 Task: Add a signature Alicia Thompson containing Yours truly, Alicia Thompson to email address softage.4@softage.net and add a label Health
Action: Mouse moved to (1011, 86)
Screenshot: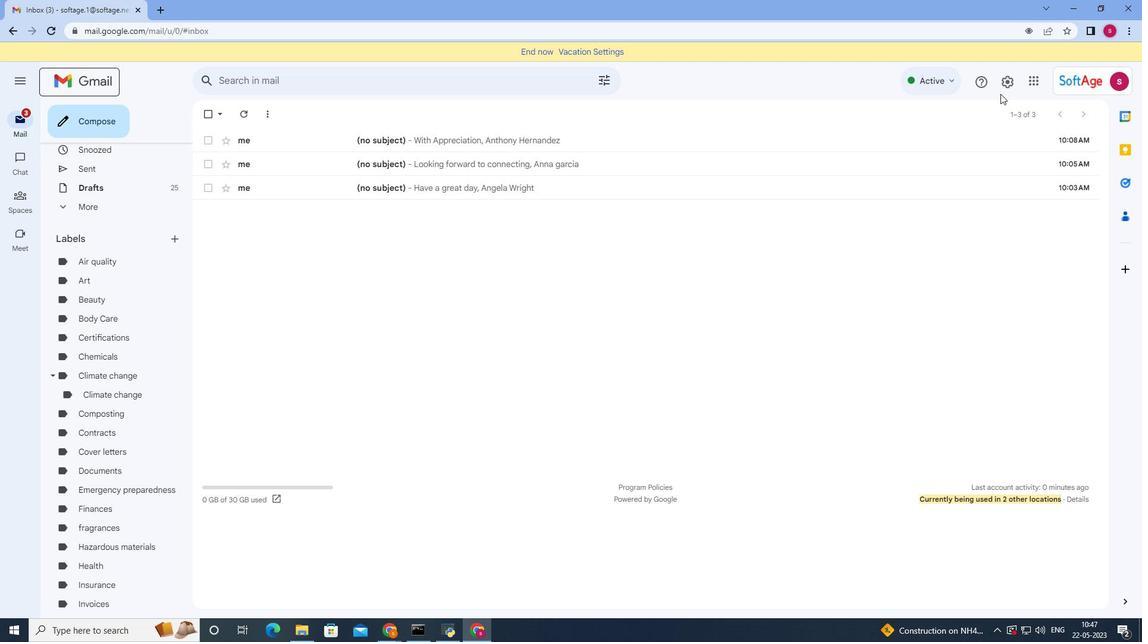 
Action: Mouse pressed left at (1011, 86)
Screenshot: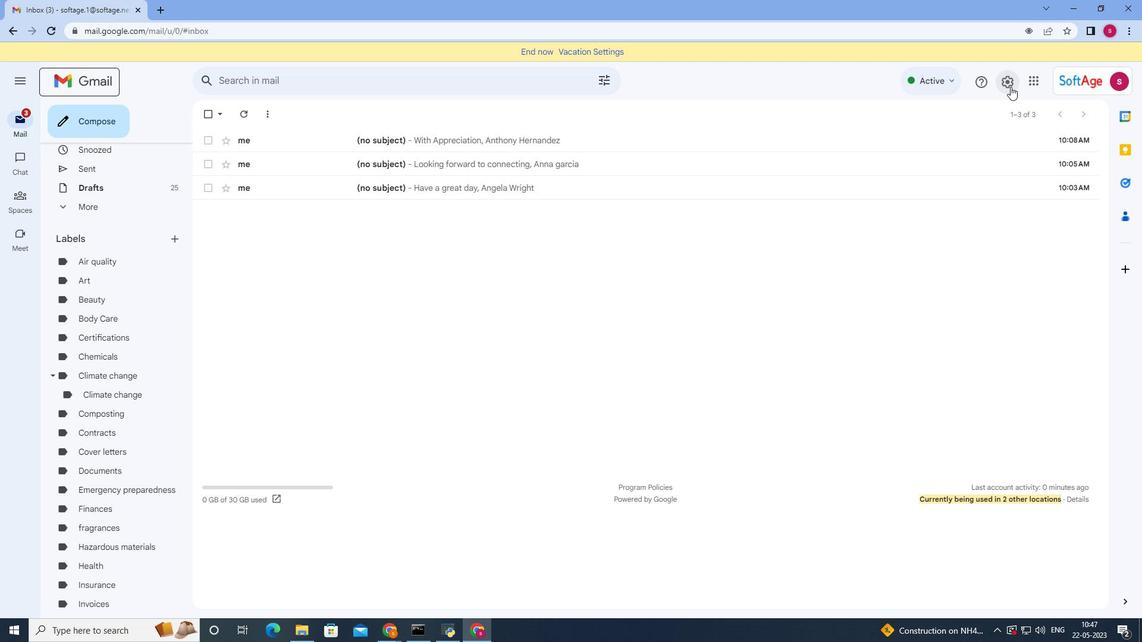 
Action: Mouse moved to (1012, 151)
Screenshot: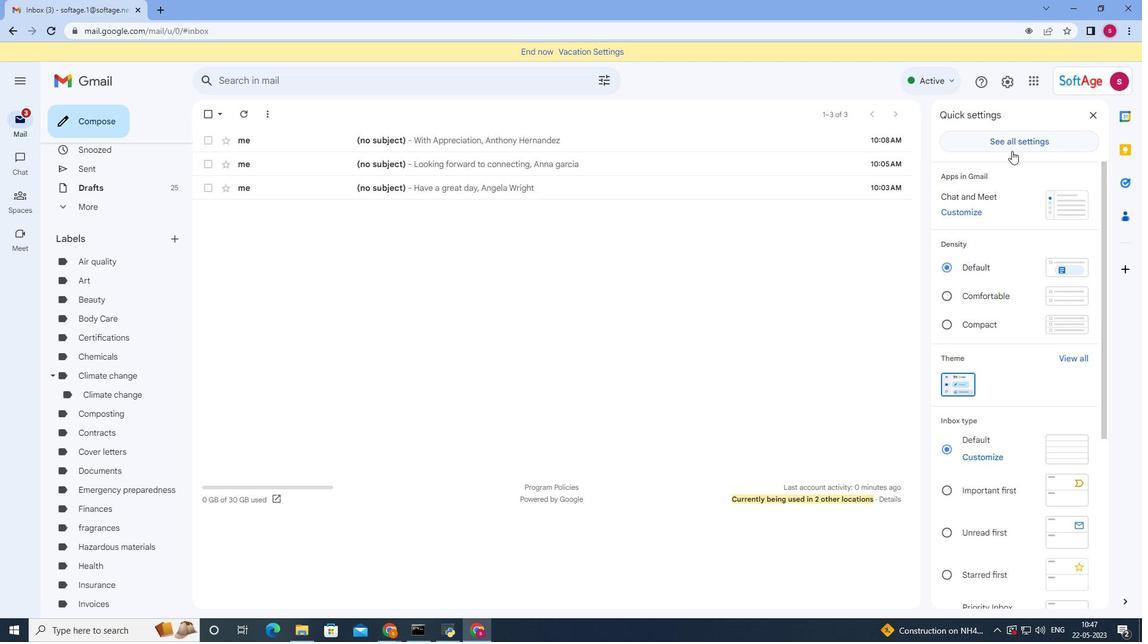 
Action: Mouse pressed left at (1012, 151)
Screenshot: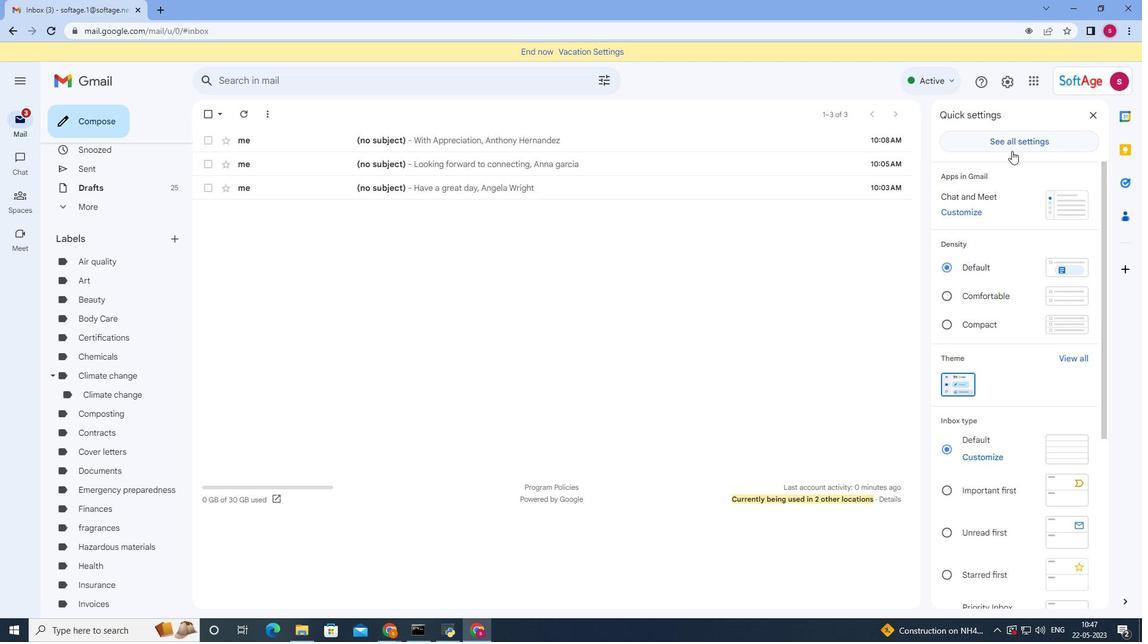 
Action: Mouse moved to (492, 263)
Screenshot: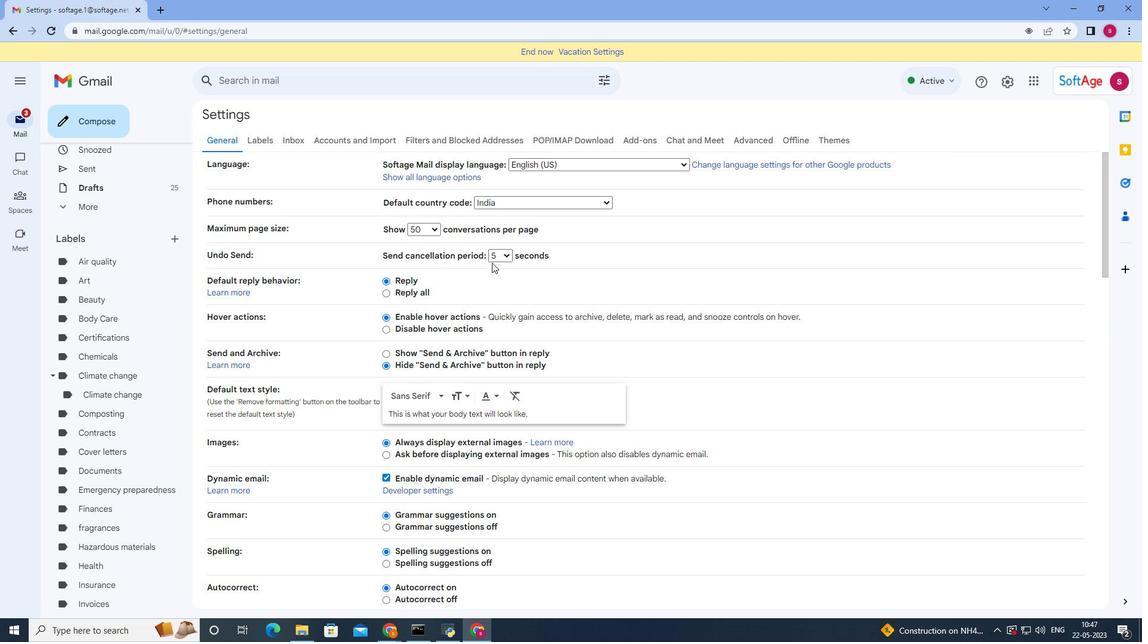 
Action: Mouse scrolled (492, 262) with delta (0, 0)
Screenshot: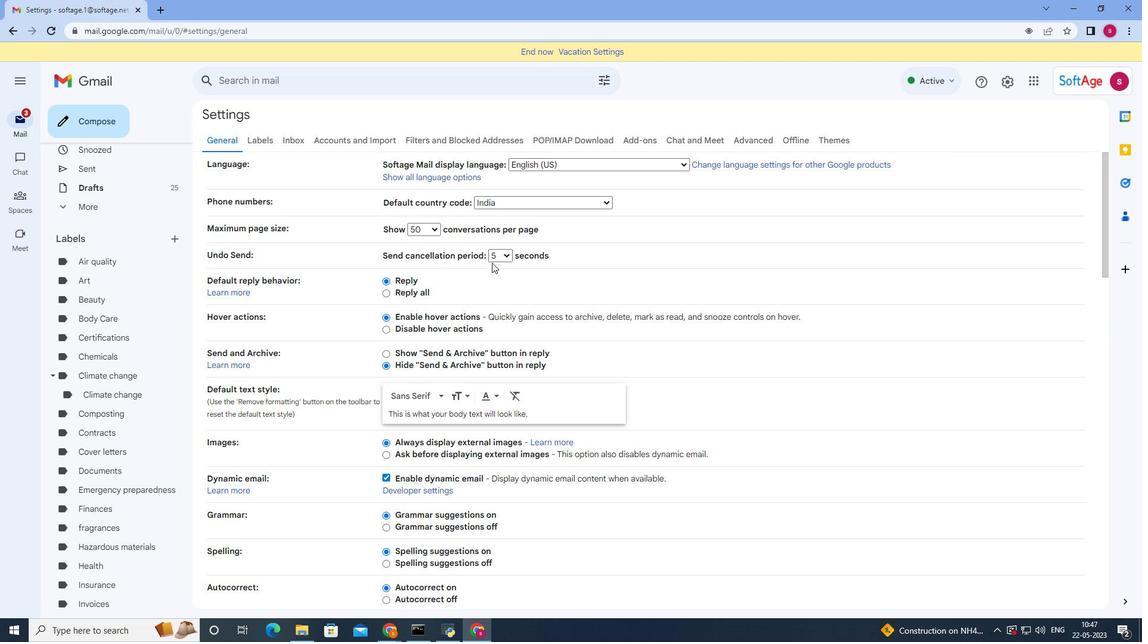 
Action: Mouse scrolled (492, 262) with delta (0, 0)
Screenshot: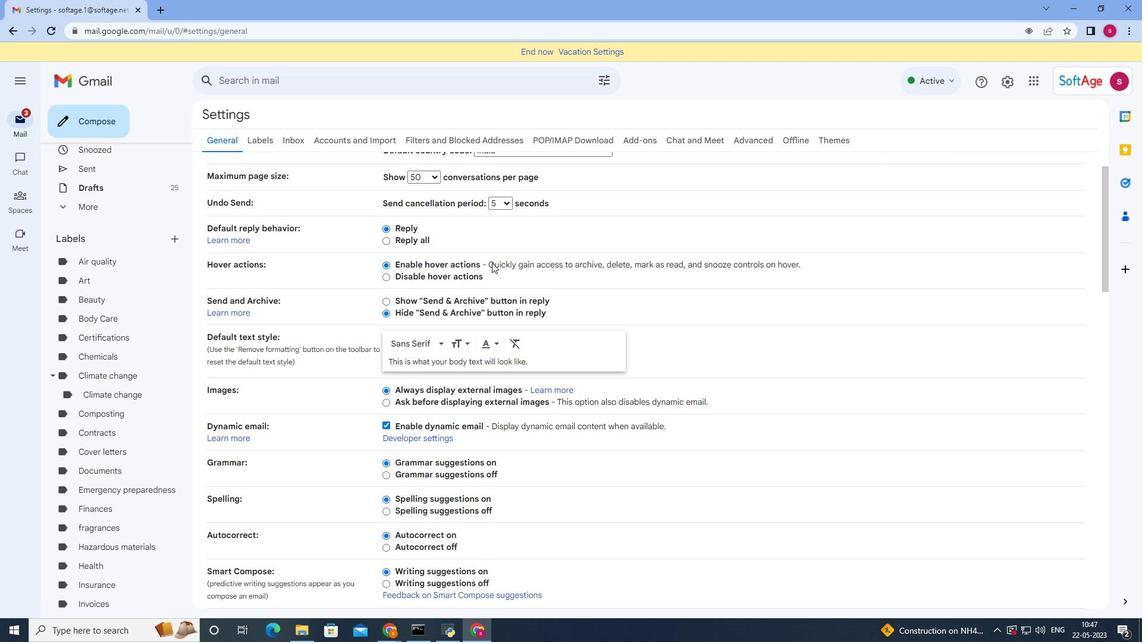
Action: Mouse scrolled (492, 262) with delta (0, 0)
Screenshot: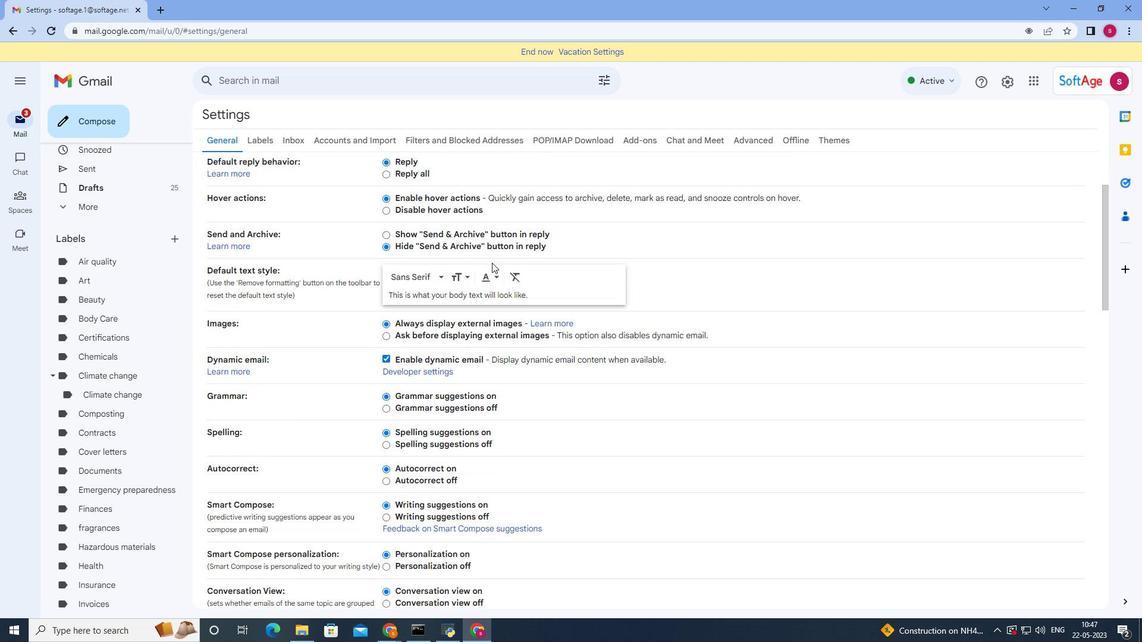 
Action: Mouse moved to (493, 260)
Screenshot: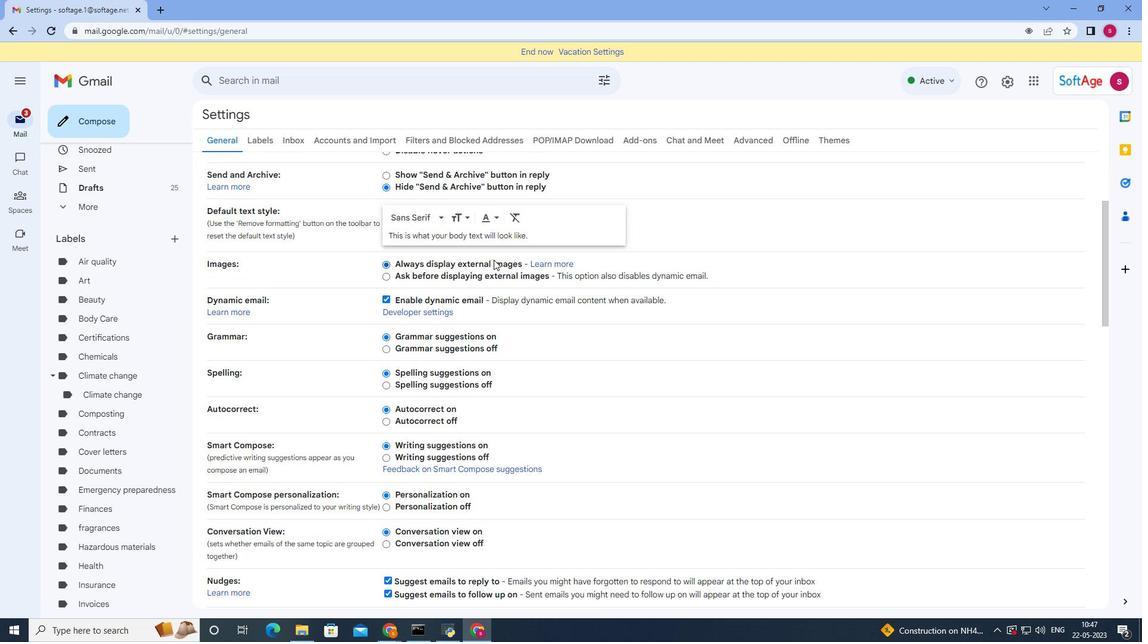 
Action: Mouse scrolled (493, 259) with delta (0, 0)
Screenshot: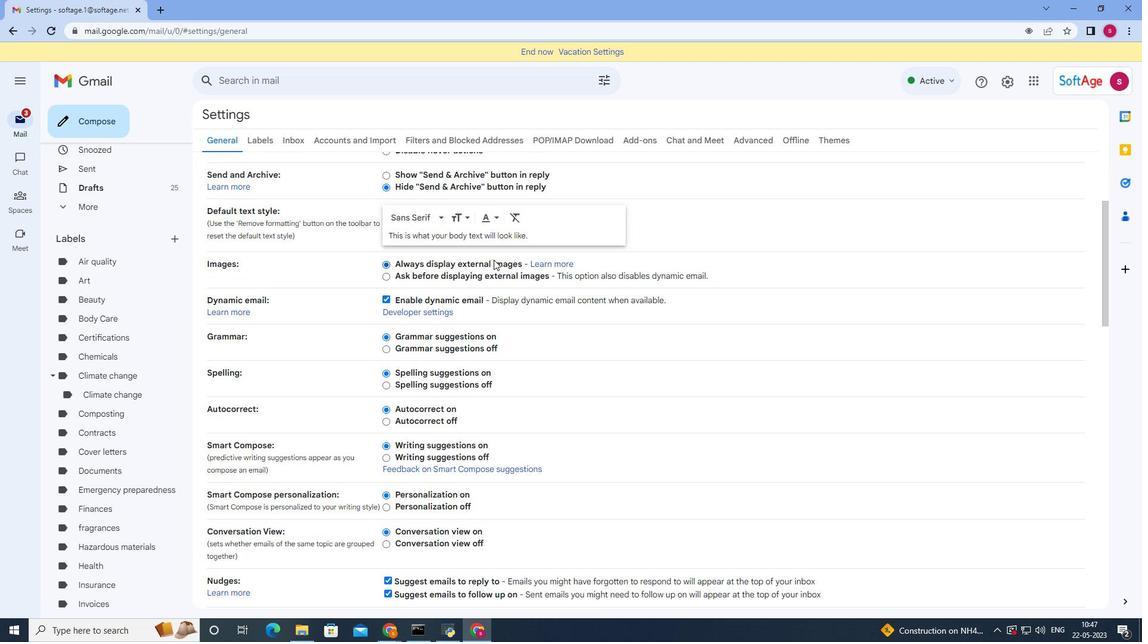 
Action: Mouse moved to (493, 260)
Screenshot: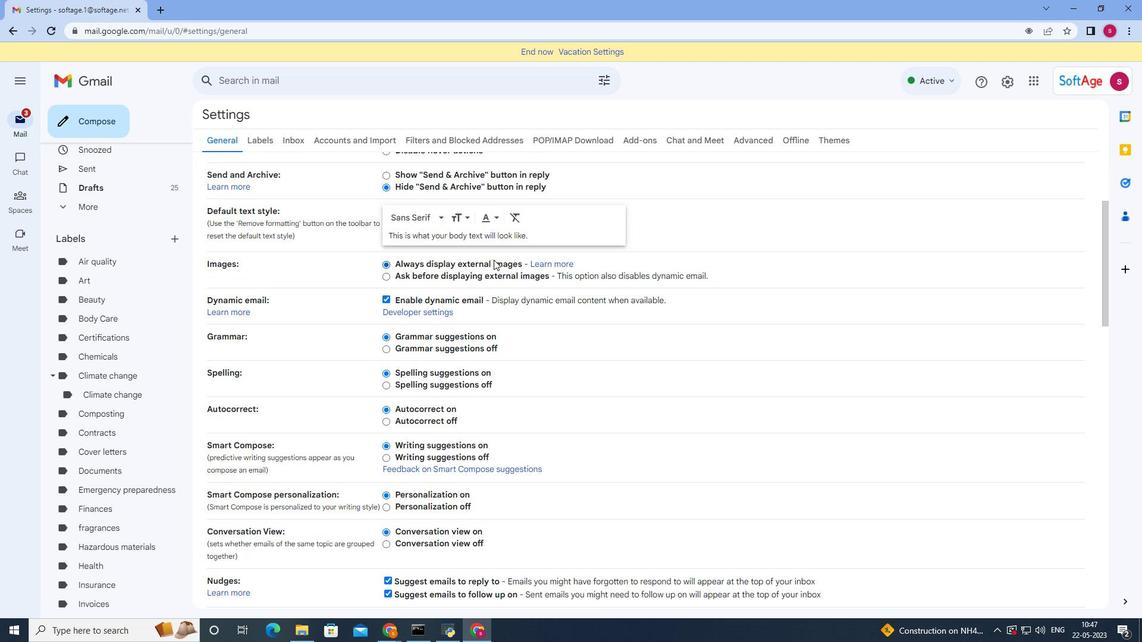 
Action: Mouse scrolled (493, 260) with delta (0, 0)
Screenshot: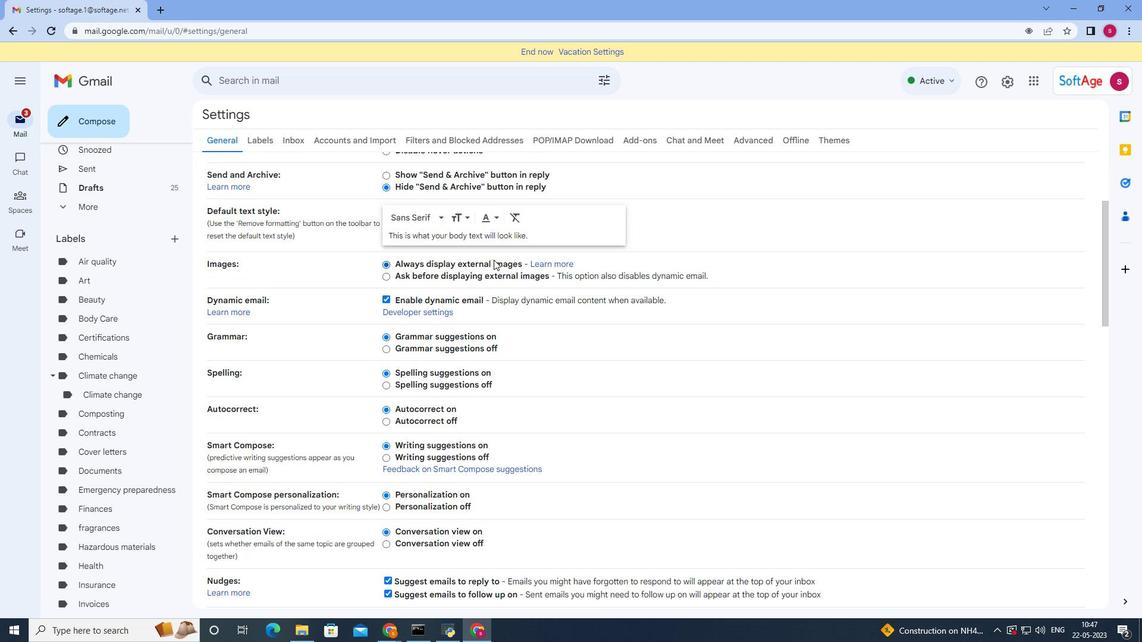
Action: Mouse moved to (493, 261)
Screenshot: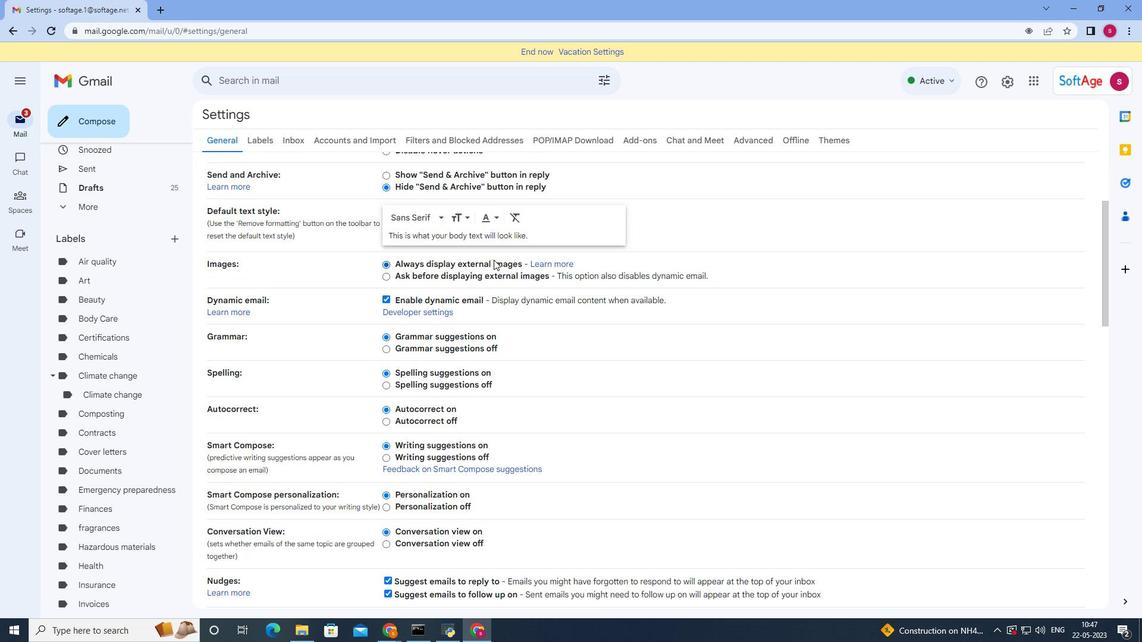 
Action: Mouse scrolled (493, 261) with delta (0, 0)
Screenshot: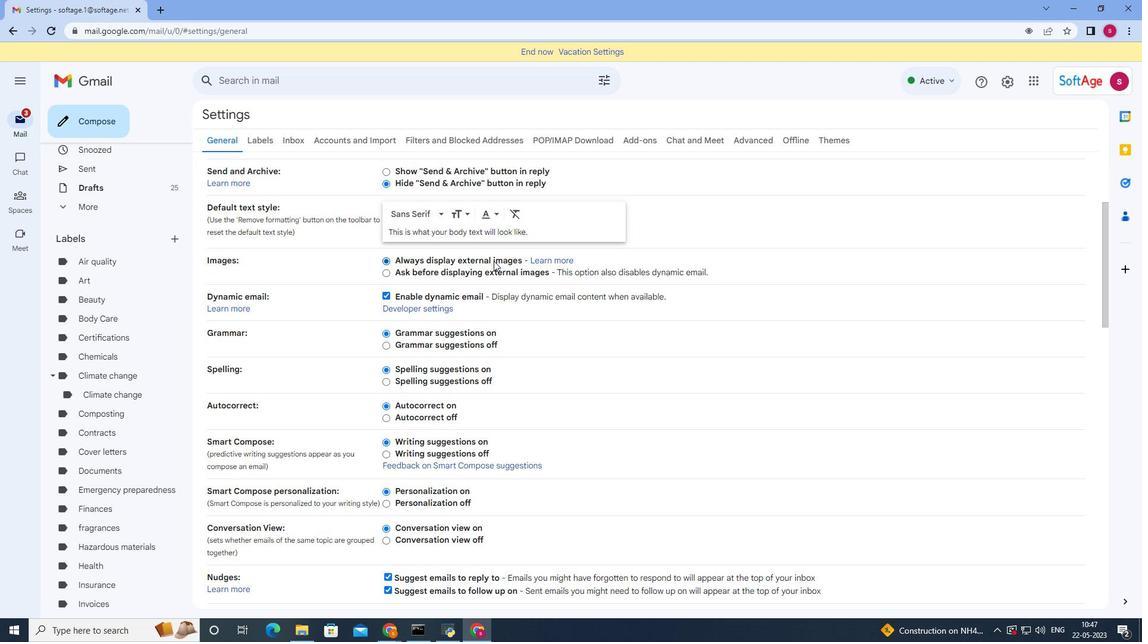 
Action: Mouse moved to (420, 285)
Screenshot: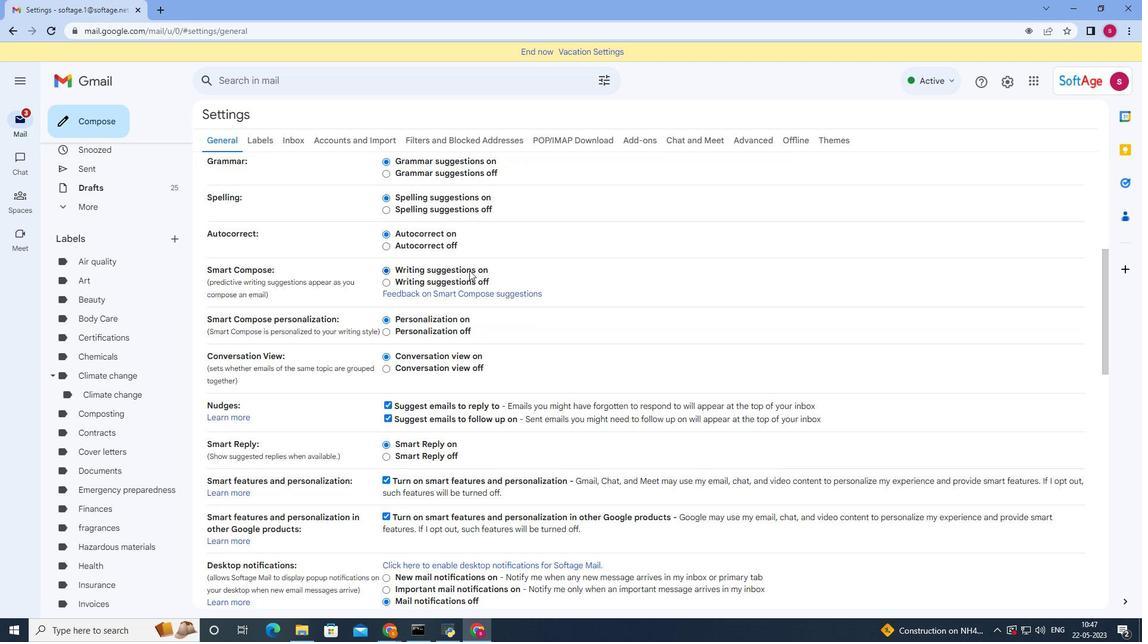 
Action: Mouse scrolled (420, 285) with delta (0, 0)
Screenshot: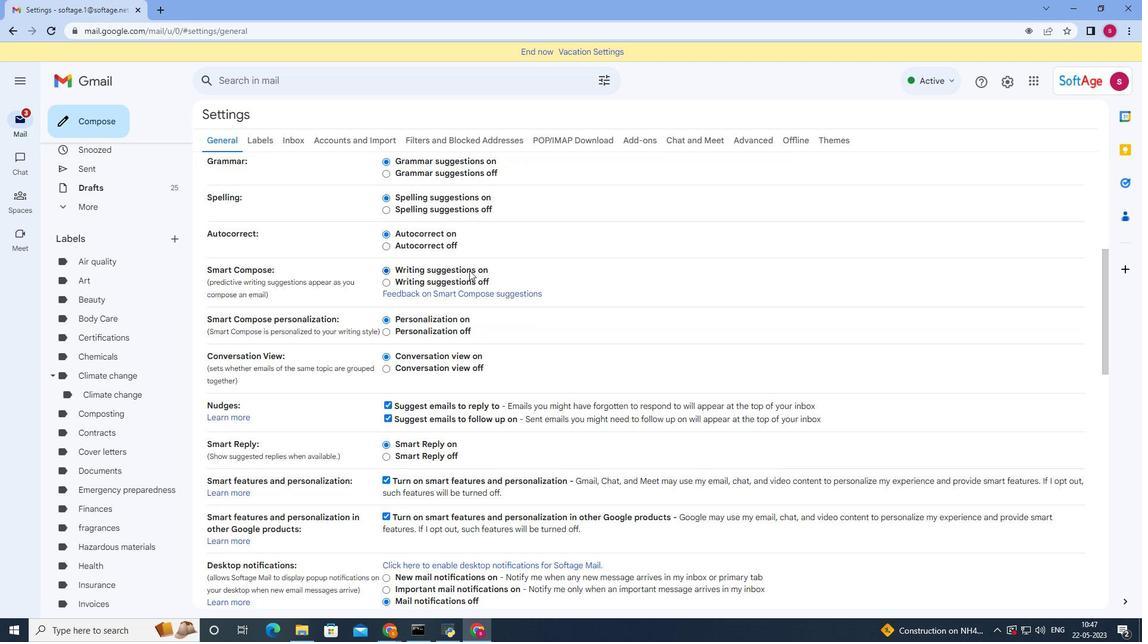 
Action: Mouse moved to (419, 287)
Screenshot: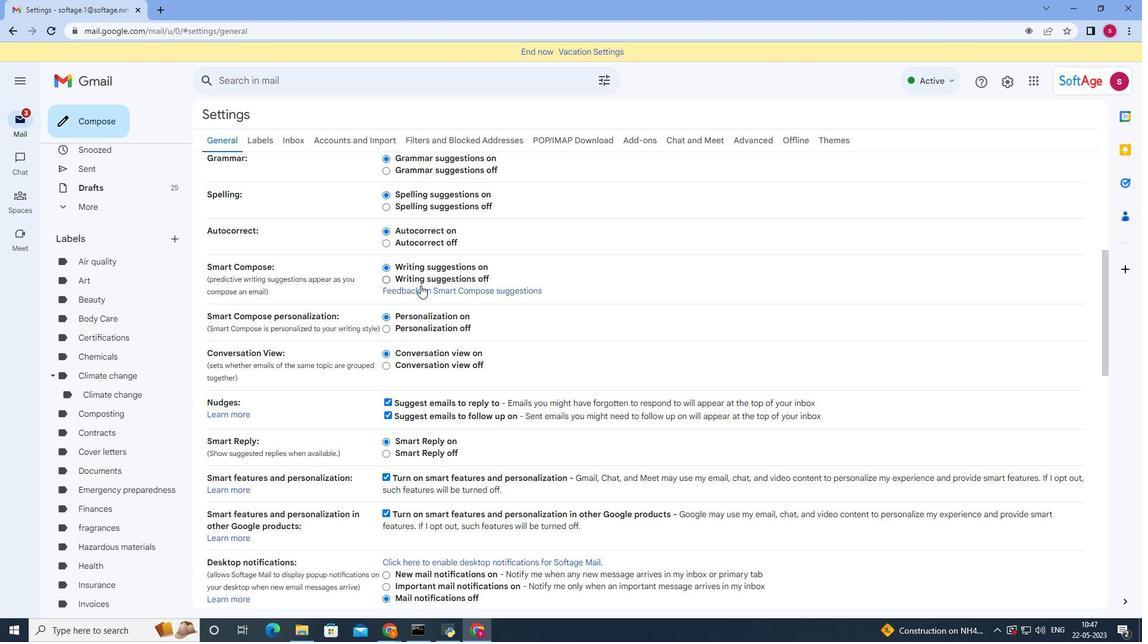 
Action: Mouse scrolled (419, 286) with delta (0, 0)
Screenshot: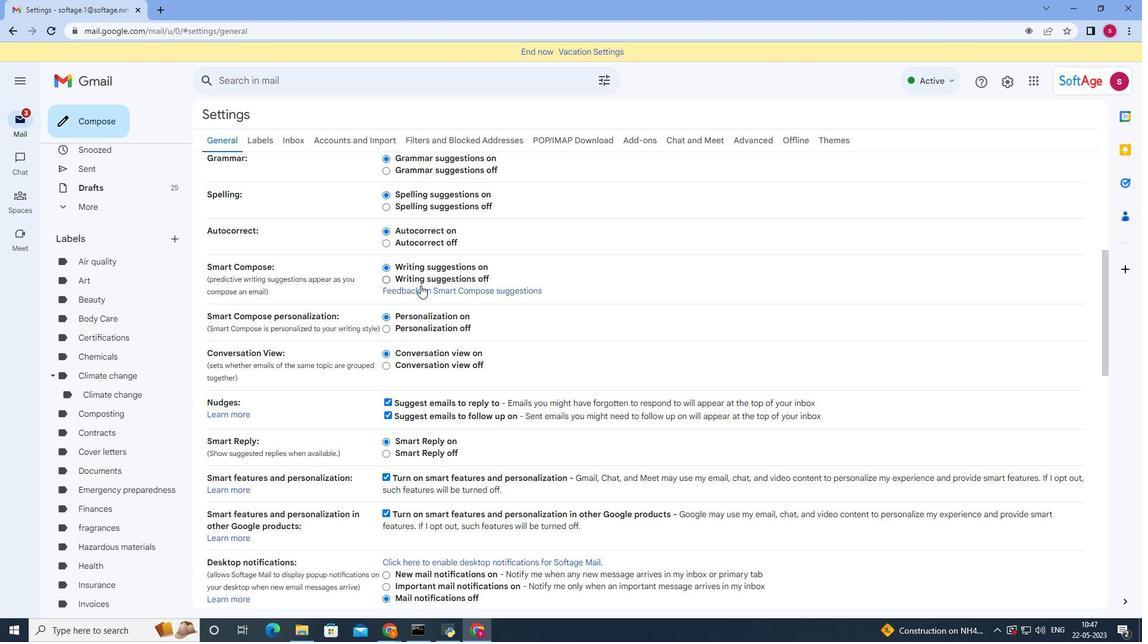 
Action: Mouse moved to (422, 266)
Screenshot: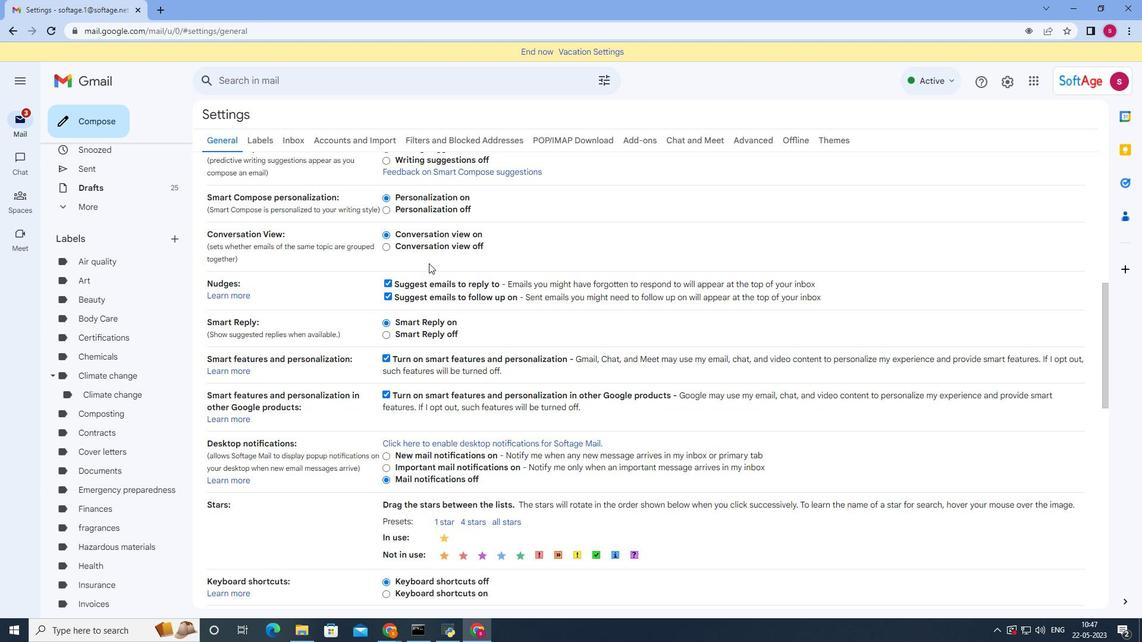 
Action: Mouse scrolled (422, 266) with delta (0, 0)
Screenshot: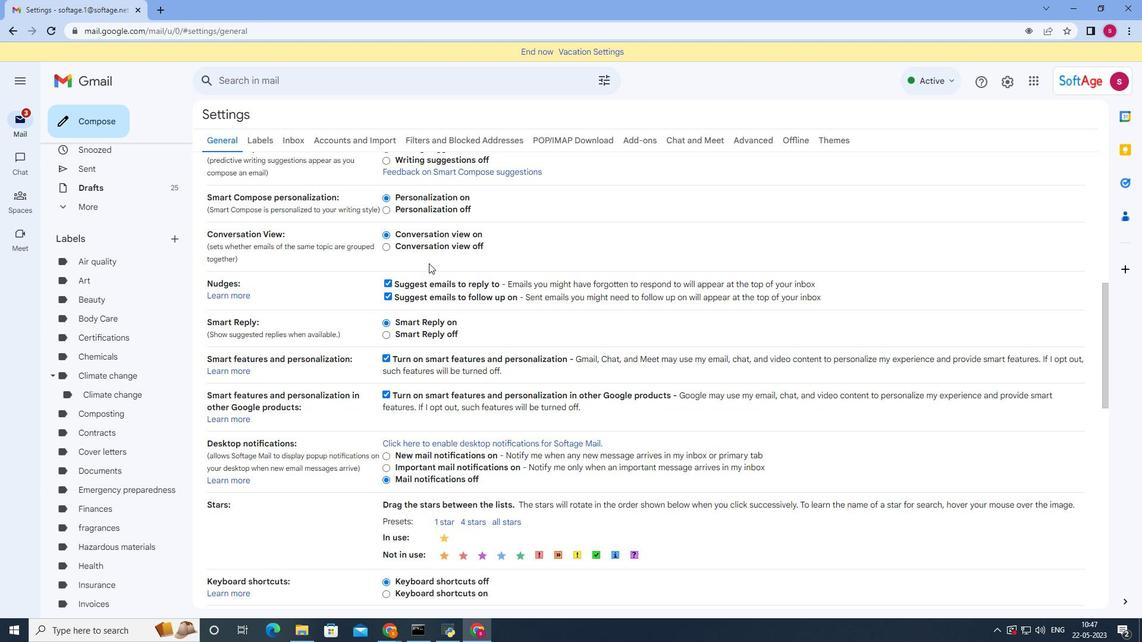 
Action: Mouse moved to (411, 279)
Screenshot: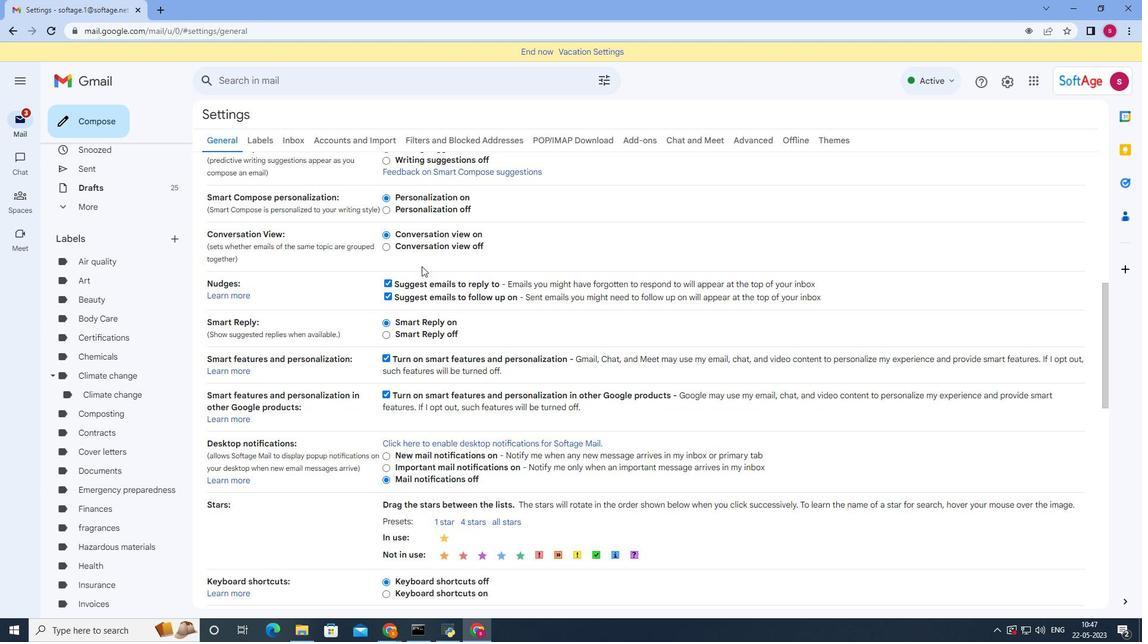 
Action: Mouse scrolled (411, 278) with delta (0, 0)
Screenshot: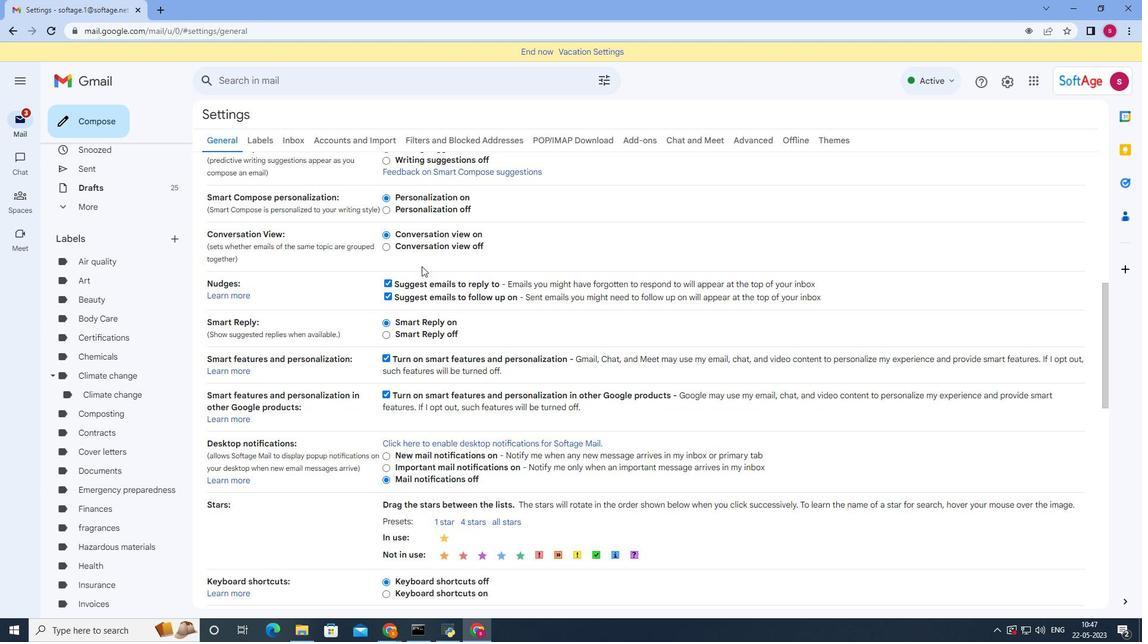 
Action: Mouse moved to (399, 294)
Screenshot: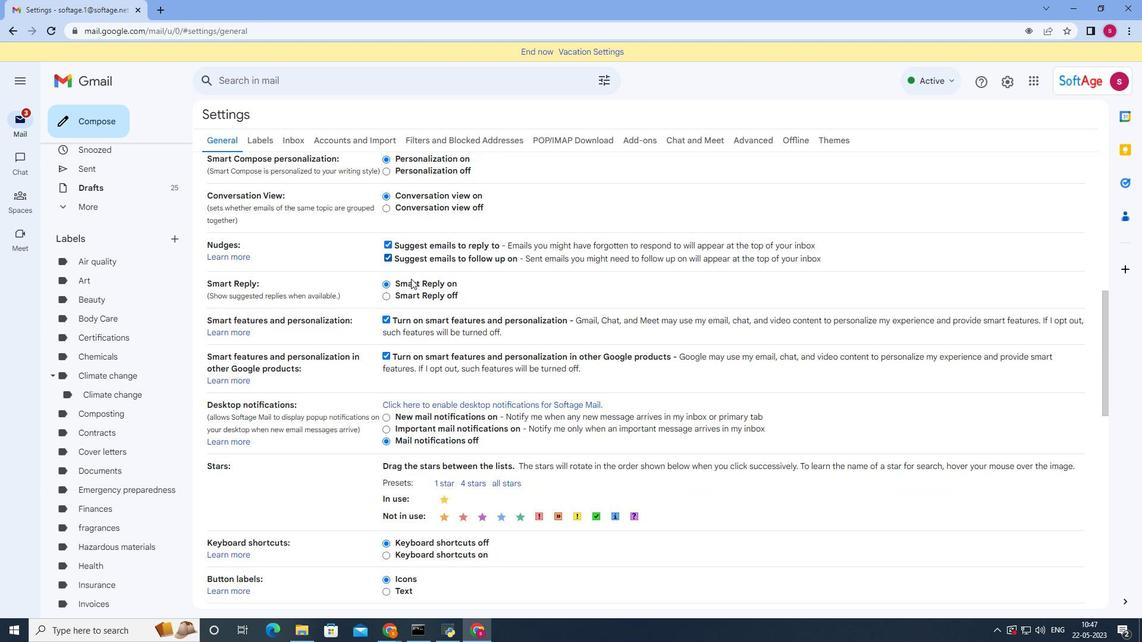 
Action: Mouse scrolled (400, 293) with delta (0, 0)
Screenshot: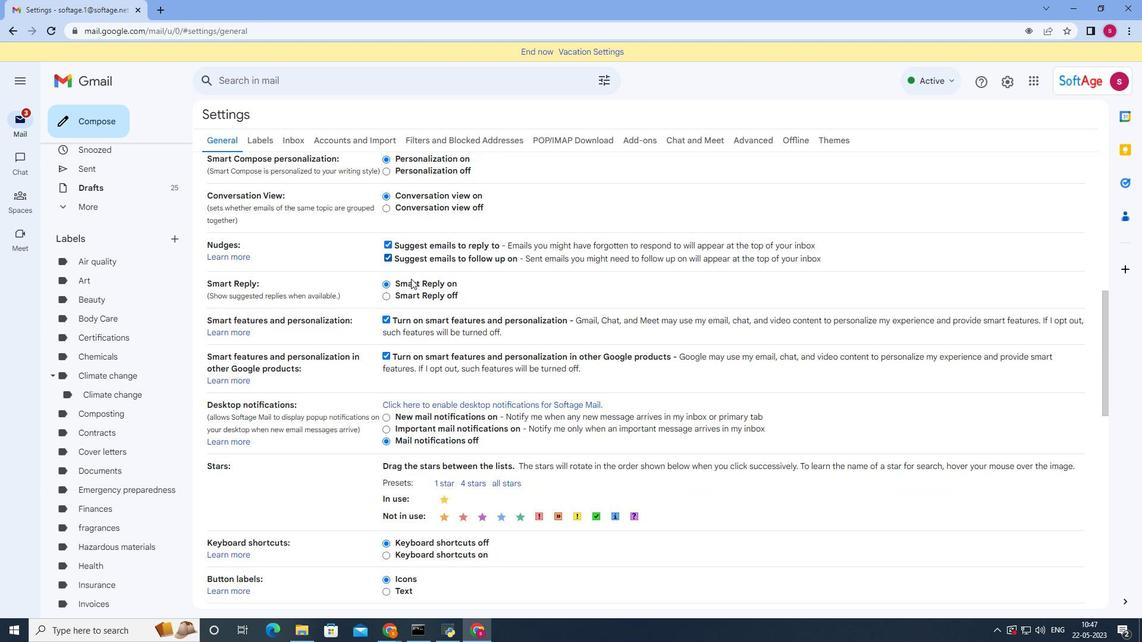 
Action: Mouse moved to (399, 296)
Screenshot: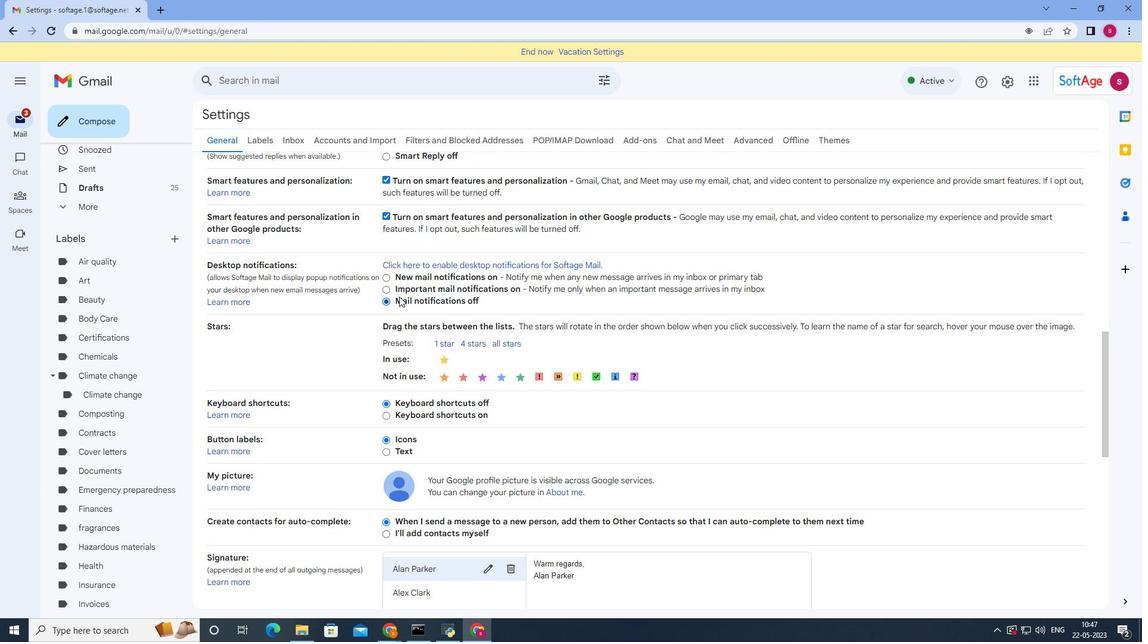 
Action: Mouse scrolled (399, 296) with delta (0, 0)
Screenshot: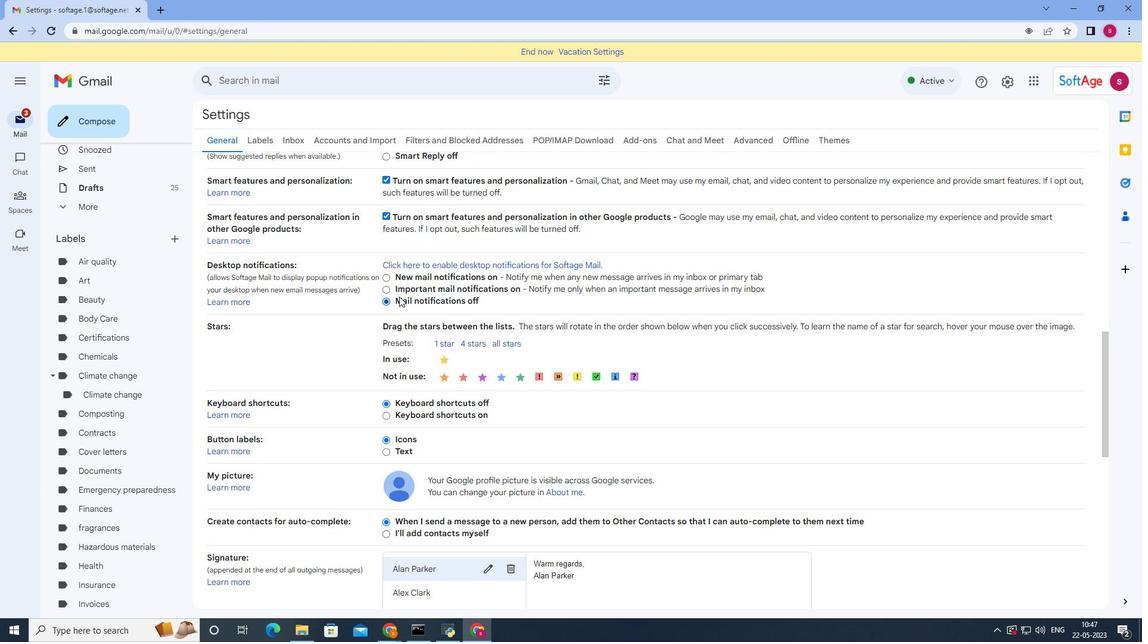 
Action: Mouse moved to (398, 298)
Screenshot: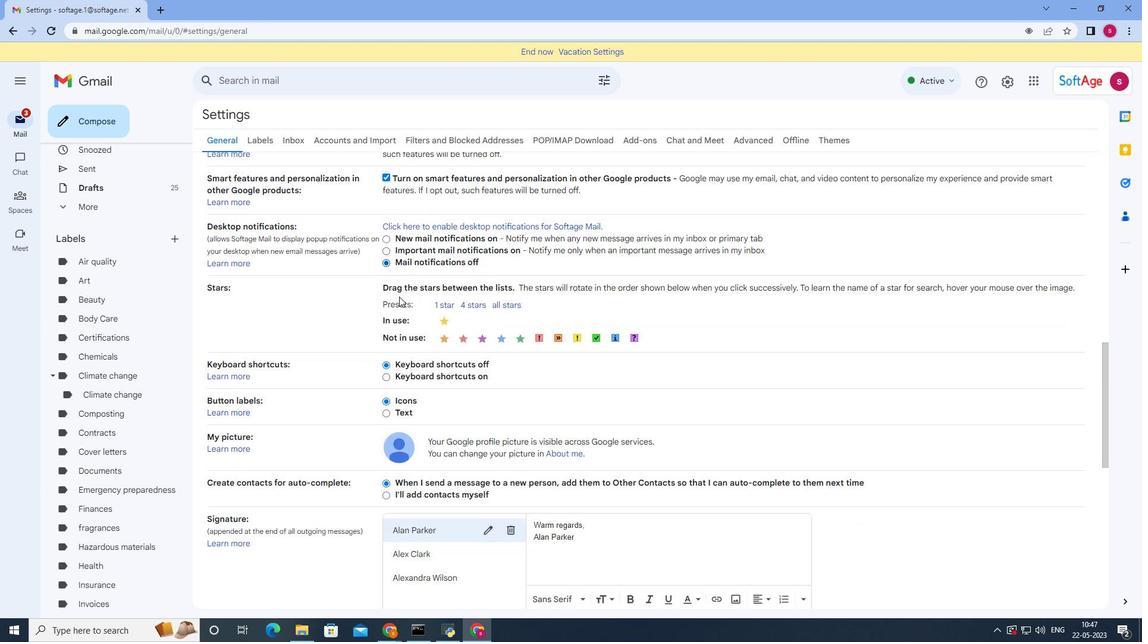
Action: Mouse scrolled (398, 297) with delta (0, 0)
Screenshot: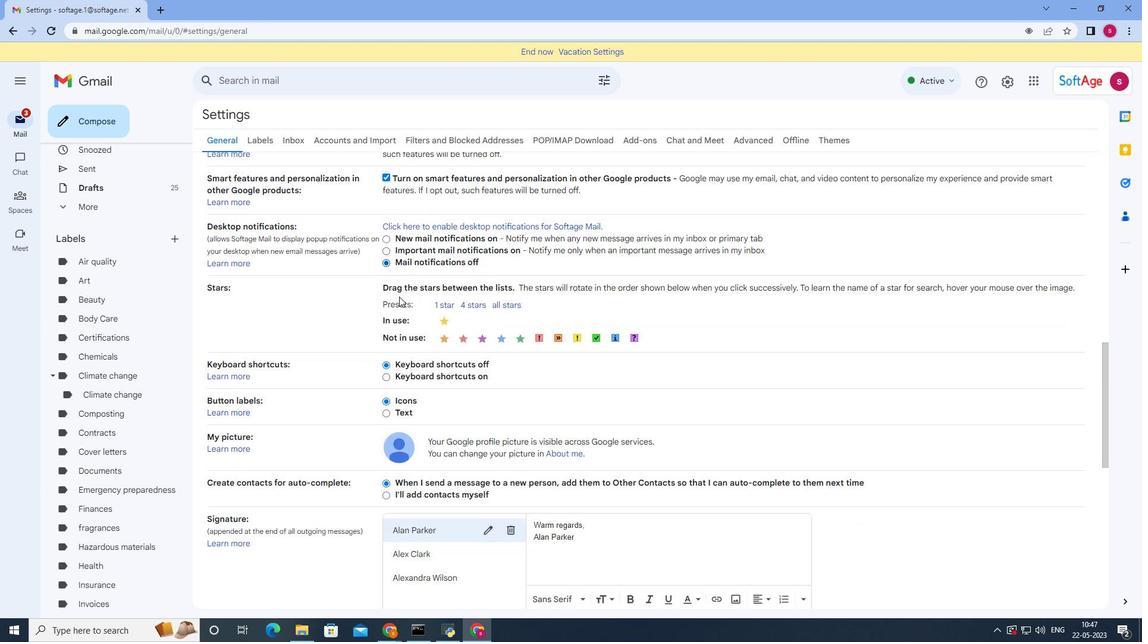 
Action: Mouse scrolled (398, 297) with delta (0, 0)
Screenshot: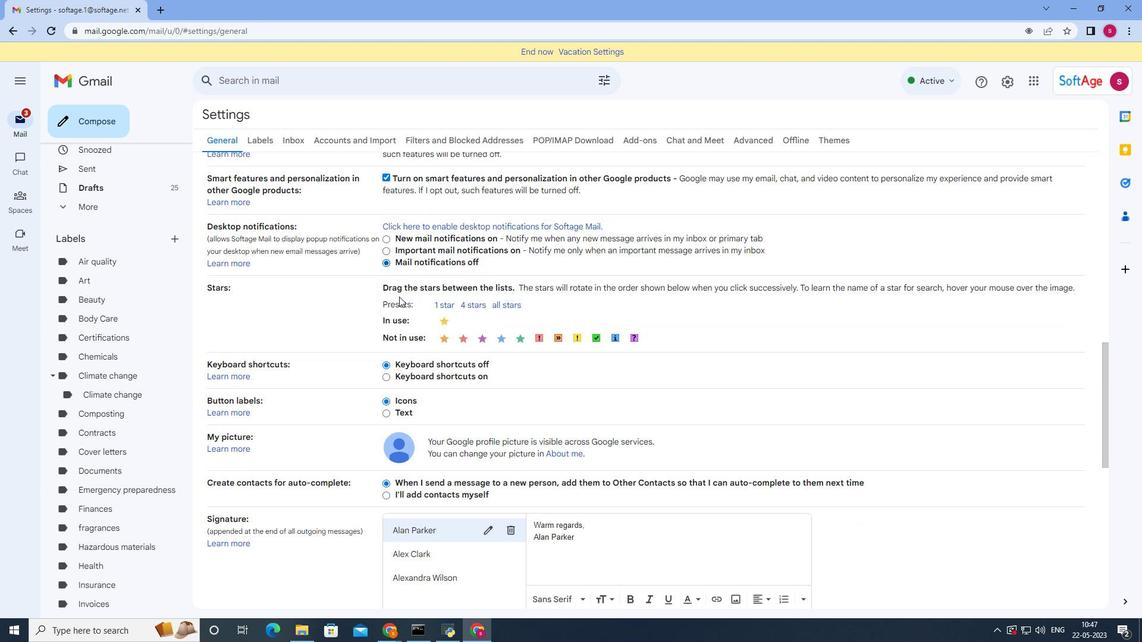 
Action: Mouse scrolled (398, 297) with delta (0, 0)
Screenshot: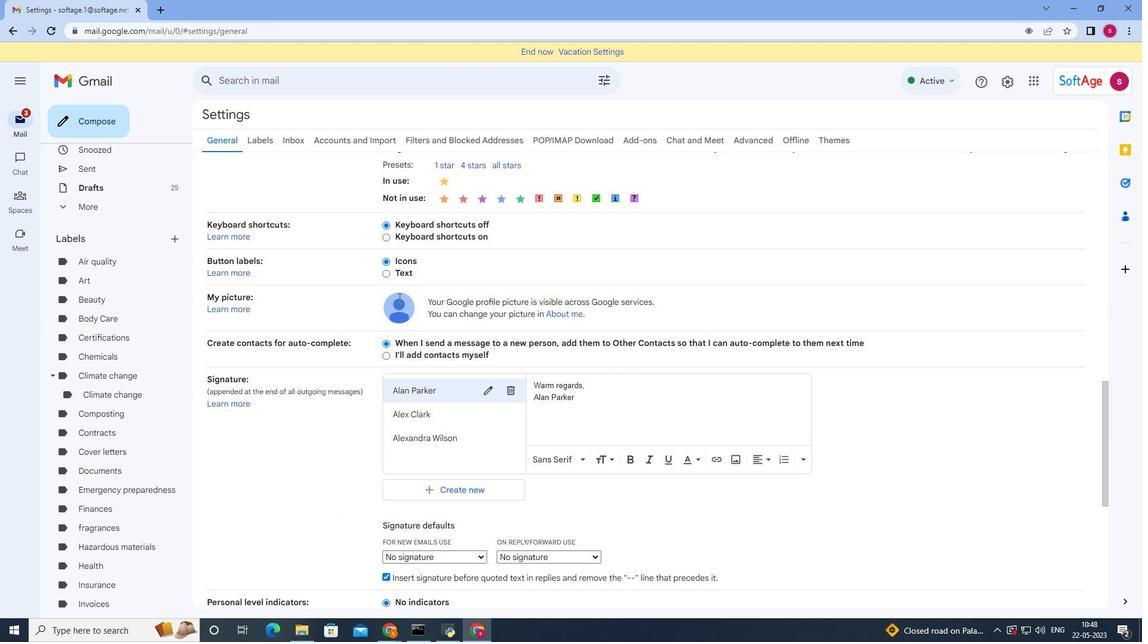 
Action: Mouse scrolled (398, 297) with delta (0, 0)
Screenshot: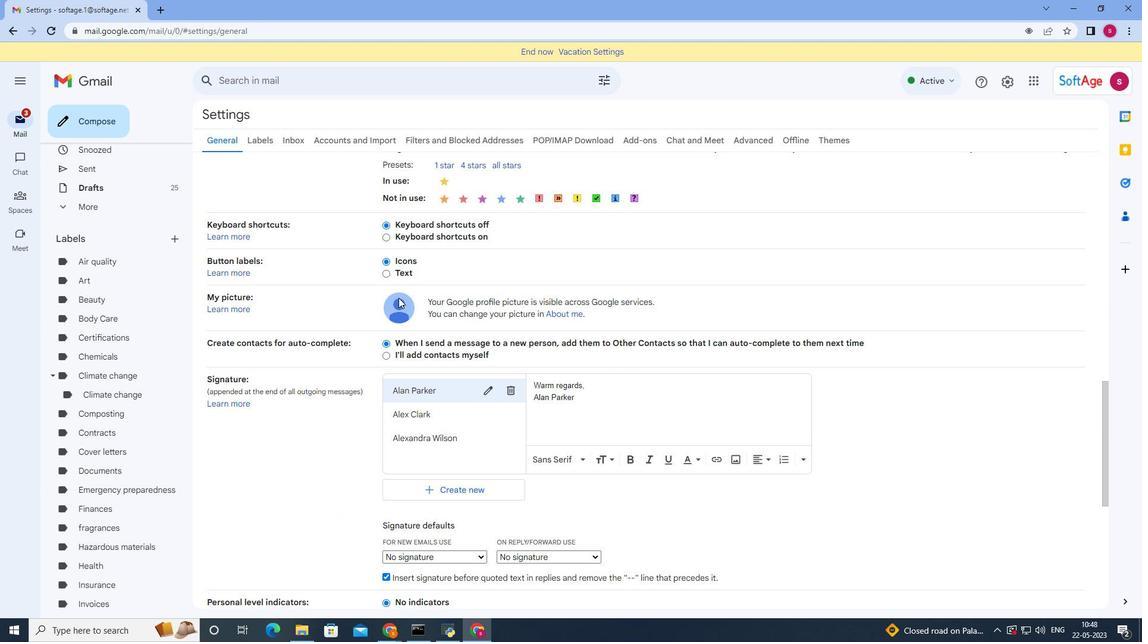 
Action: Mouse moved to (398, 299)
Screenshot: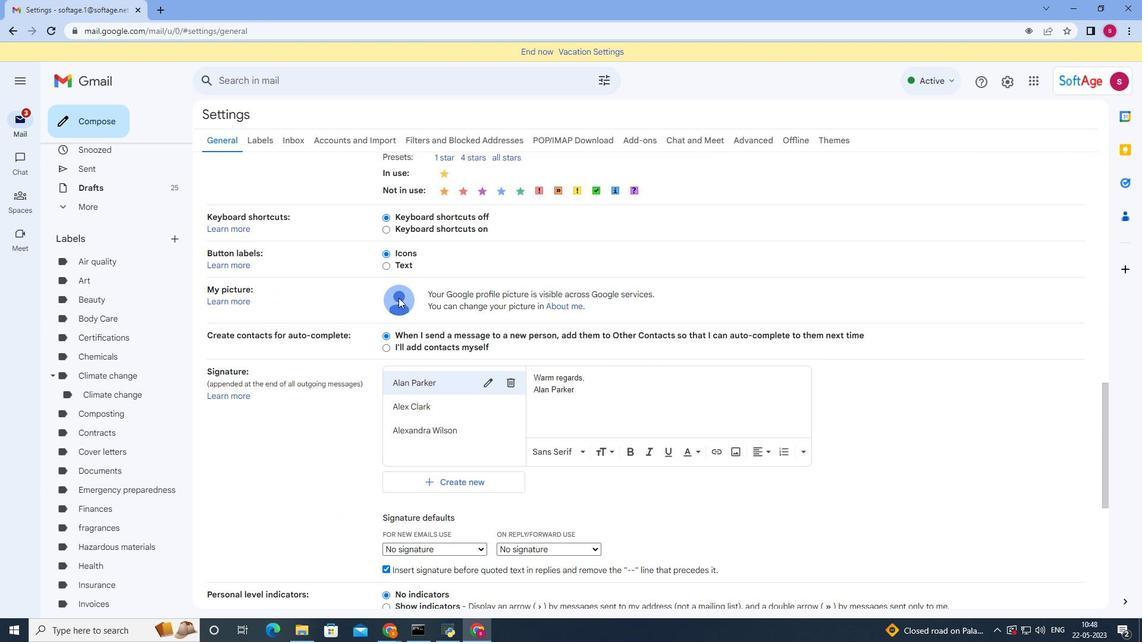 
Action: Mouse scrolled (398, 299) with delta (0, 0)
Screenshot: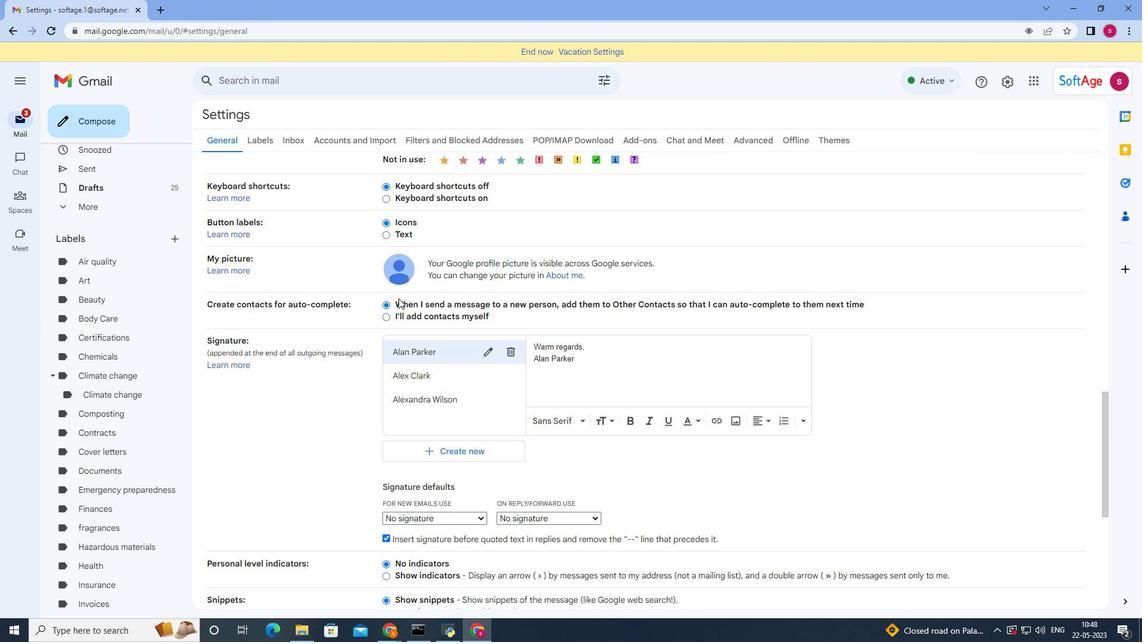 
Action: Mouse moved to (437, 309)
Screenshot: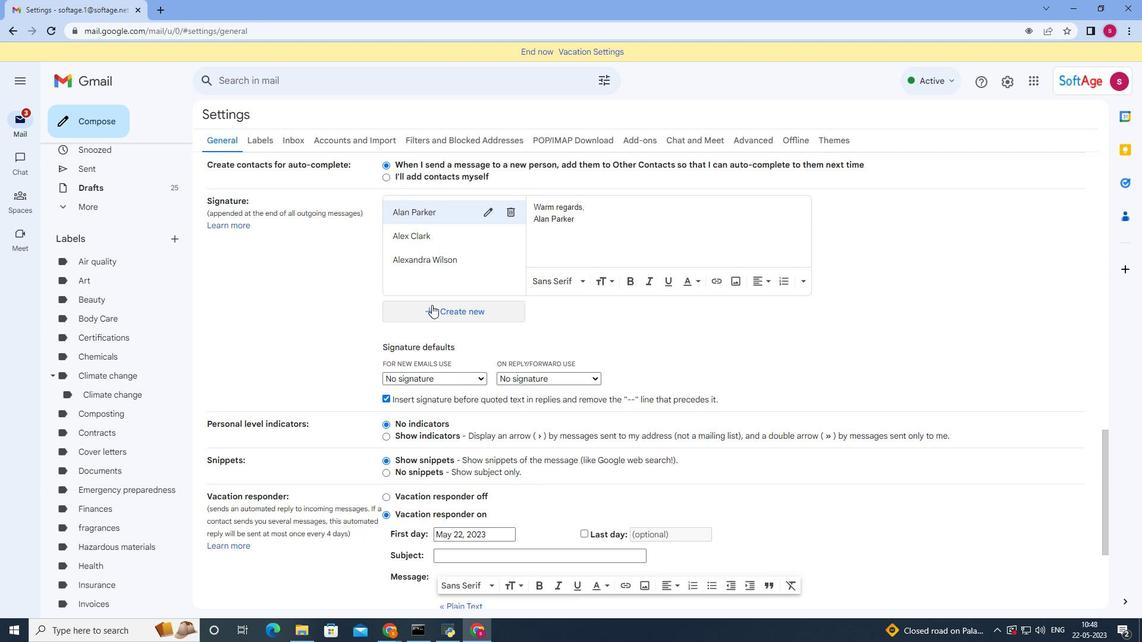 
Action: Mouse pressed left at (437, 309)
Screenshot: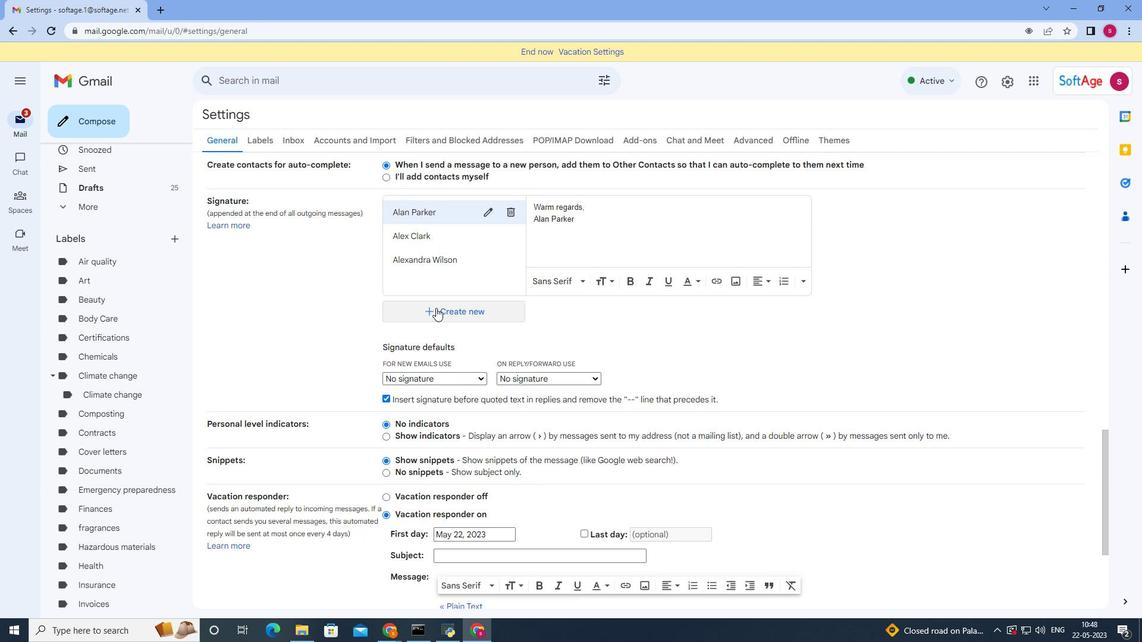 
Action: Mouse moved to (558, 313)
Screenshot: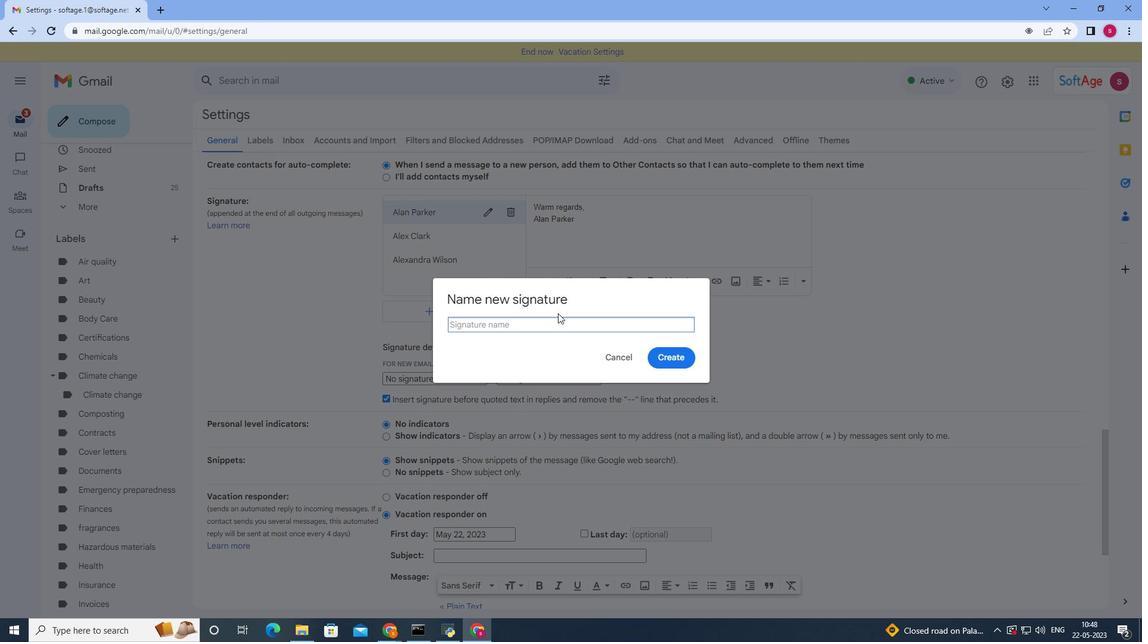 
Action: Key pressed <Key.shift><Key.shift><Key.shift><Key.shift><Key.shift><Key.shift><Key.shift><Key.shift><Key.shift><Key.shift><Key.shift><Key.shift><Key.shift>Alicia<Key.space><Key.shift>Thompson
Screenshot: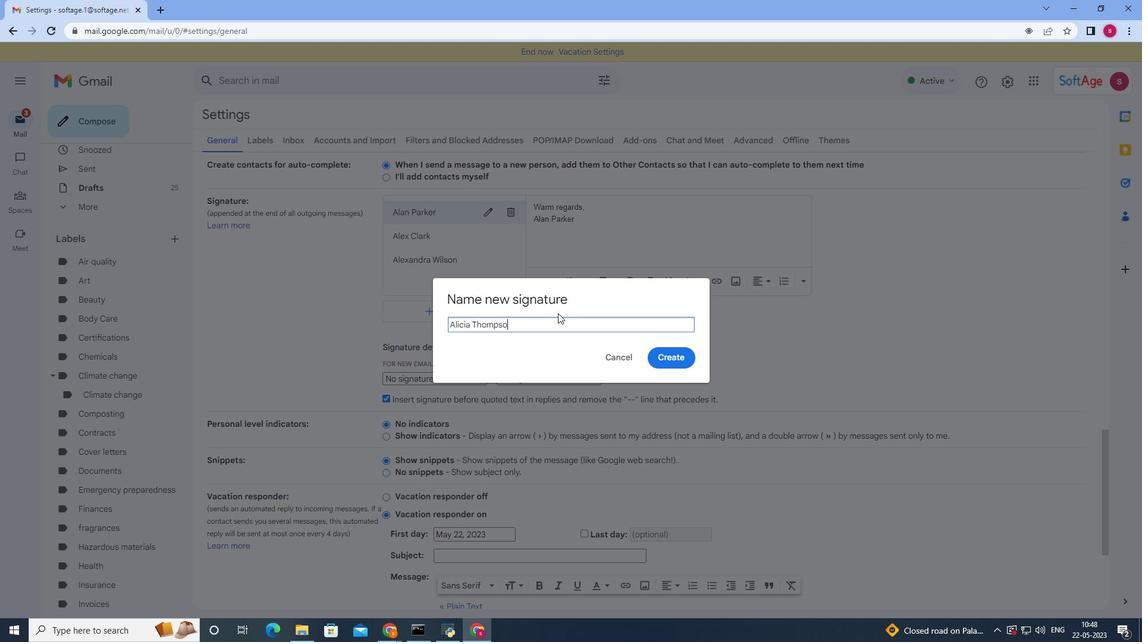 
Action: Mouse moved to (676, 363)
Screenshot: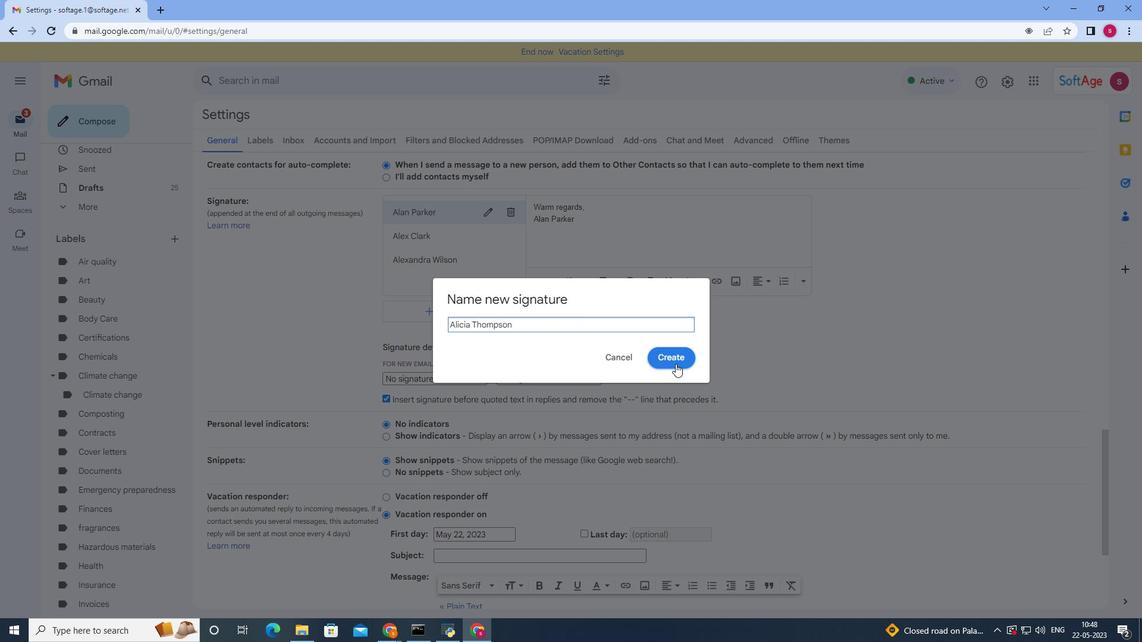 
Action: Mouse pressed left at (676, 363)
Screenshot: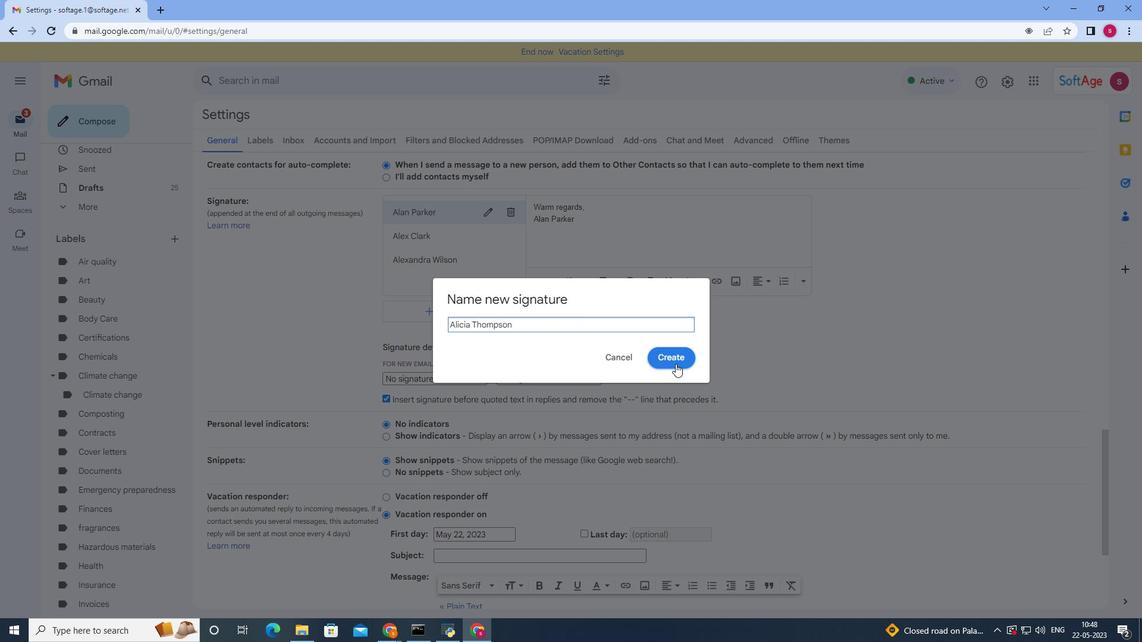 
Action: Mouse moved to (563, 224)
Screenshot: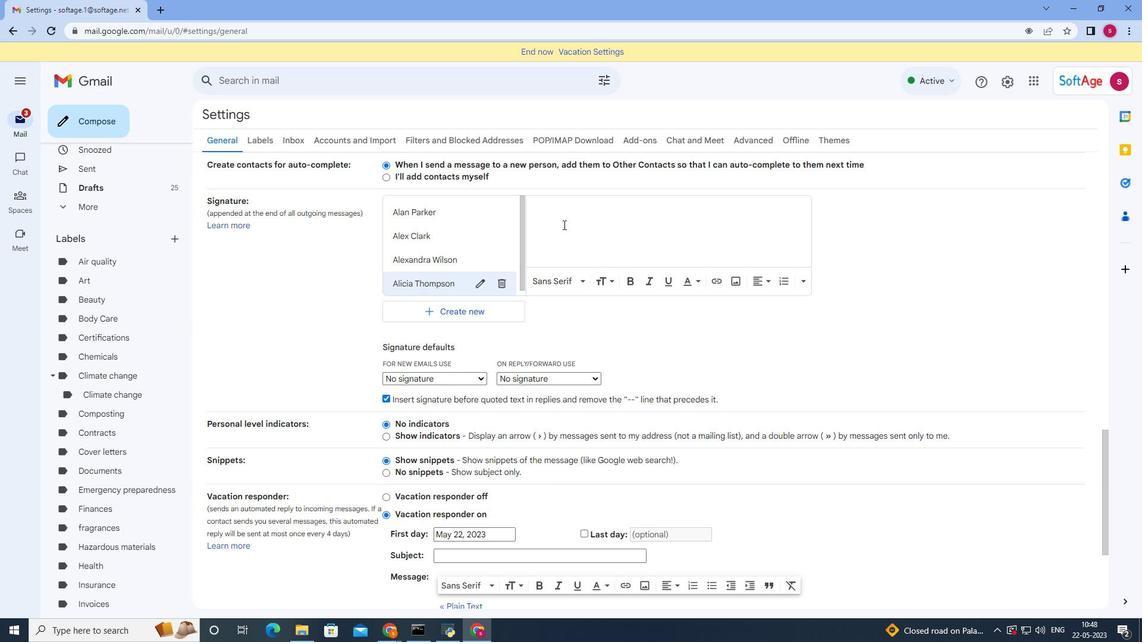 
Action: Key pressed <Key.shift>Yours<Key.space><Key.shift>Truly<Key.left><Key.left><Key.left><Key.left><Key.backspace>t<Key.left><Key.backspace><Key.space><Key.right><Key.right><Key.right><Key.right><Key.right>,<Key.enter><Key.shift>Alicia<Key.space><Key.shift>Thompson
Screenshot: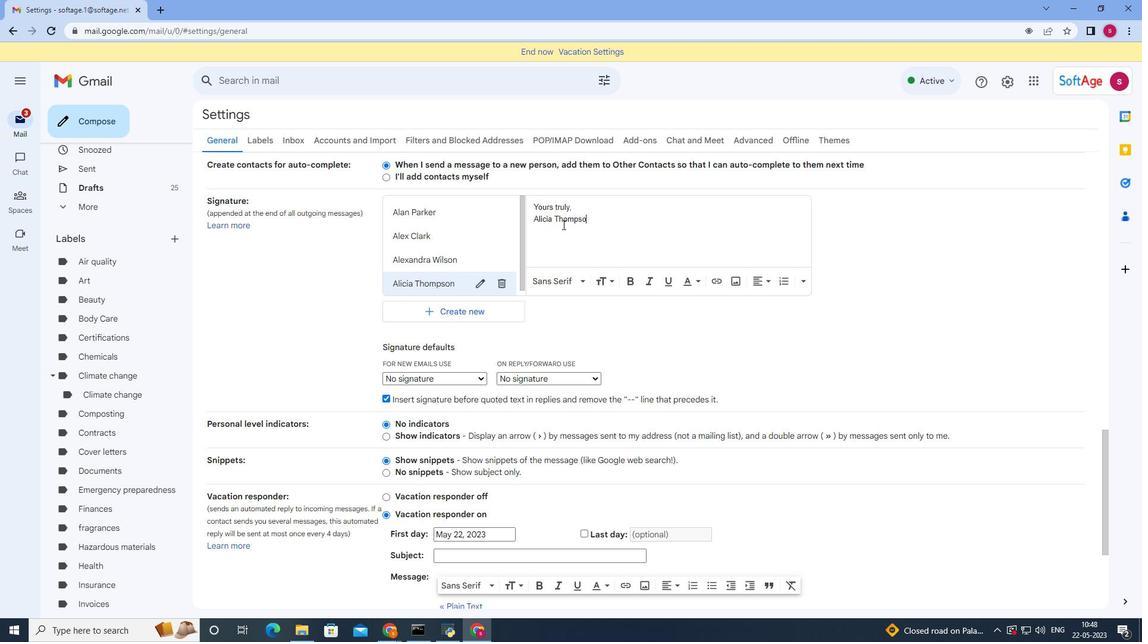 
Action: Mouse moved to (546, 323)
Screenshot: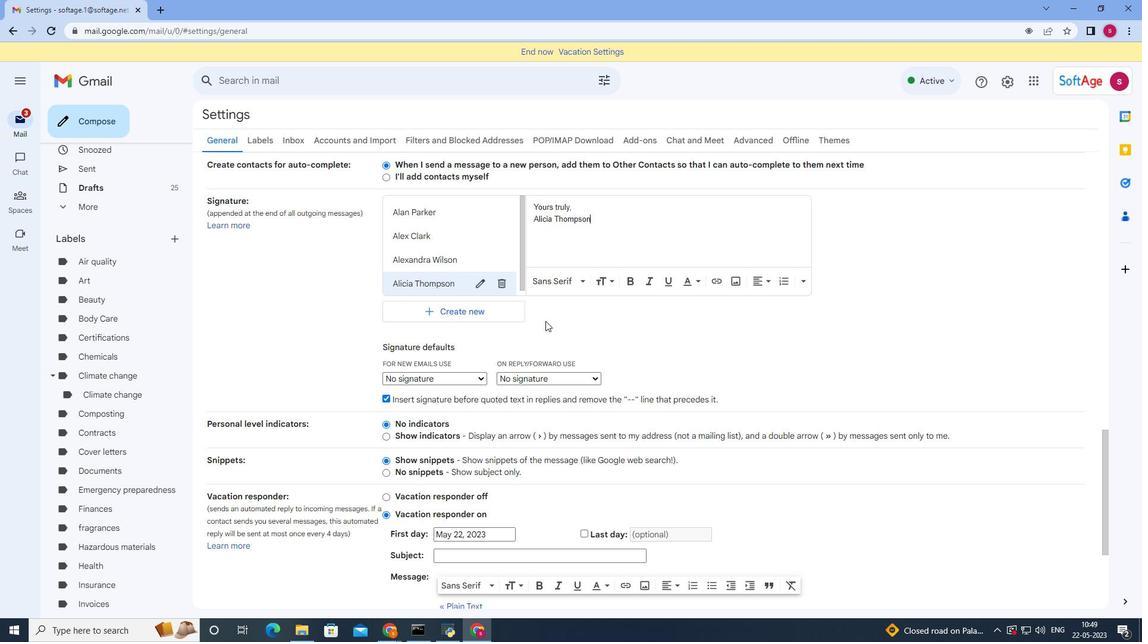 
Action: Mouse scrolled (546, 323) with delta (0, 0)
Screenshot: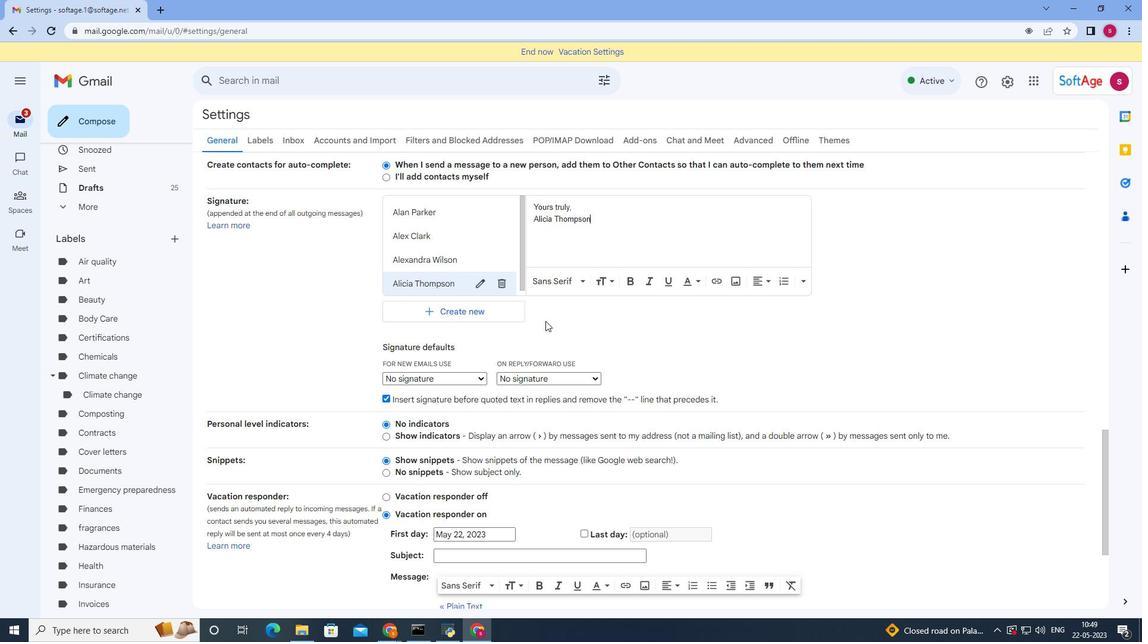 
Action: Mouse scrolled (546, 323) with delta (0, 0)
Screenshot: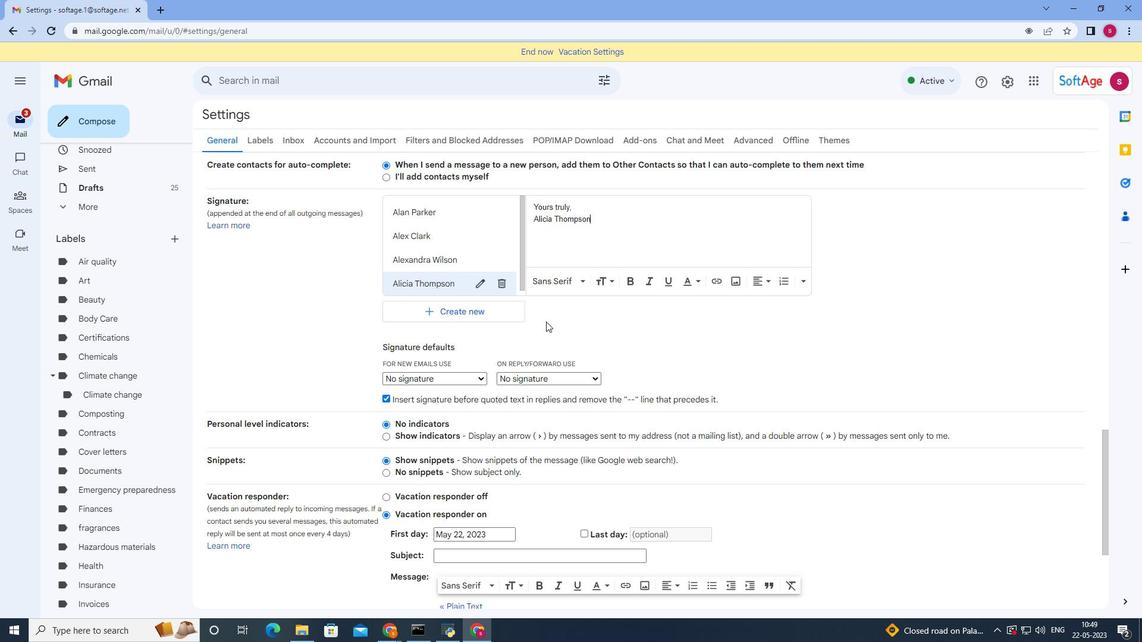 
Action: Mouse moved to (547, 371)
Screenshot: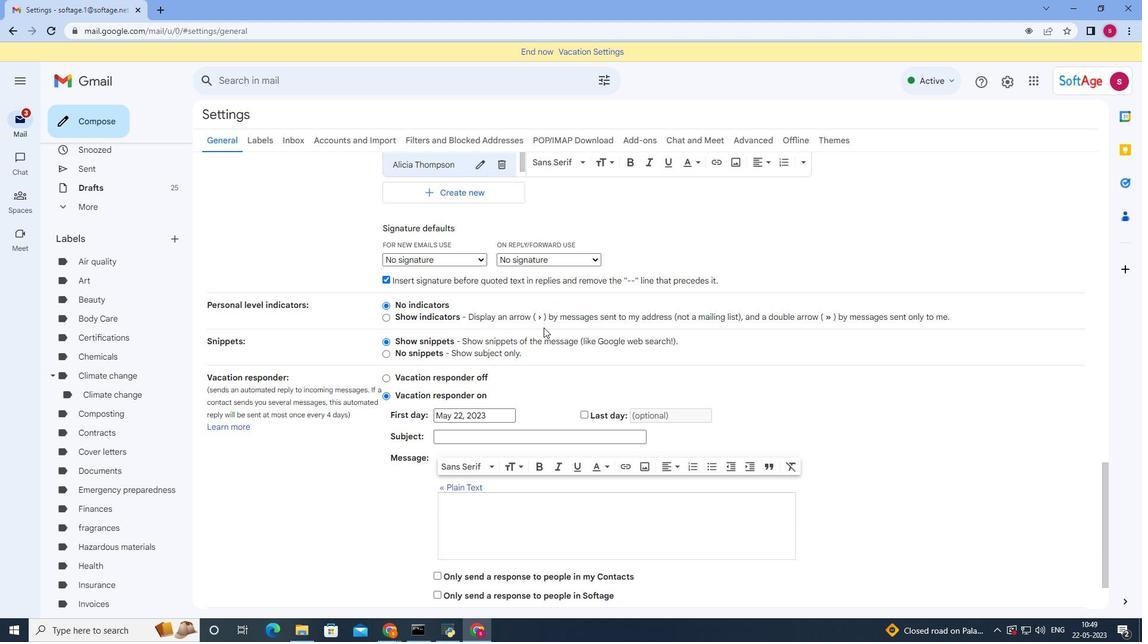 
Action: Mouse scrolled (547, 368) with delta (0, 0)
Screenshot: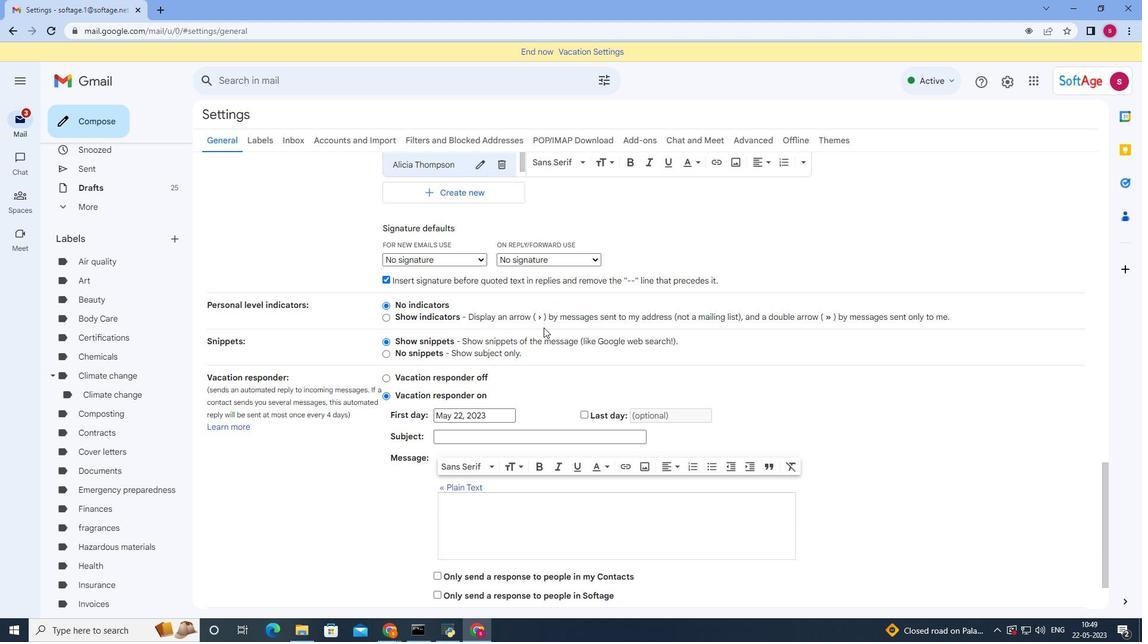 
Action: Mouse moved to (548, 376)
Screenshot: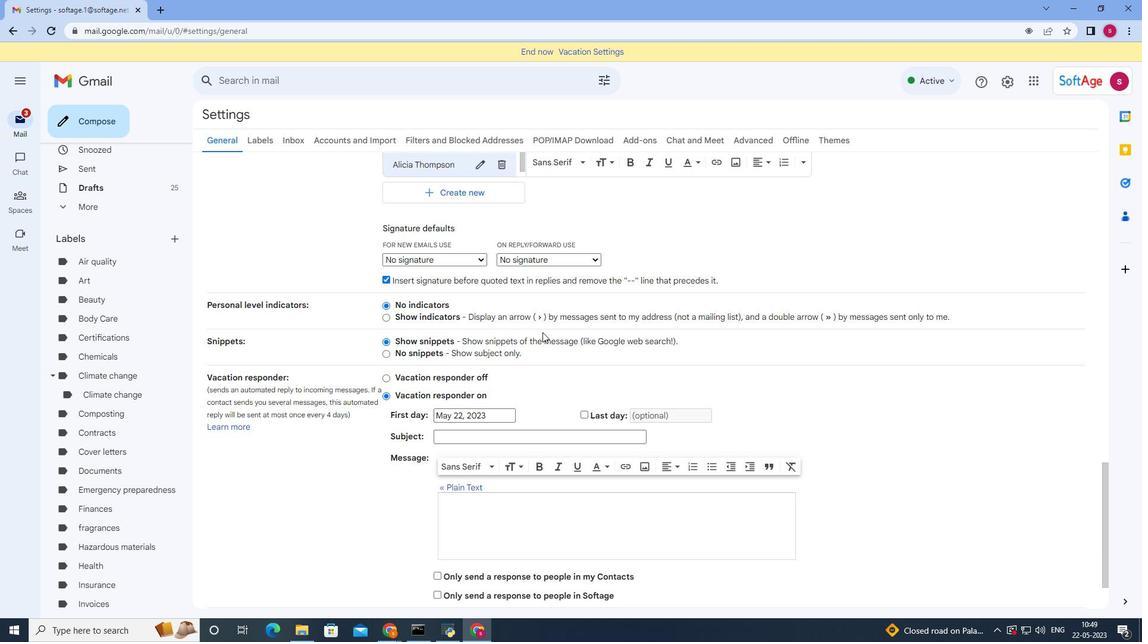 
Action: Mouse scrolled (548, 376) with delta (0, 0)
Screenshot: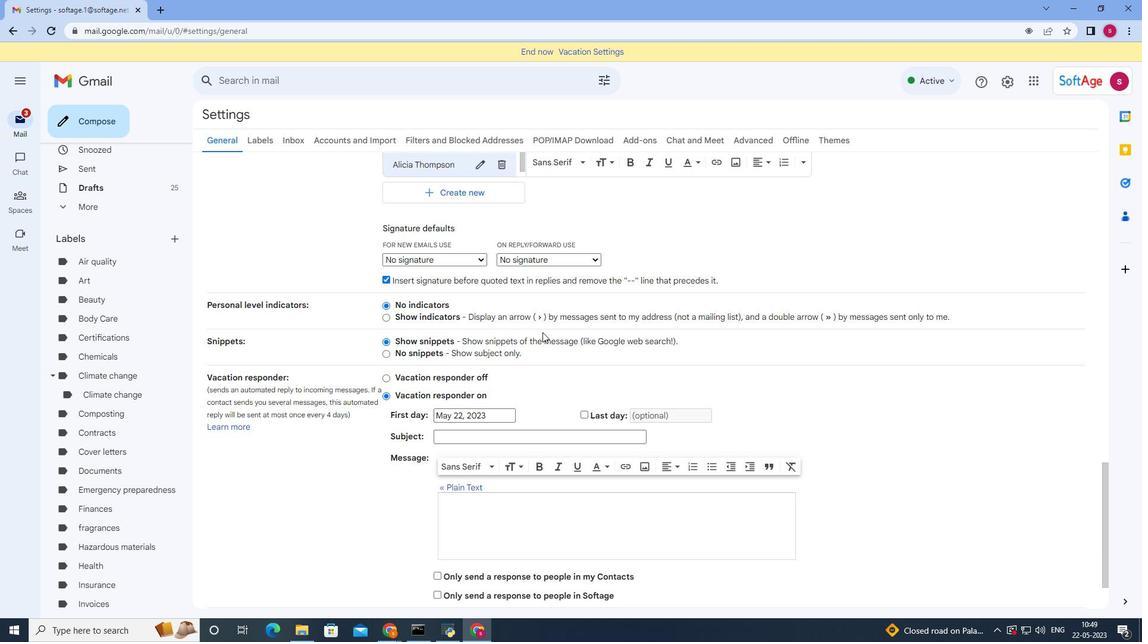 
Action: Mouse moved to (548, 377)
Screenshot: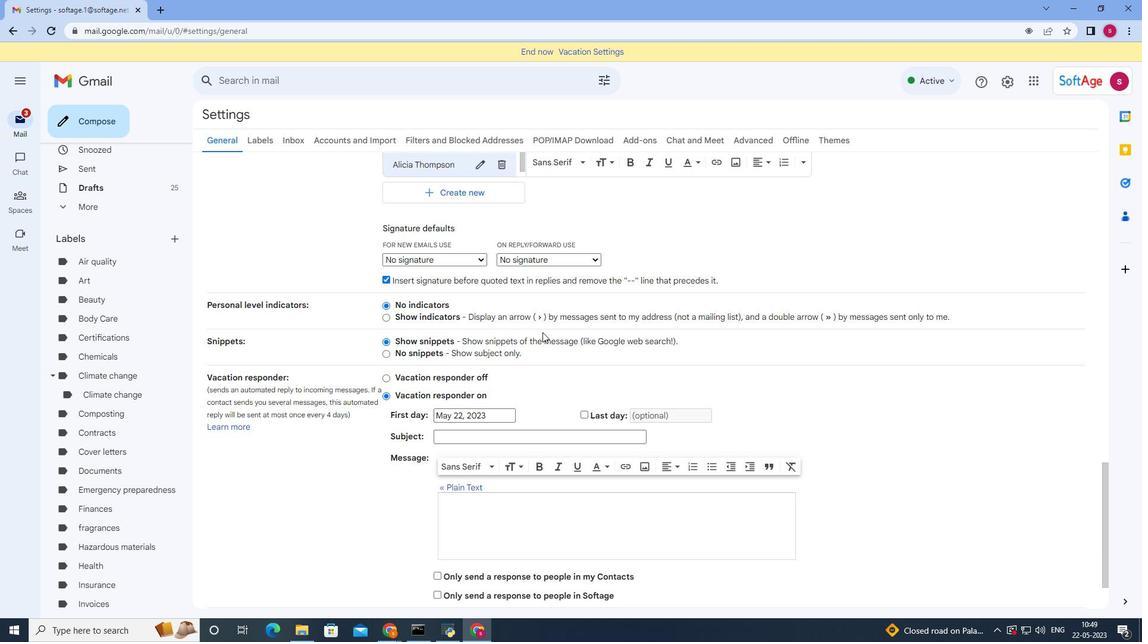 
Action: Mouse scrolled (548, 377) with delta (0, 0)
Screenshot: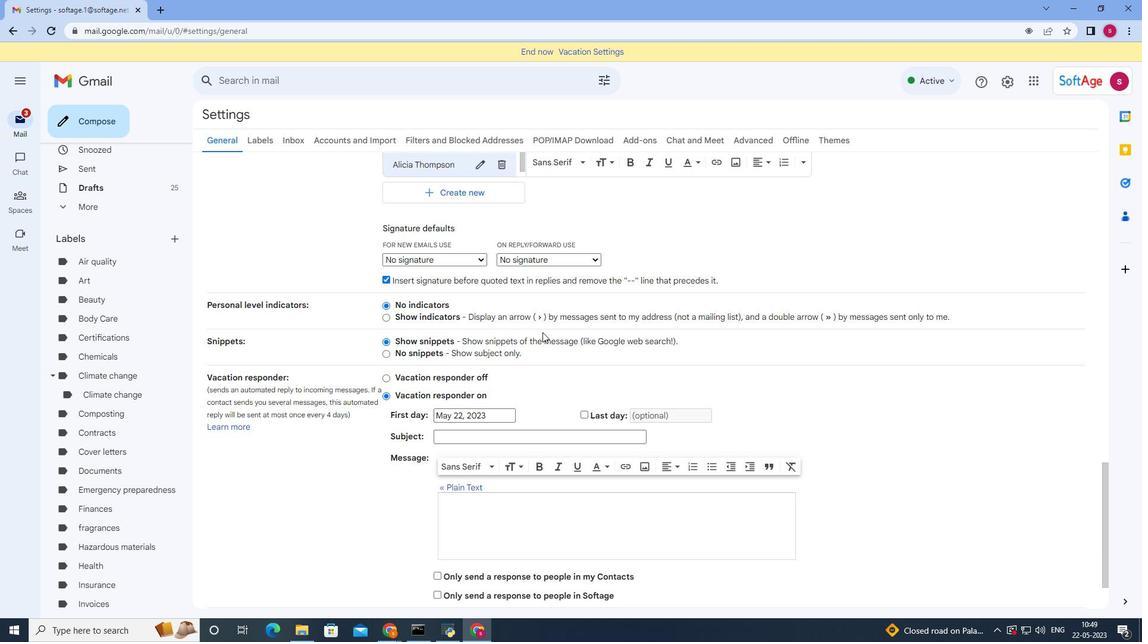 
Action: Mouse moved to (548, 378)
Screenshot: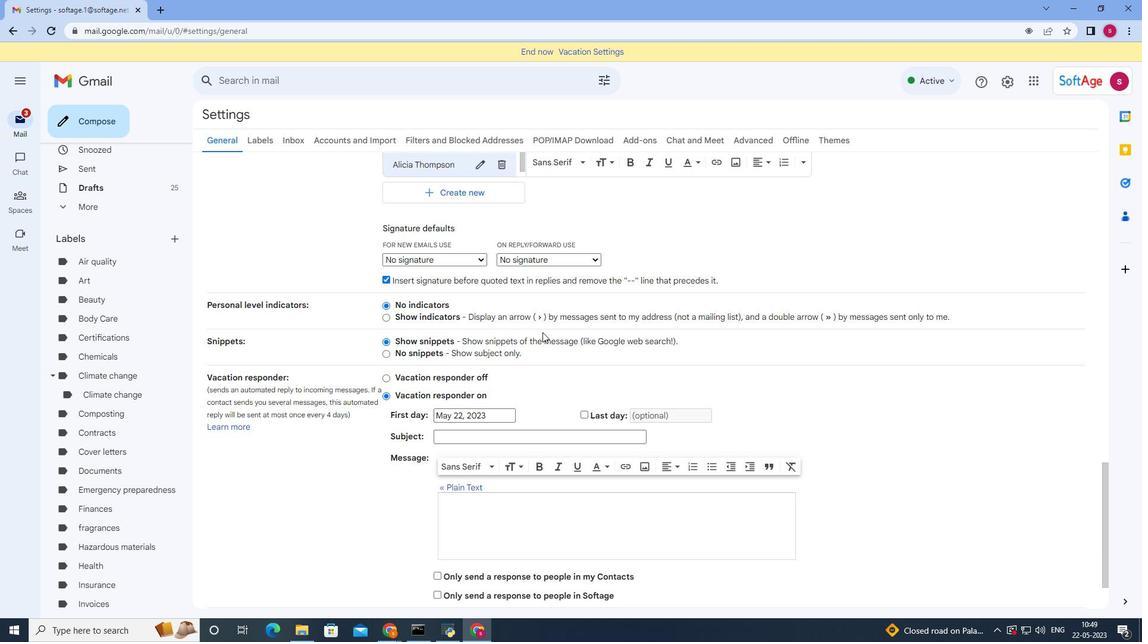 
Action: Mouse scrolled (548, 377) with delta (0, 0)
Screenshot: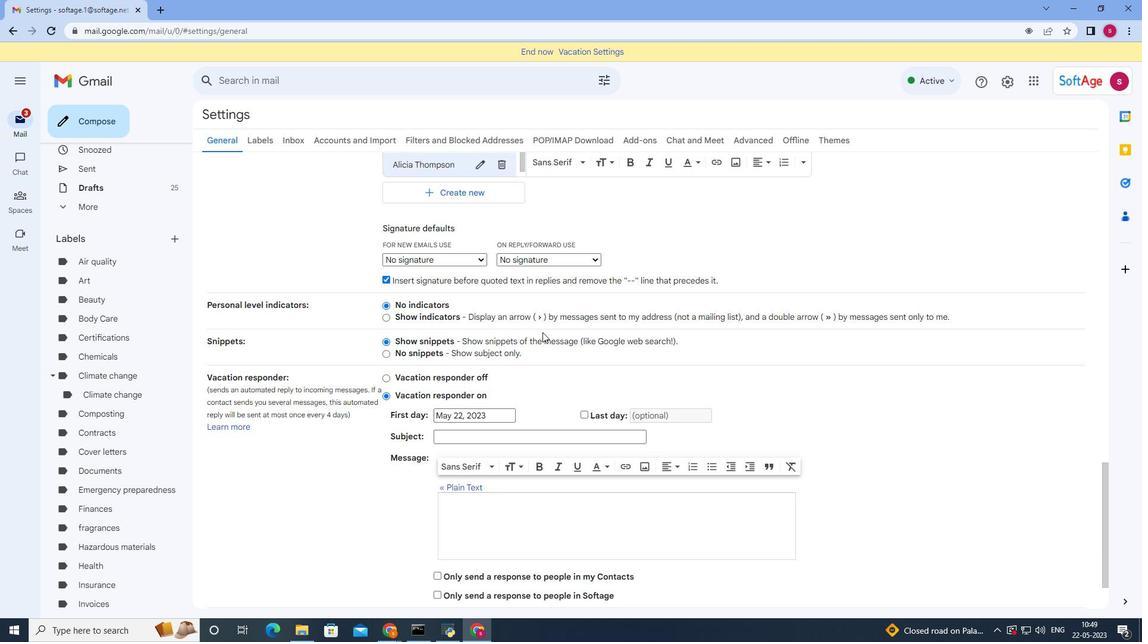 
Action: Mouse moved to (548, 378)
Screenshot: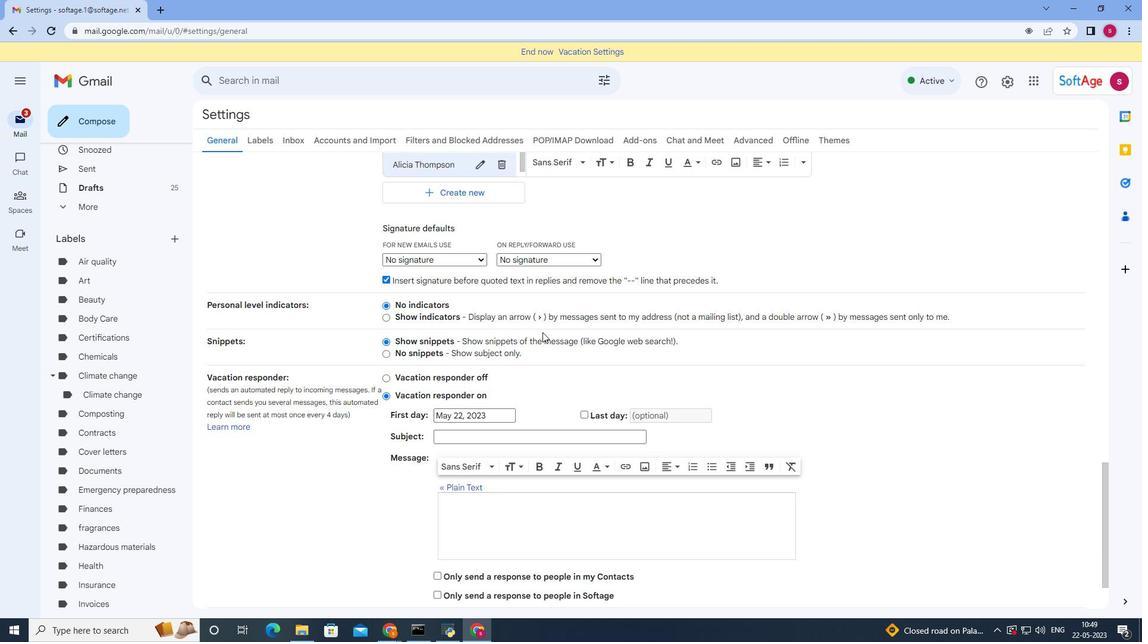 
Action: Mouse scrolled (548, 377) with delta (0, 0)
Screenshot: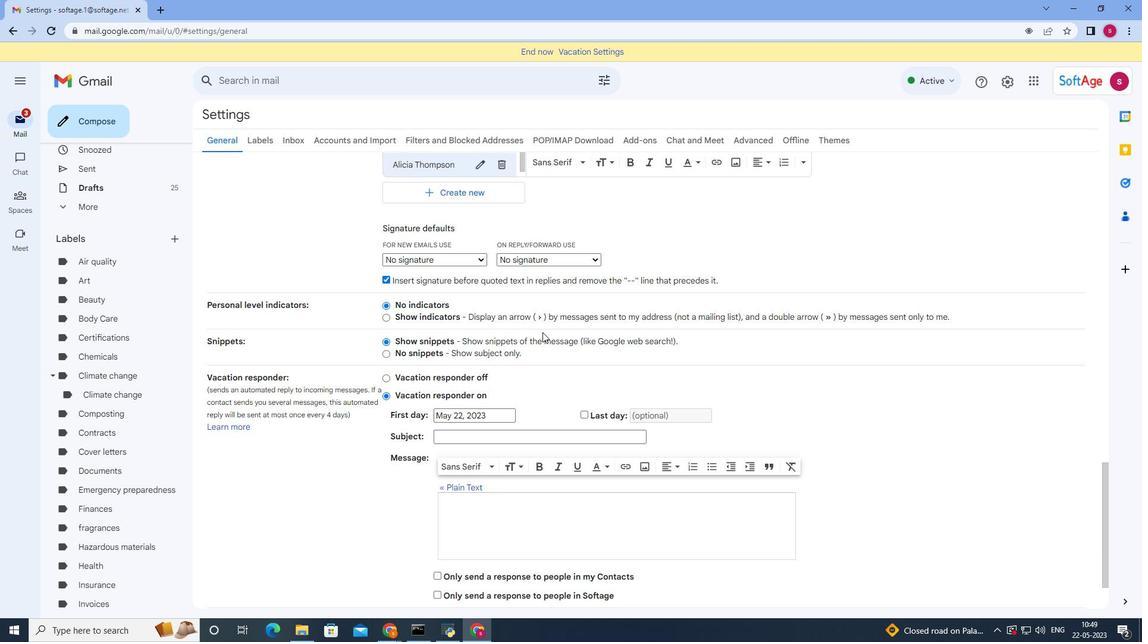 
Action: Mouse moved to (548, 381)
Screenshot: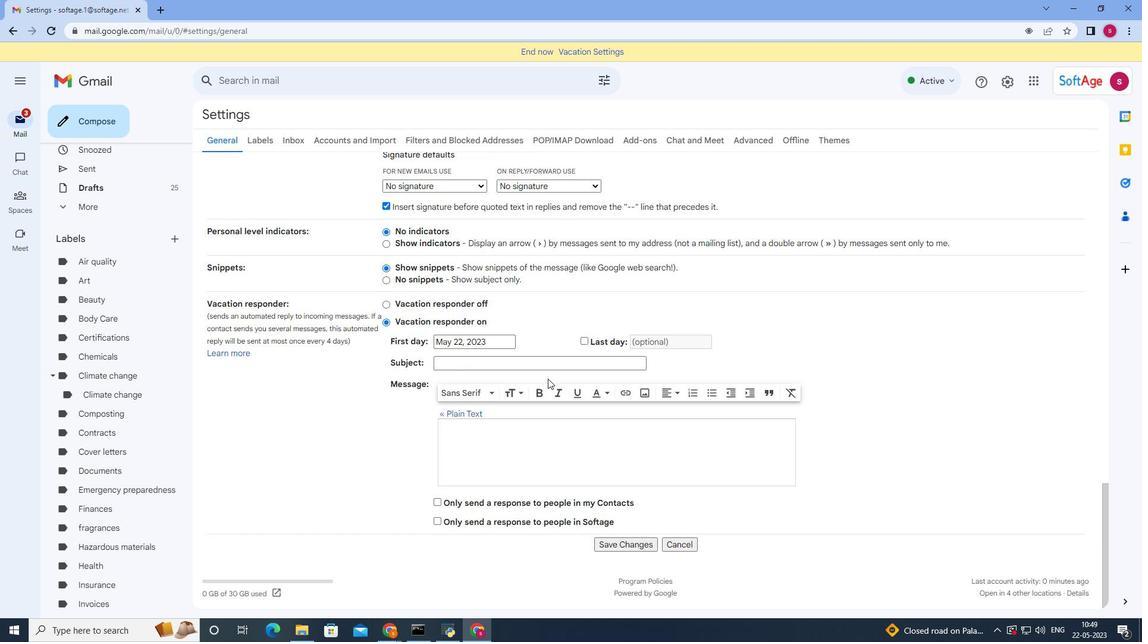 
Action: Mouse scrolled (548, 380) with delta (0, 0)
Screenshot: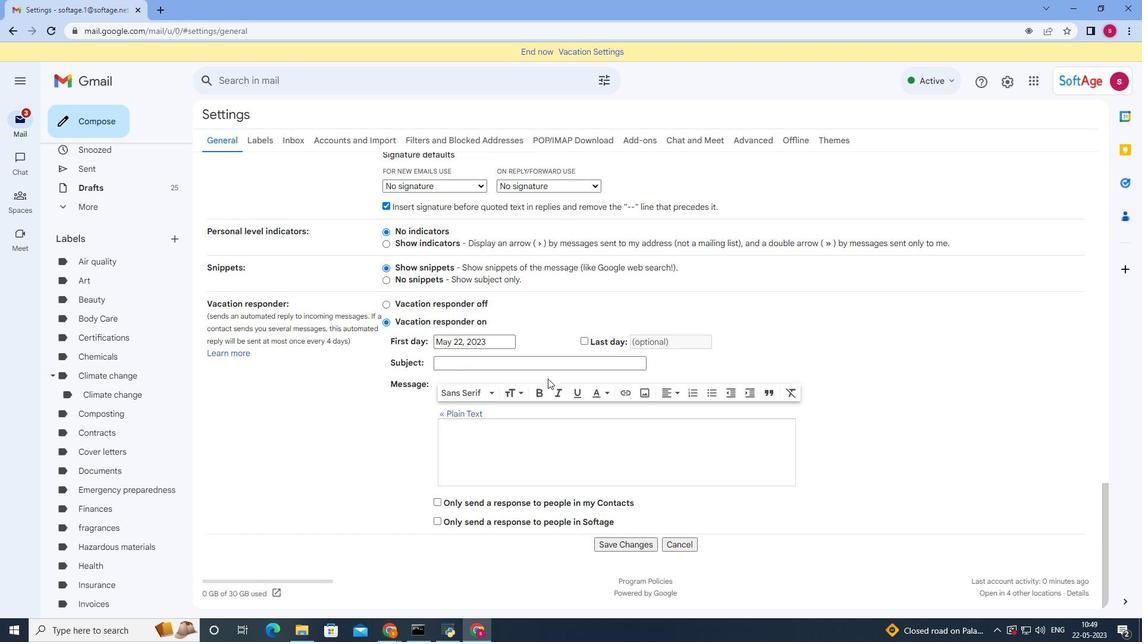 
Action: Mouse moved to (547, 385)
Screenshot: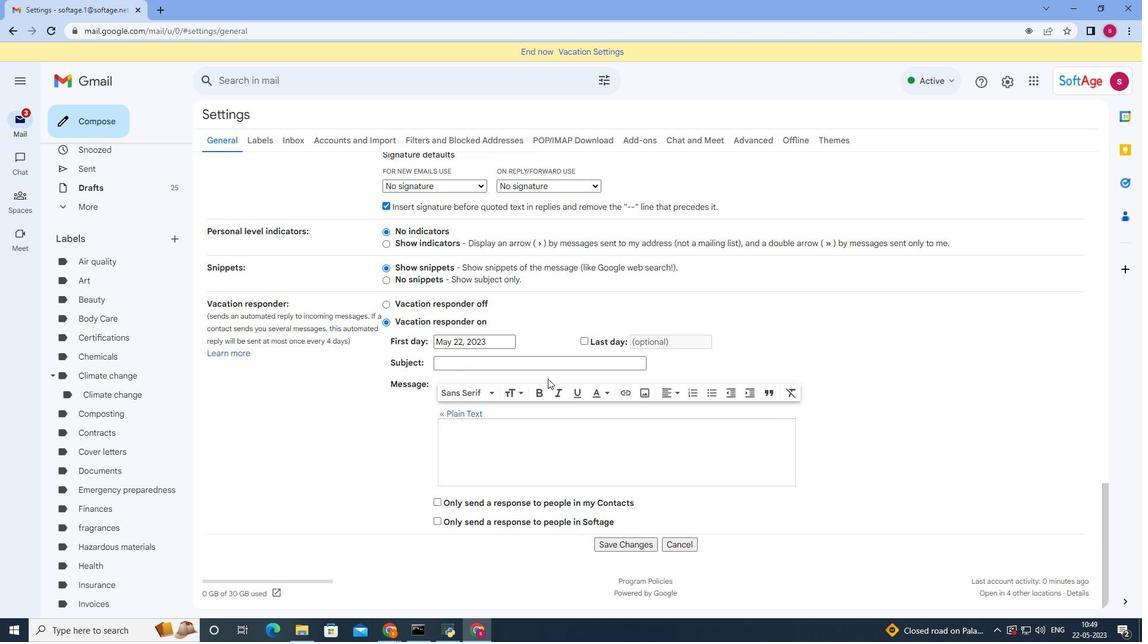 
Action: Mouse scrolled (547, 385) with delta (0, 0)
Screenshot: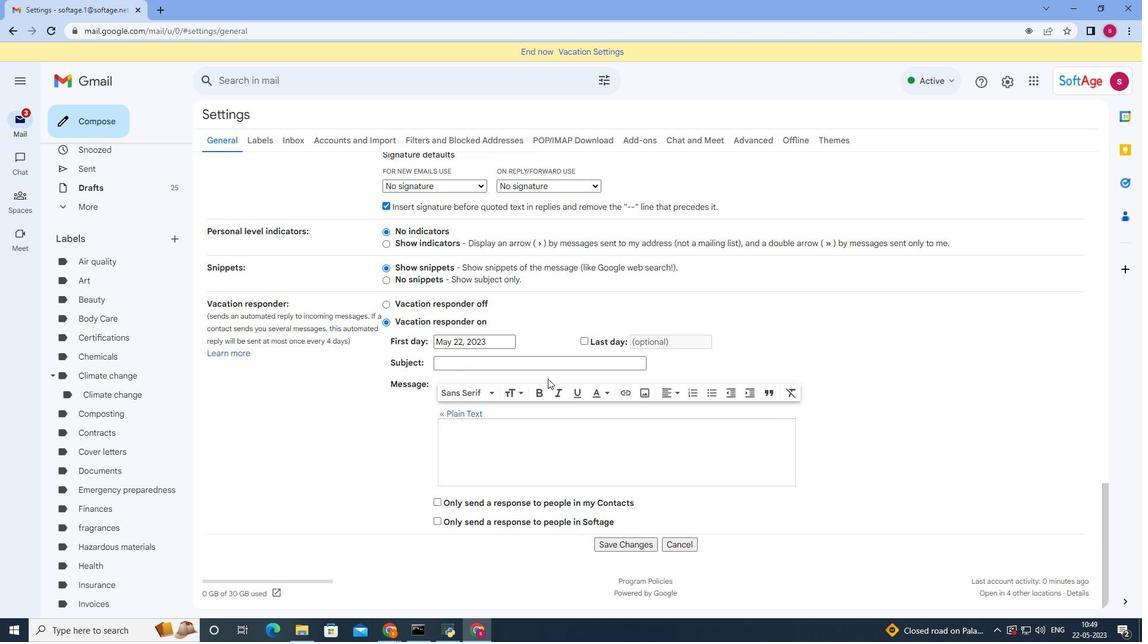 
Action: Mouse moved to (546, 389)
Screenshot: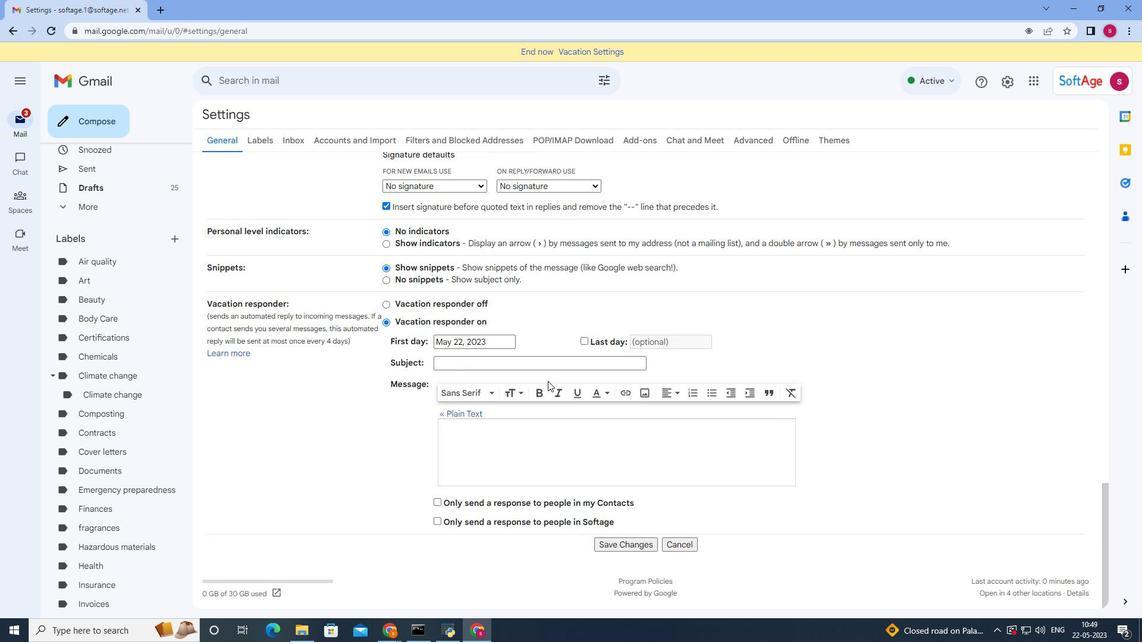 
Action: Mouse scrolled (546, 389) with delta (0, 0)
Screenshot: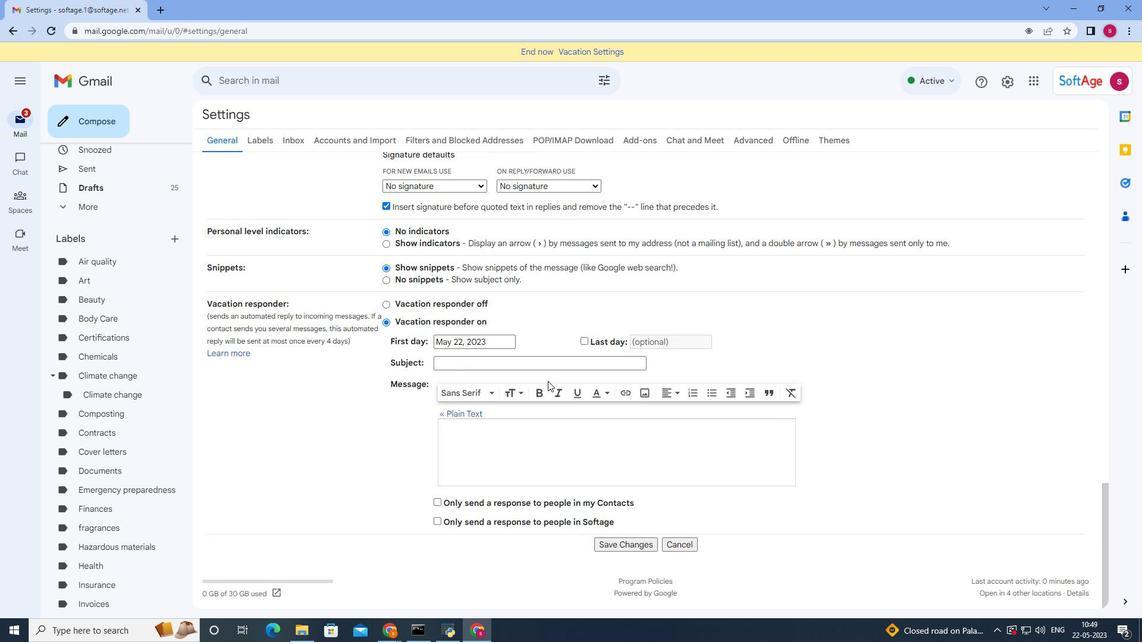 
Action: Mouse moved to (623, 558)
Screenshot: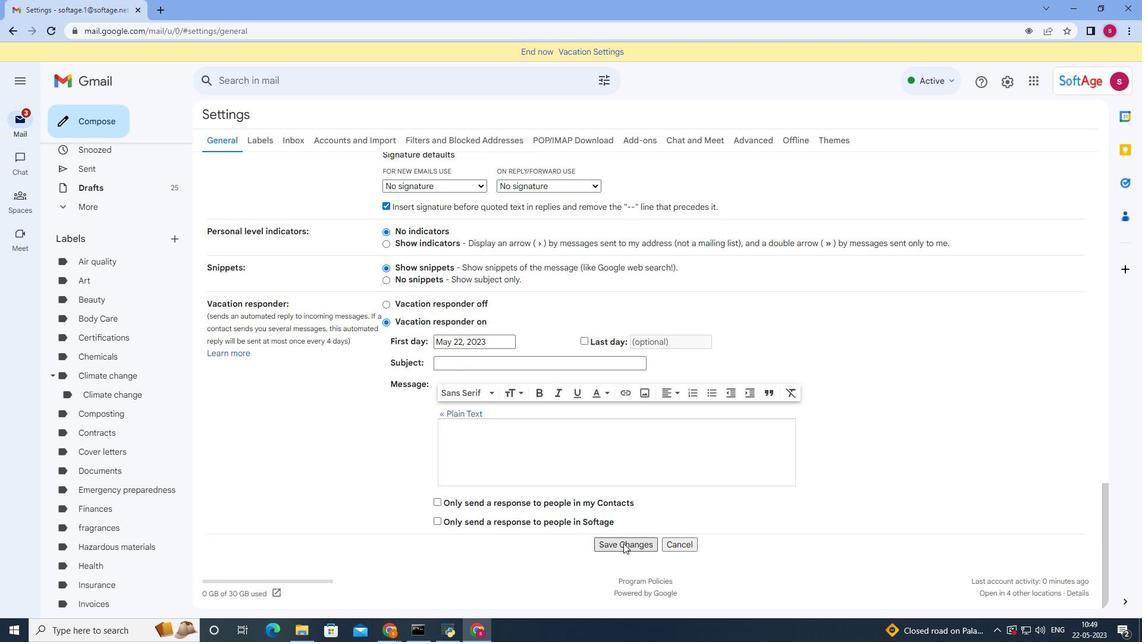 
Action: Mouse pressed left at (623, 558)
Screenshot: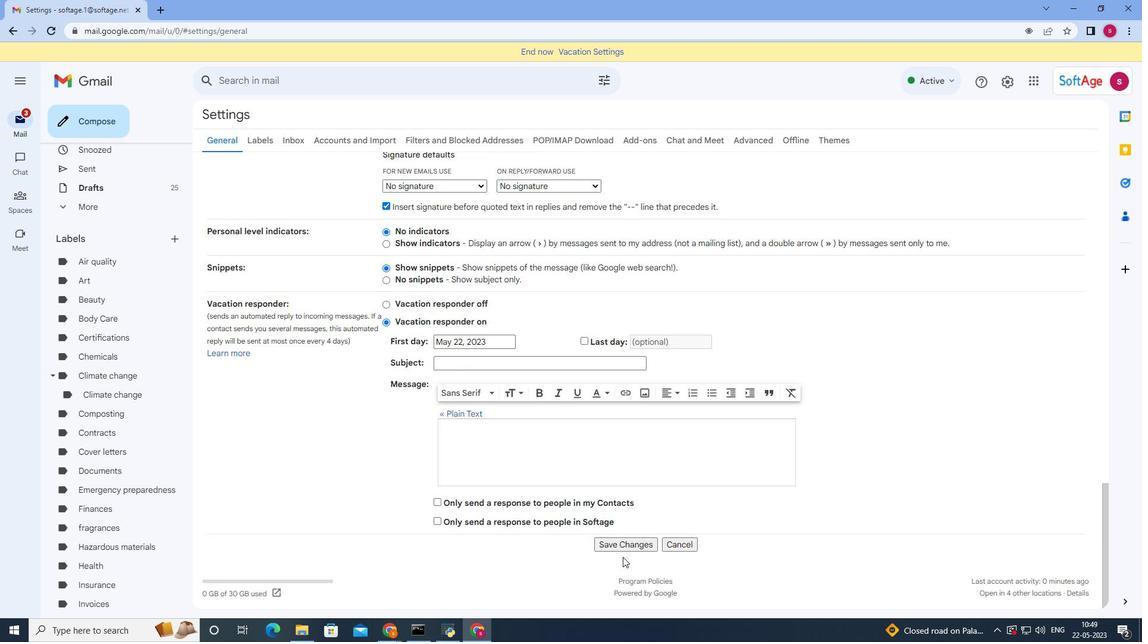 
Action: Mouse moved to (621, 546)
Screenshot: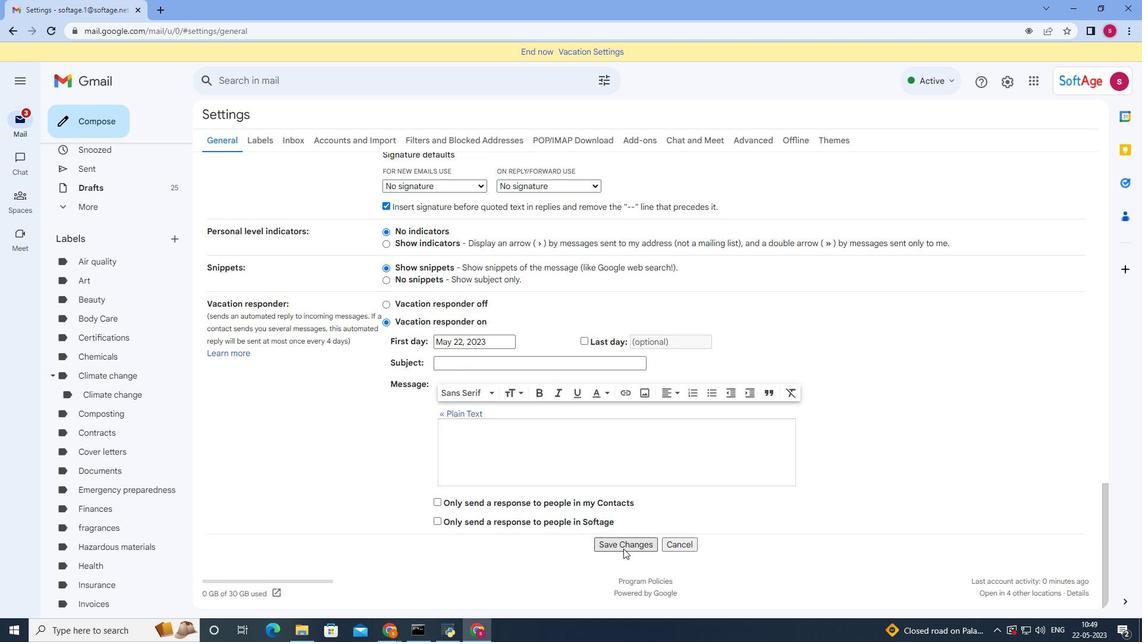 
Action: Mouse pressed left at (621, 546)
Screenshot: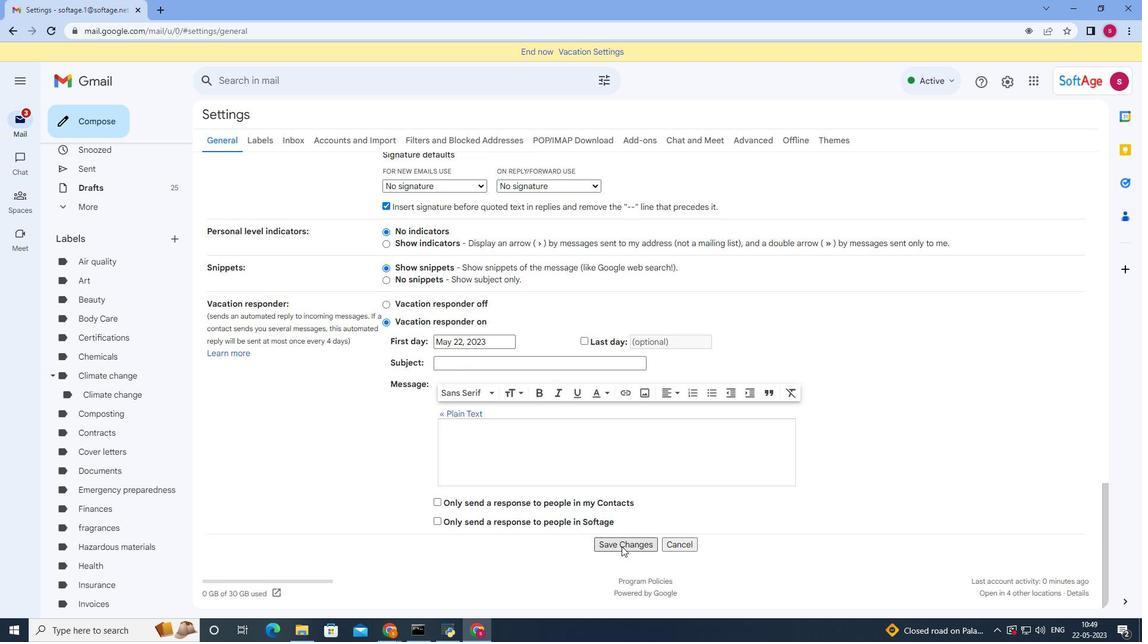 
Action: Mouse moved to (102, 122)
Screenshot: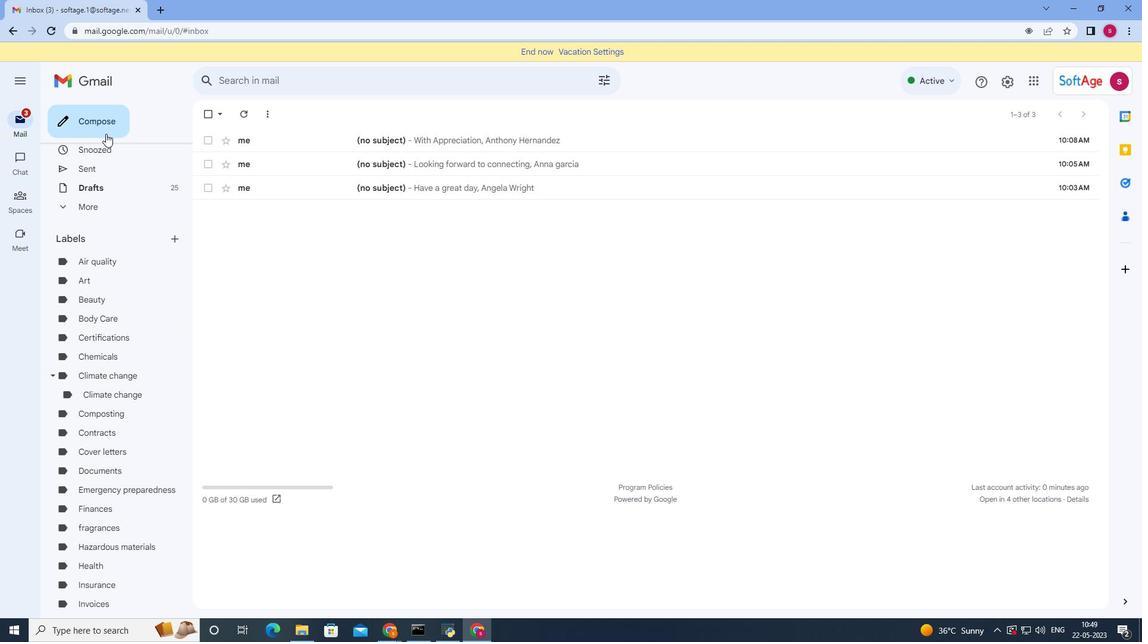 
Action: Mouse pressed left at (102, 122)
Screenshot: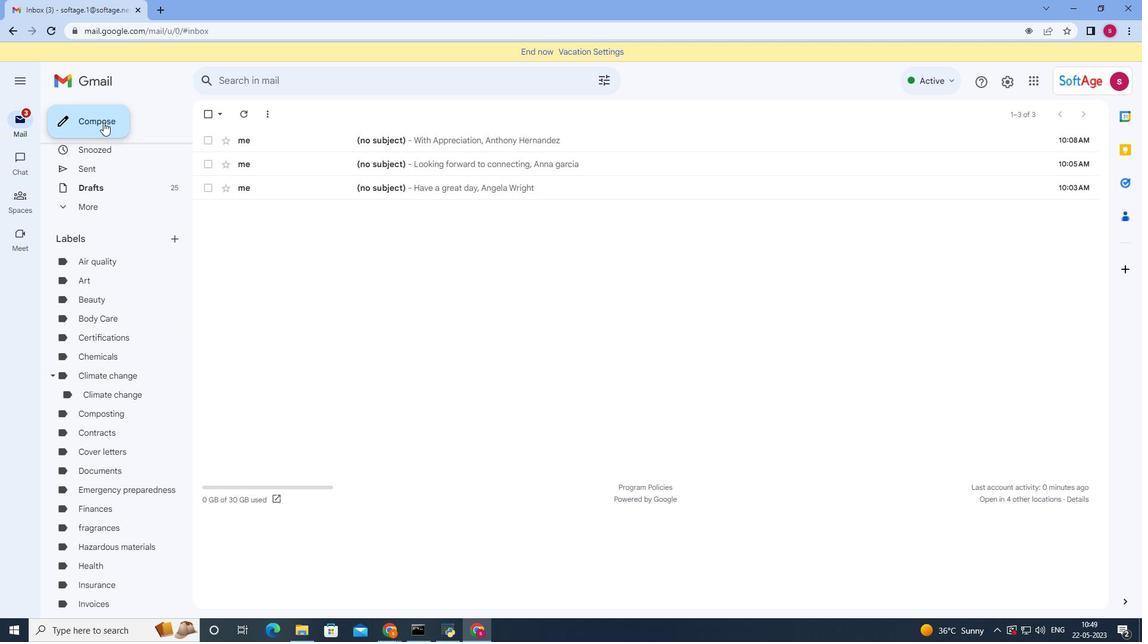
Action: Mouse moved to (789, 292)
Screenshot: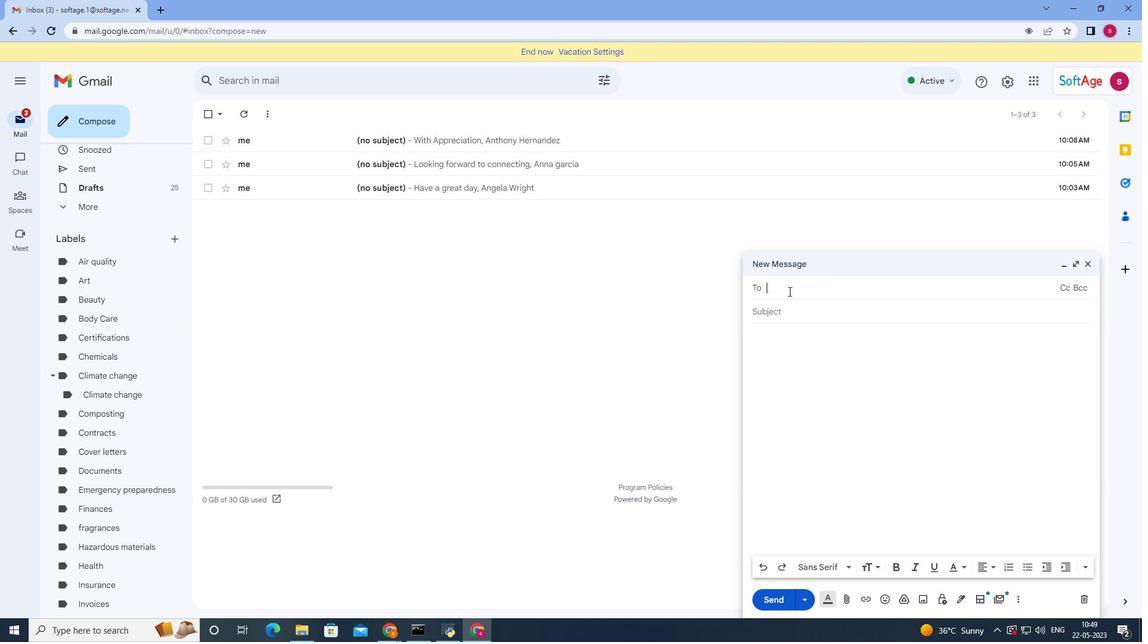 
Action: Key pressed softage.4softage.net
Screenshot: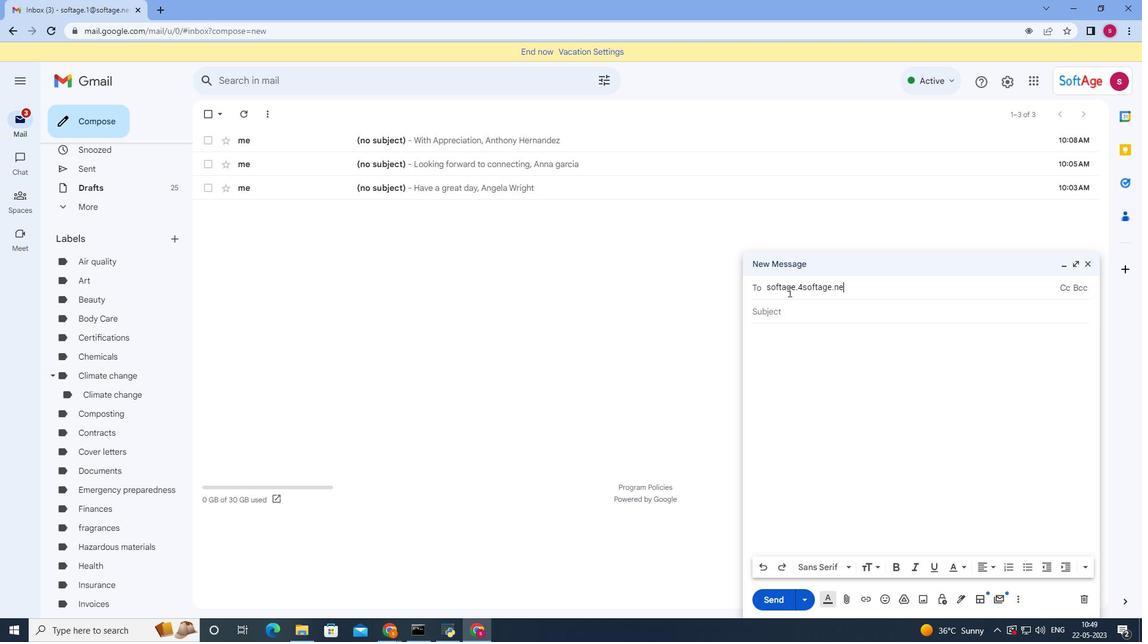 
Action: Mouse moved to (803, 283)
Screenshot: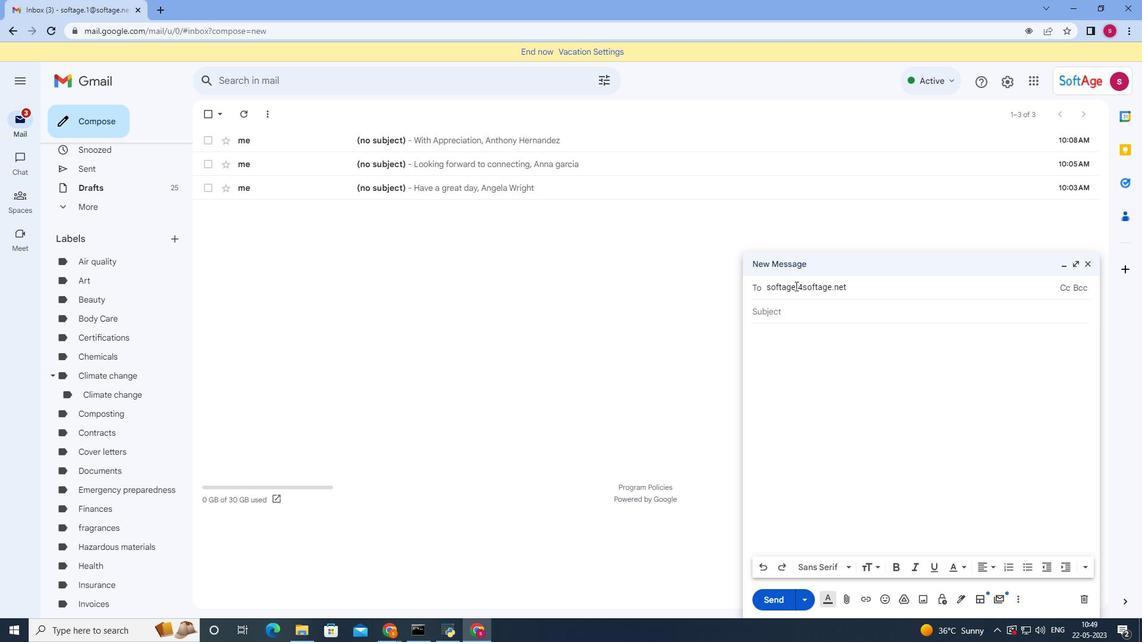 
Action: Mouse pressed left at (803, 283)
Screenshot: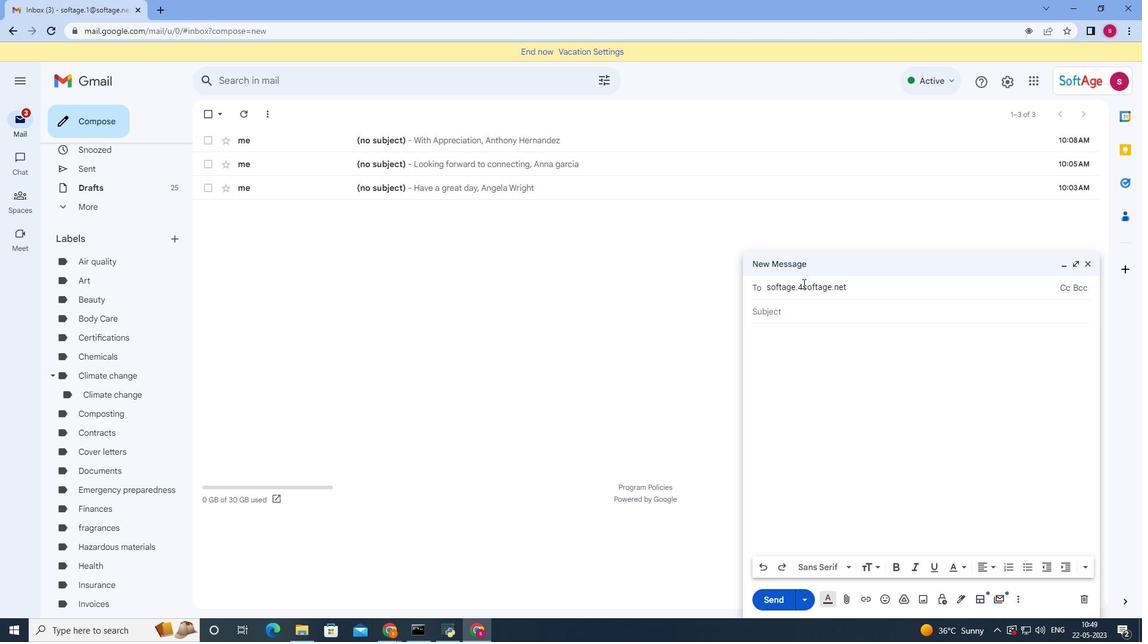 
Action: Mouse moved to (803, 283)
Screenshot: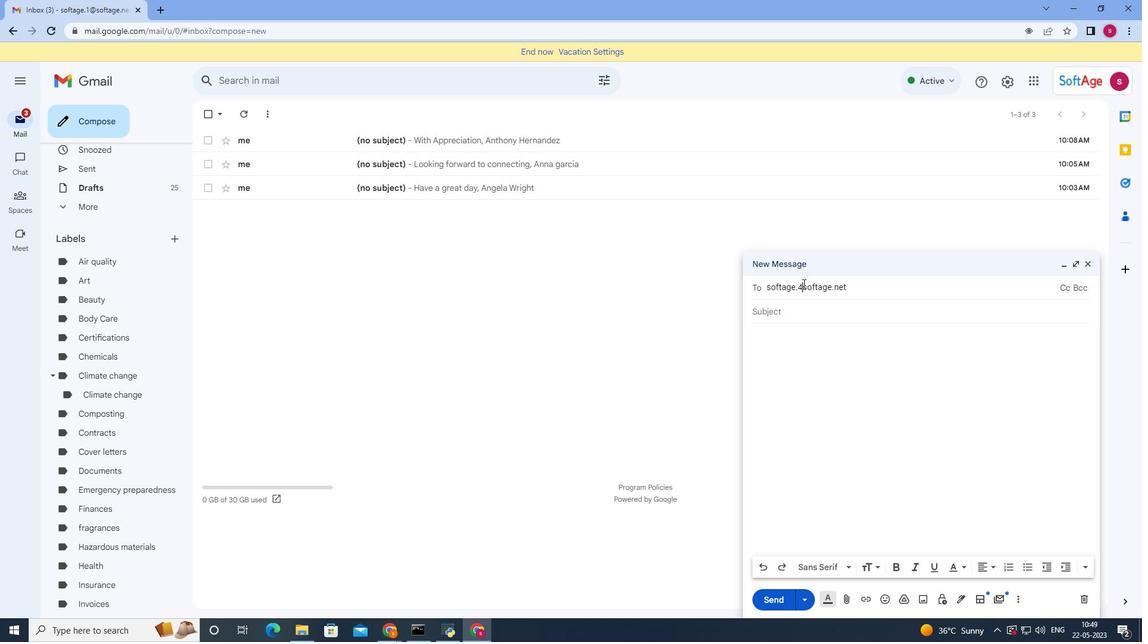 
Action: Key pressed <Key.shift>@
Screenshot: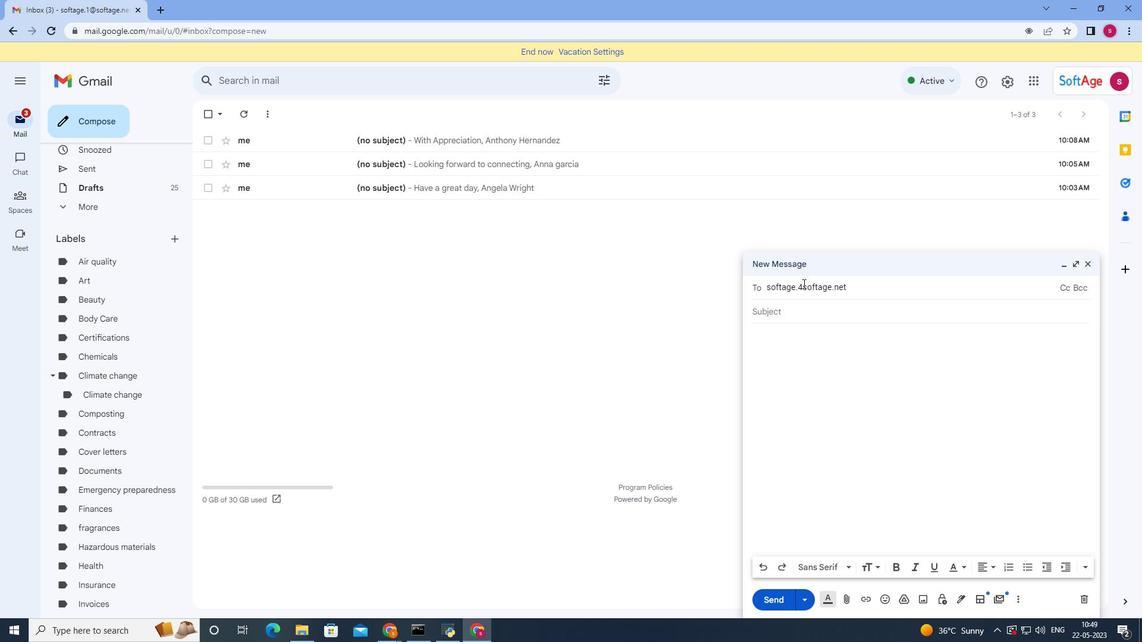 
Action: Mouse moved to (854, 319)
Screenshot: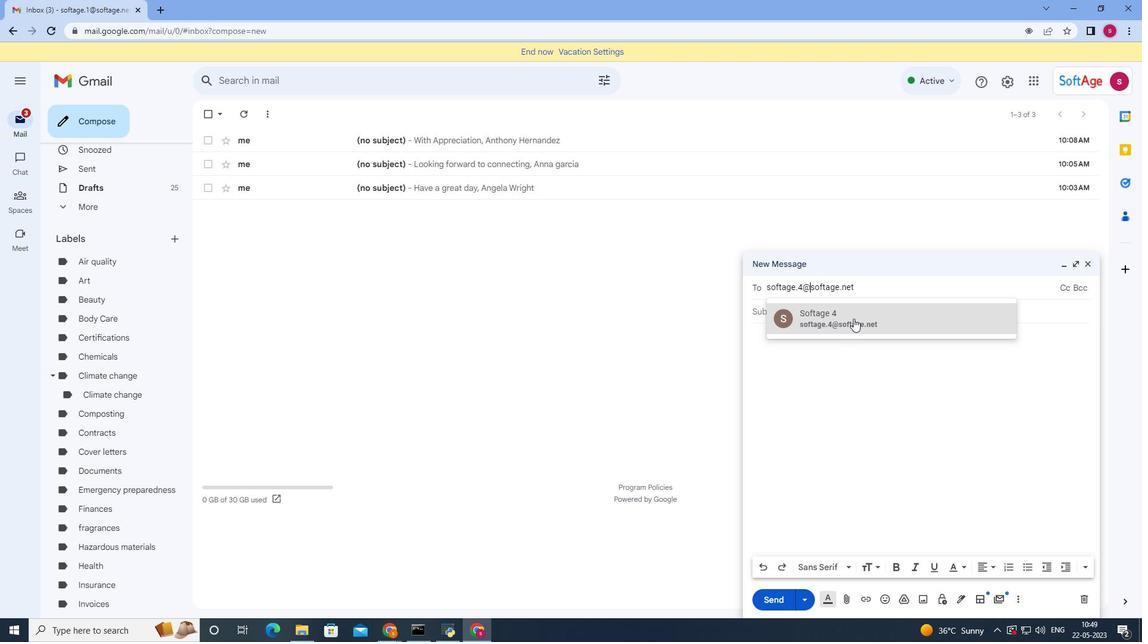 
Action: Mouse pressed left at (854, 319)
Screenshot: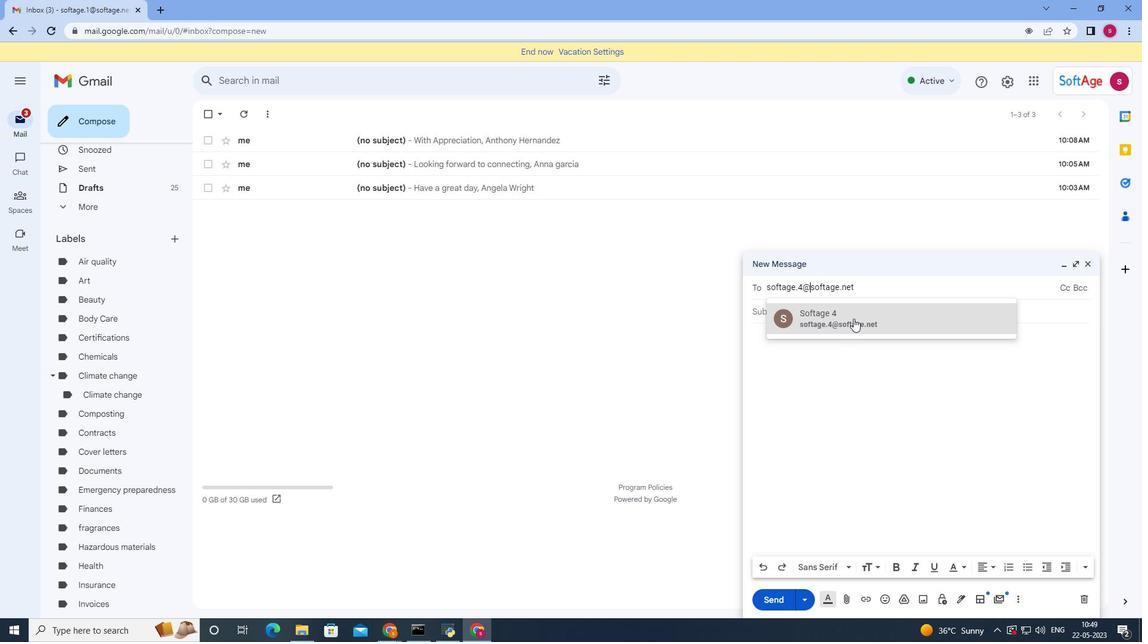 
Action: Mouse moved to (803, 352)
Screenshot: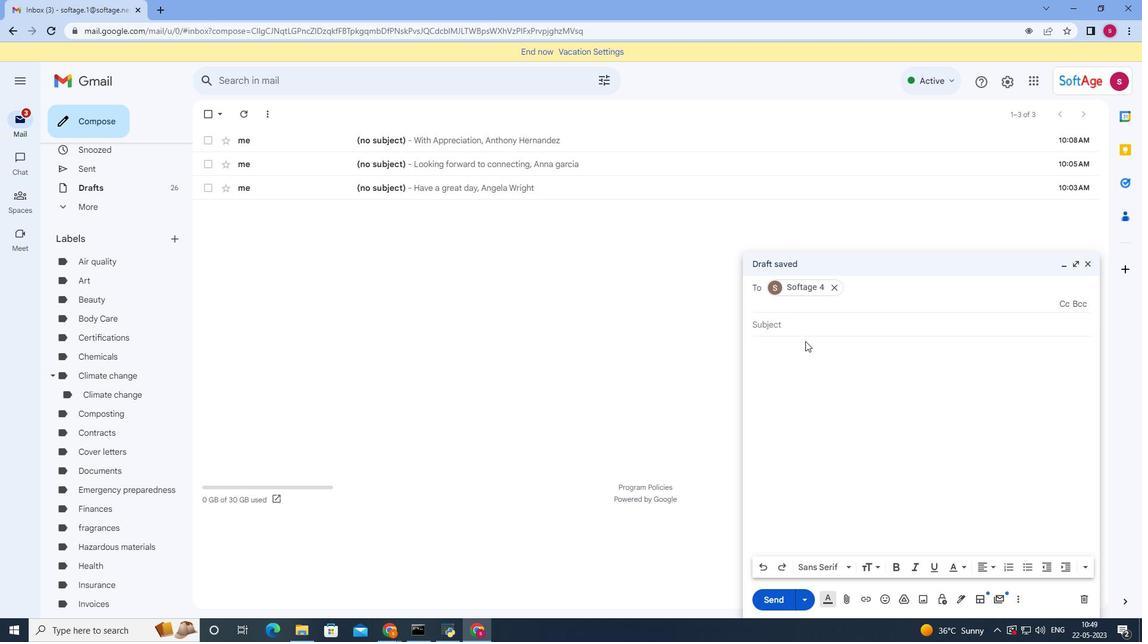 
Action: Mouse pressed left at (803, 352)
Screenshot: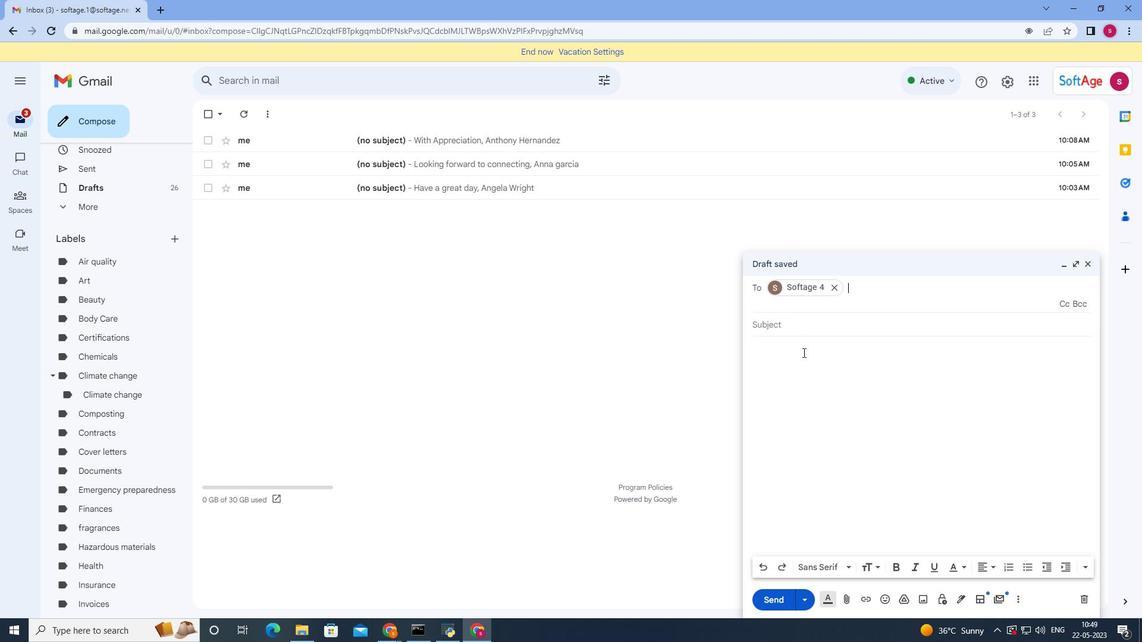 
Action: Mouse moved to (962, 602)
Screenshot: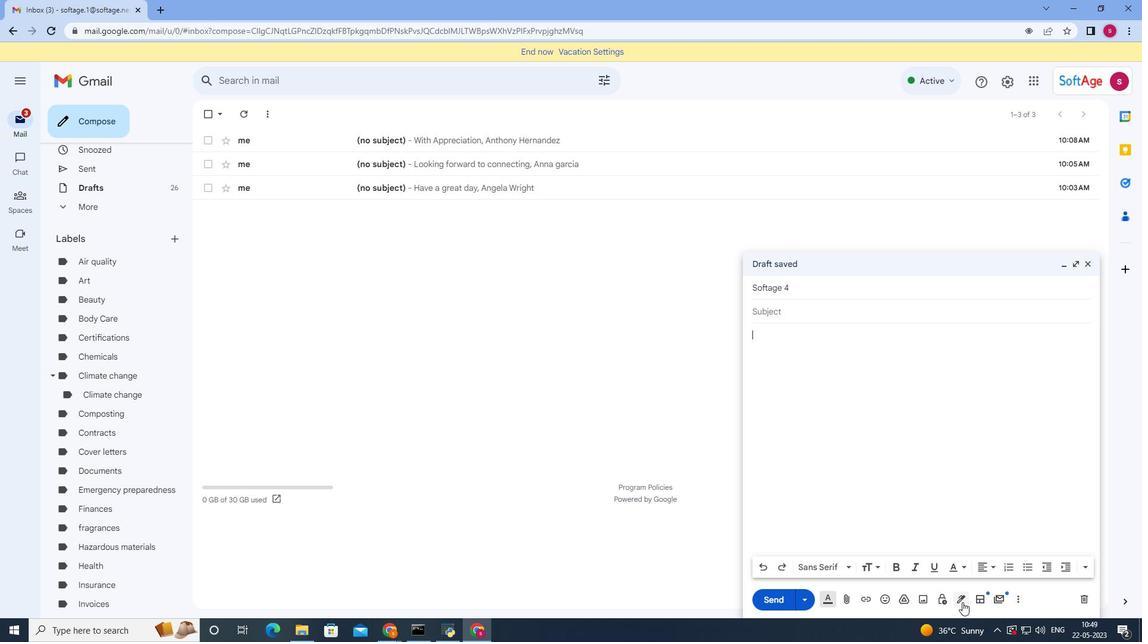 
Action: Mouse pressed left at (962, 602)
Screenshot: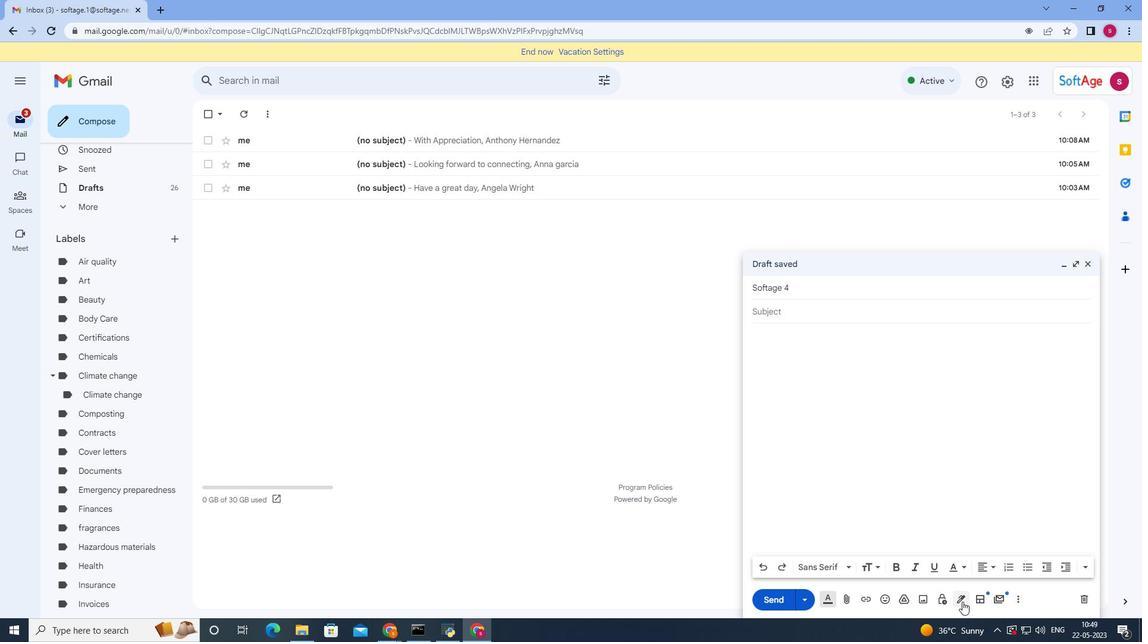 
Action: Mouse moved to (987, 576)
Screenshot: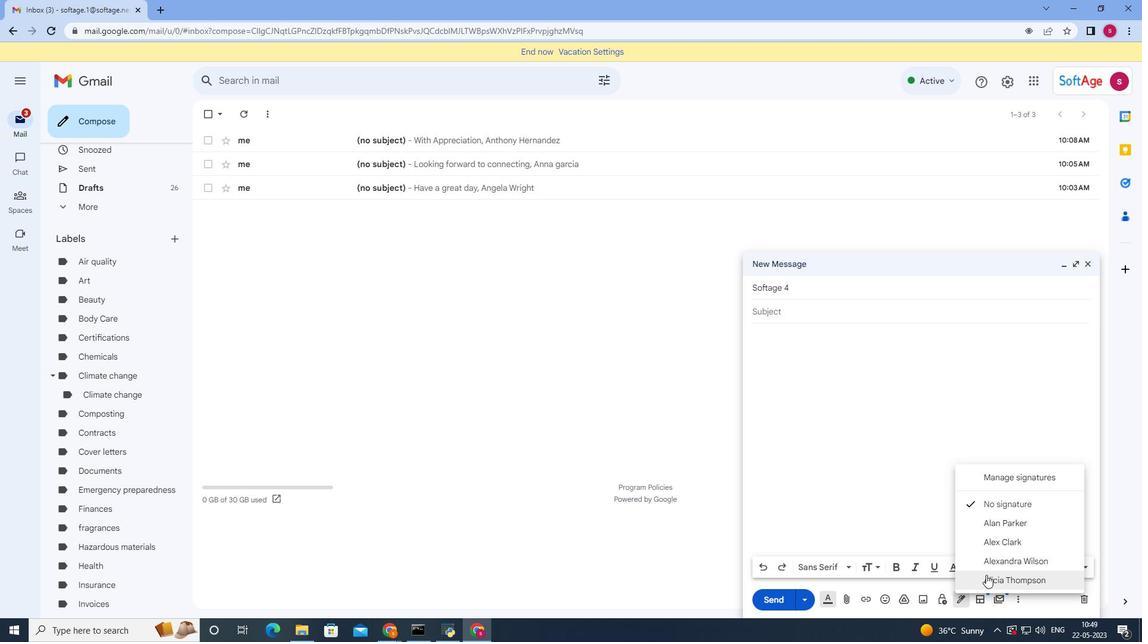 
Action: Mouse pressed left at (987, 576)
Screenshot: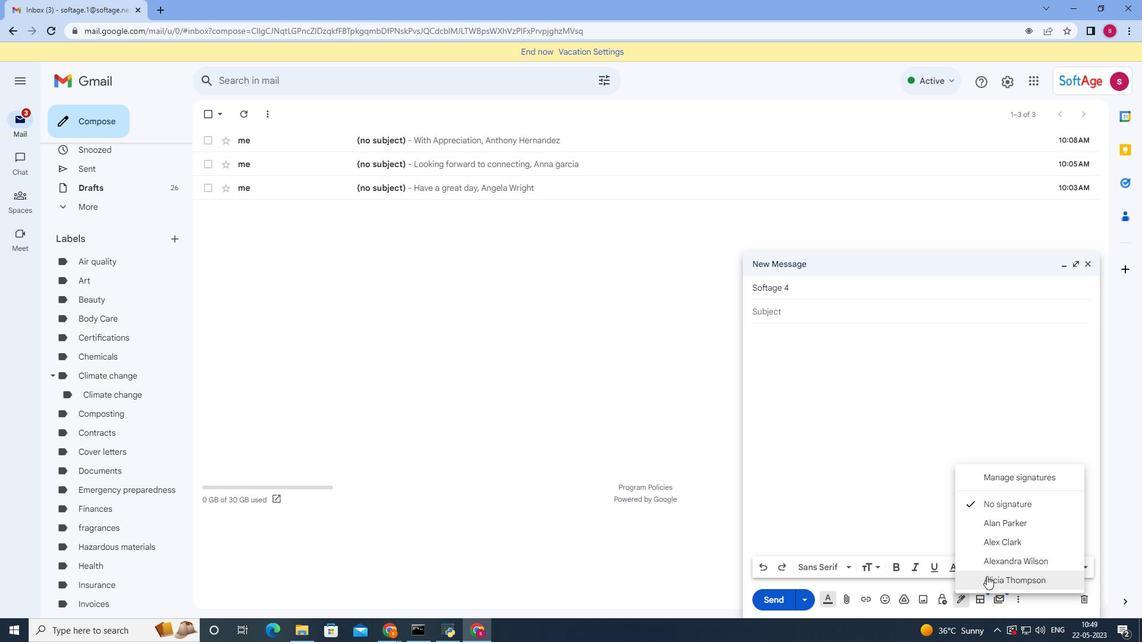 
Action: Mouse moved to (1019, 601)
Screenshot: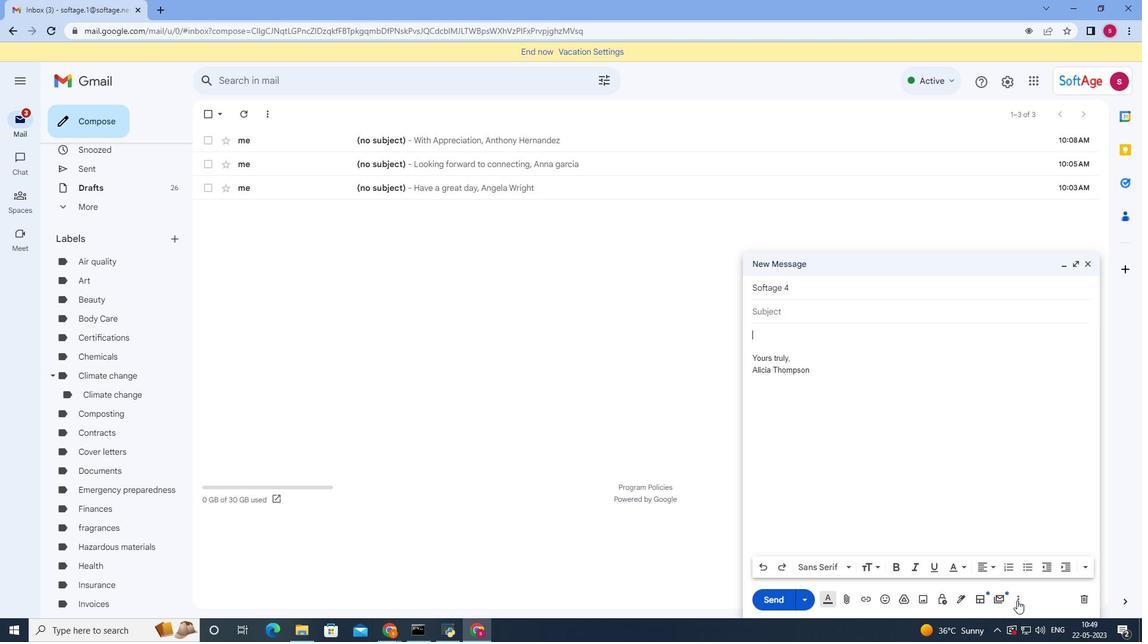 
Action: Mouse pressed left at (1019, 601)
Screenshot: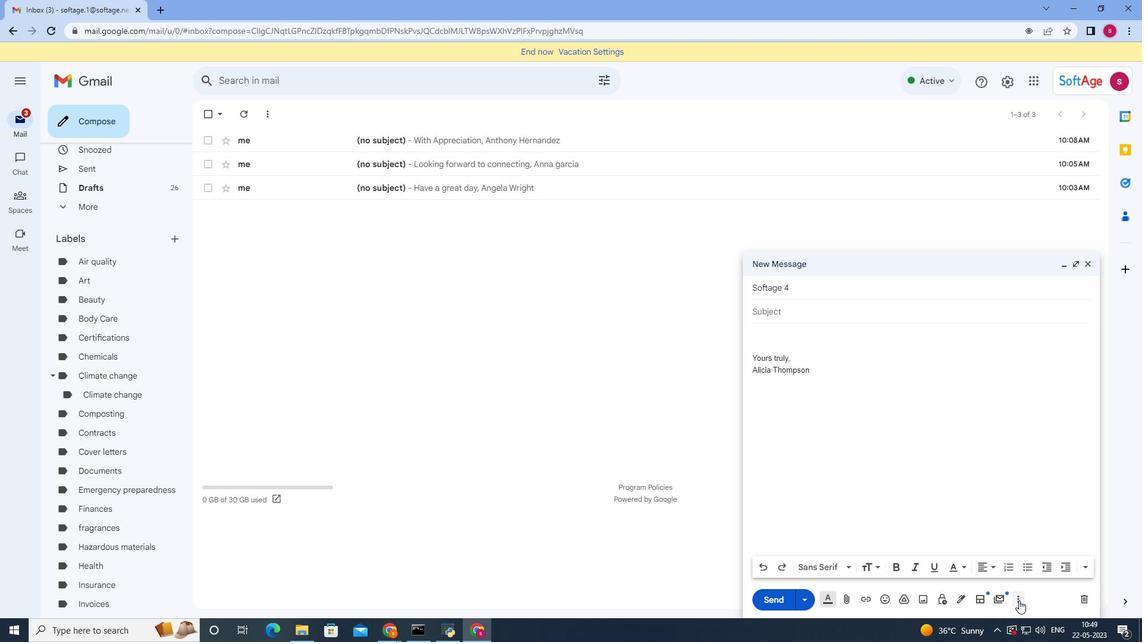 
Action: Mouse moved to (978, 492)
Screenshot: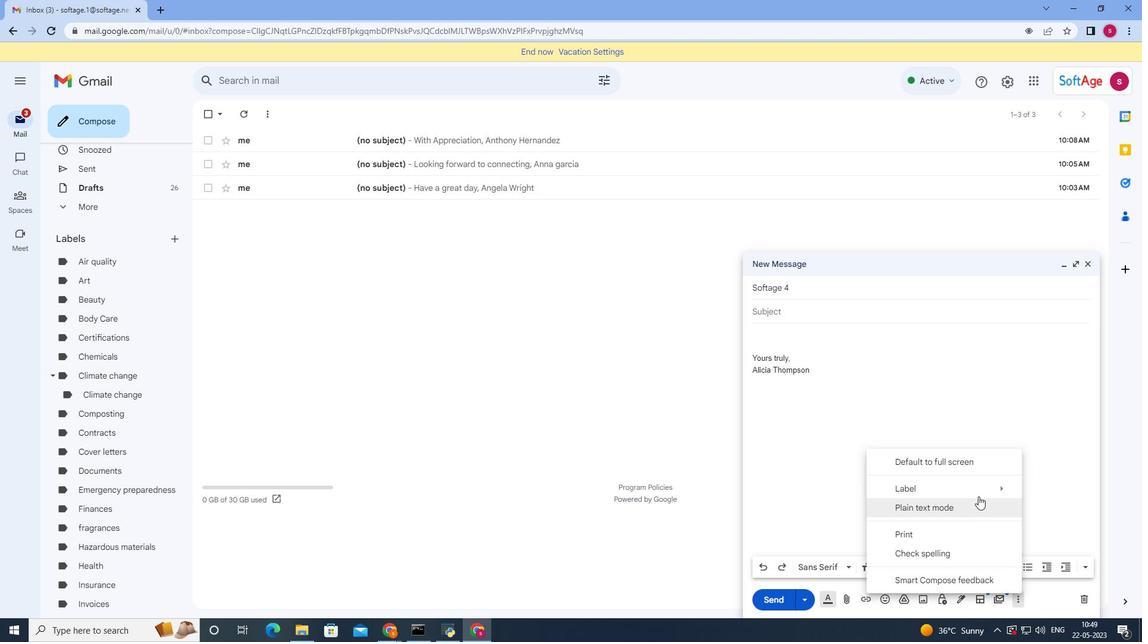 
Action: Mouse pressed left at (978, 492)
Screenshot: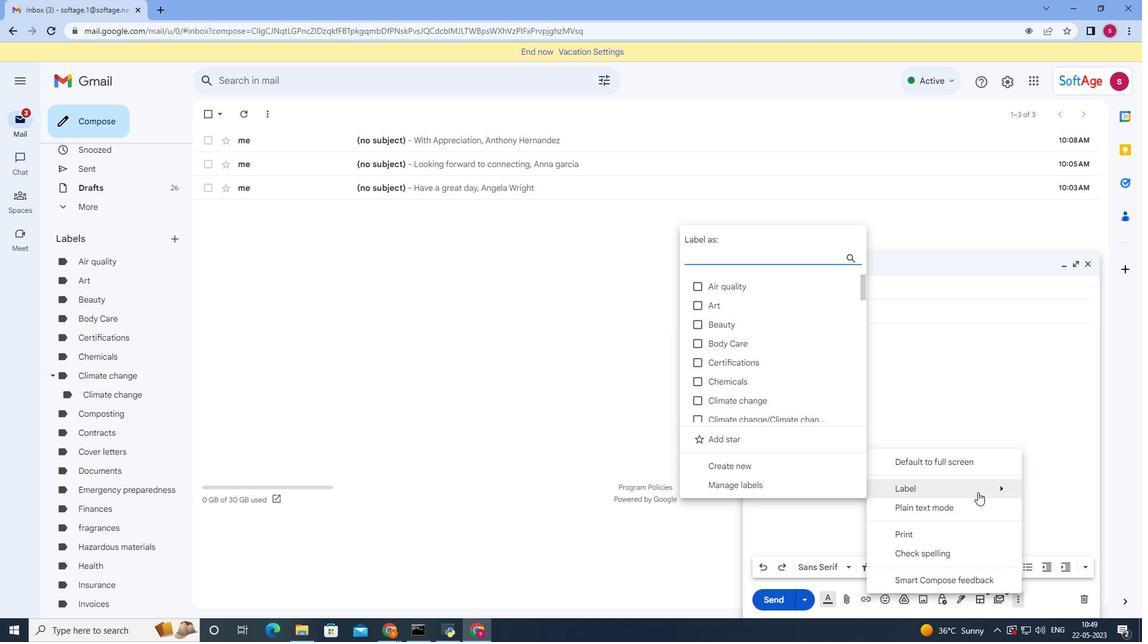 
Action: Mouse moved to (748, 357)
Screenshot: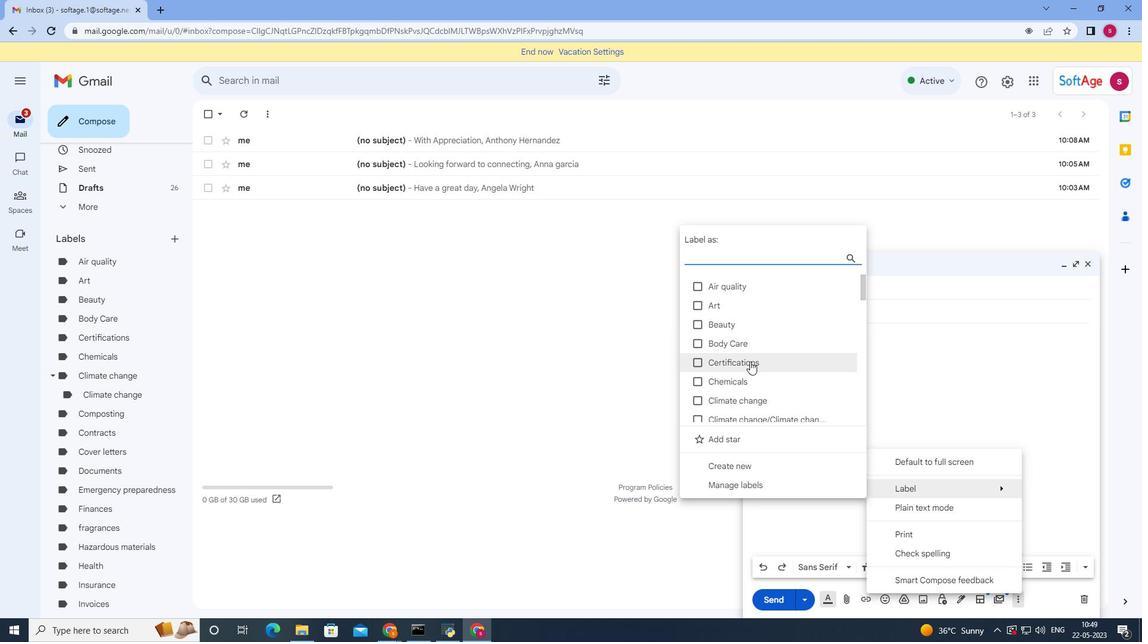 
Action: Mouse scrolled (748, 356) with delta (0, 0)
Screenshot: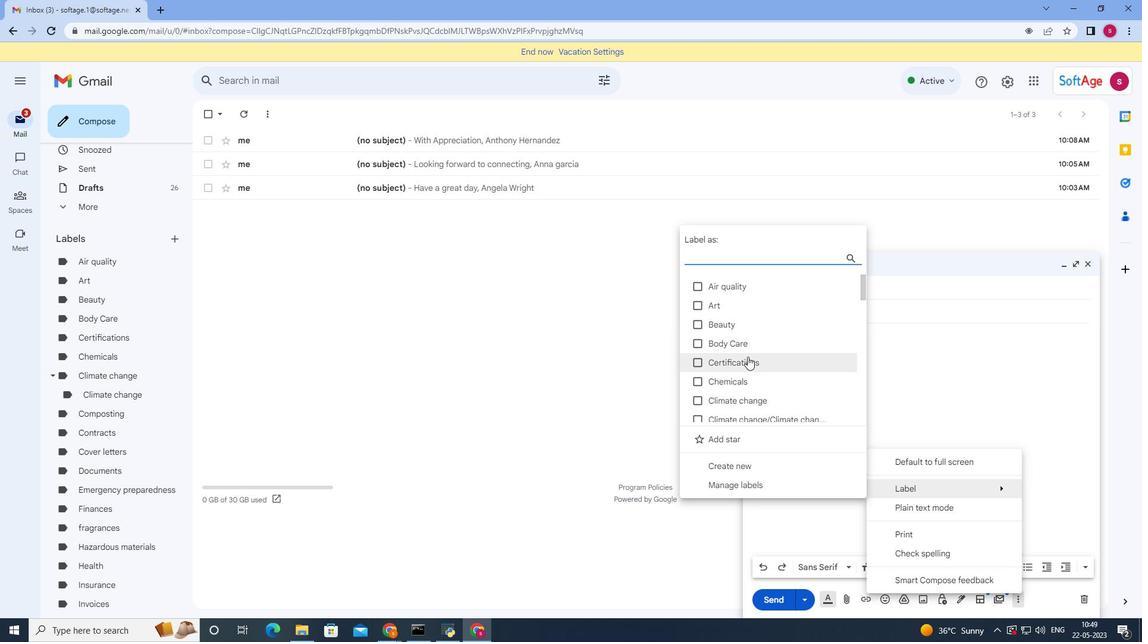 
Action: Mouse scrolled (748, 356) with delta (0, 0)
Screenshot: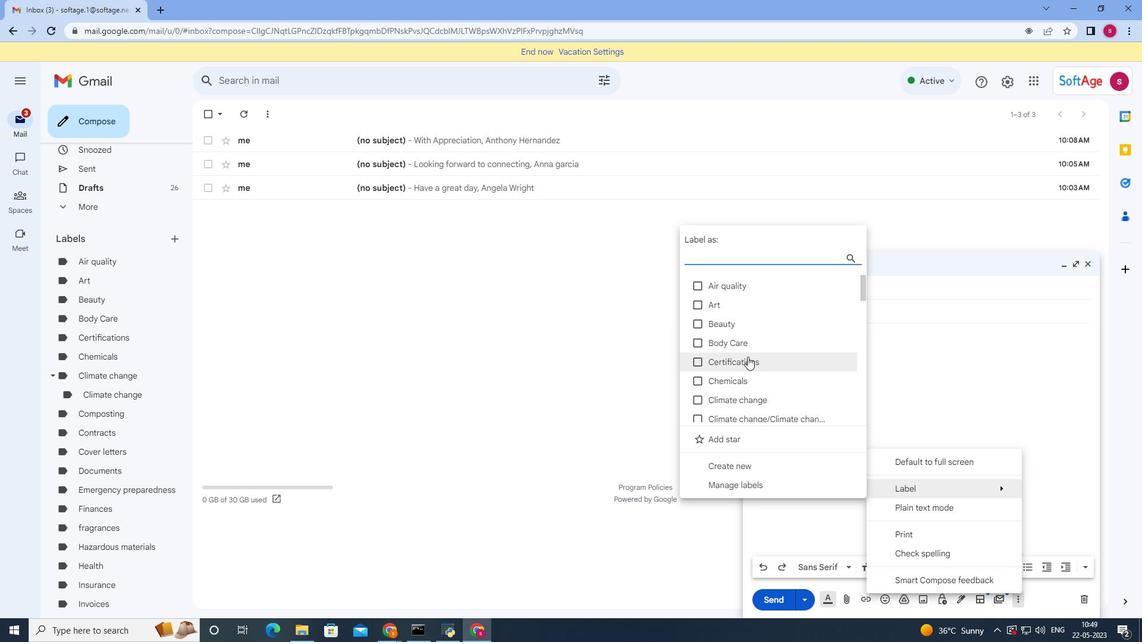 
Action: Mouse scrolled (748, 356) with delta (0, 0)
Screenshot: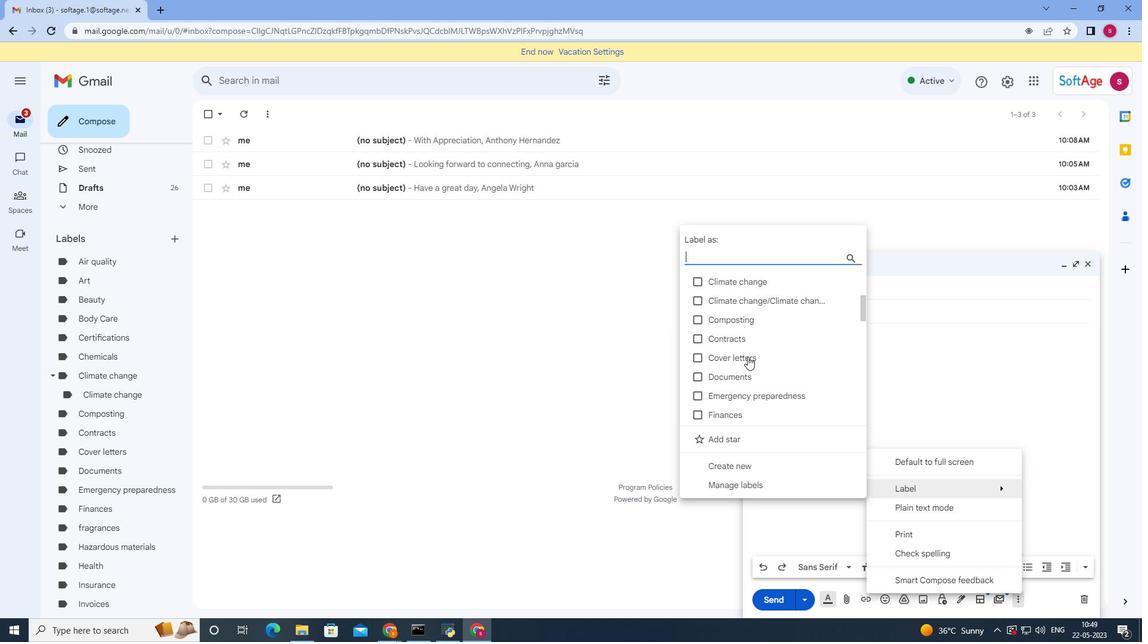
Action: Mouse moved to (748, 357)
Screenshot: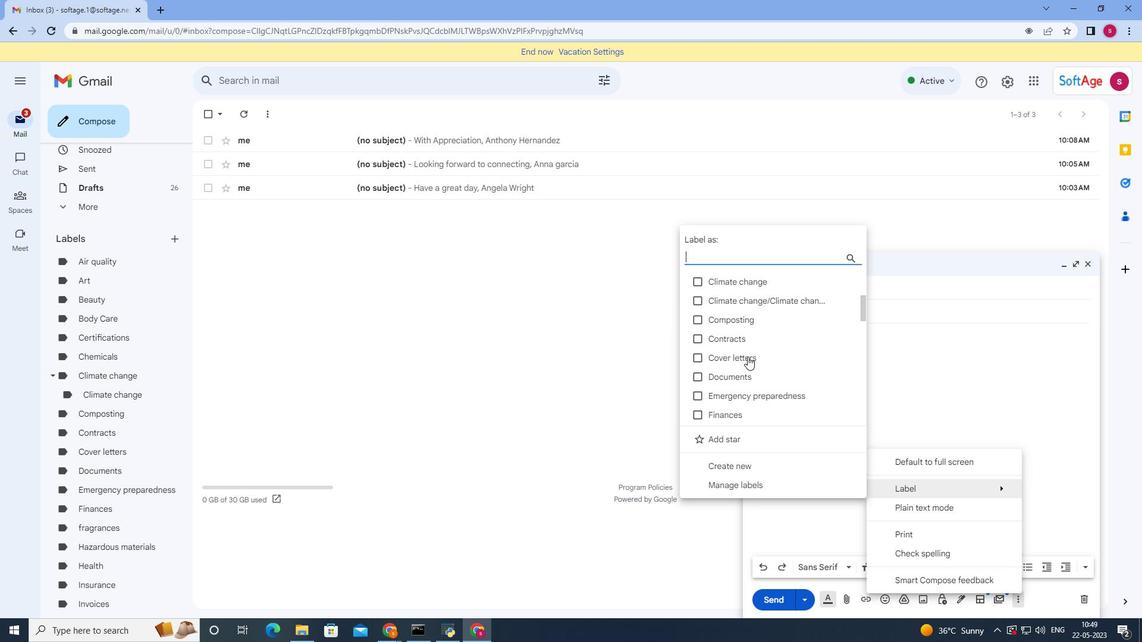 
Action: Mouse scrolled (748, 356) with delta (0, 0)
Screenshot: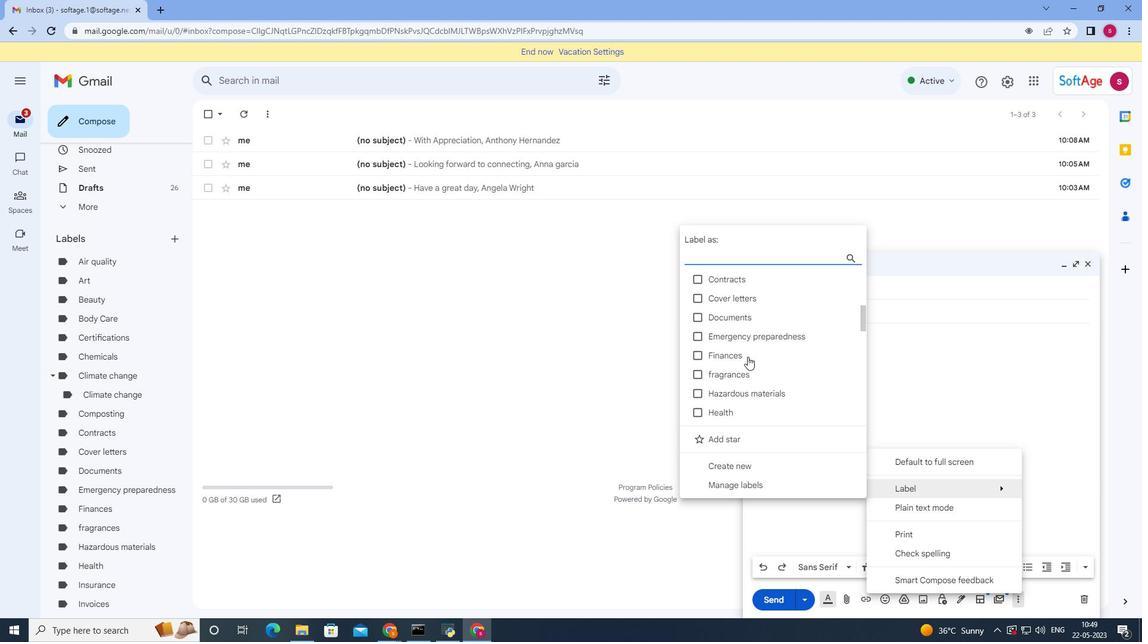 
Action: Mouse moved to (698, 356)
Screenshot: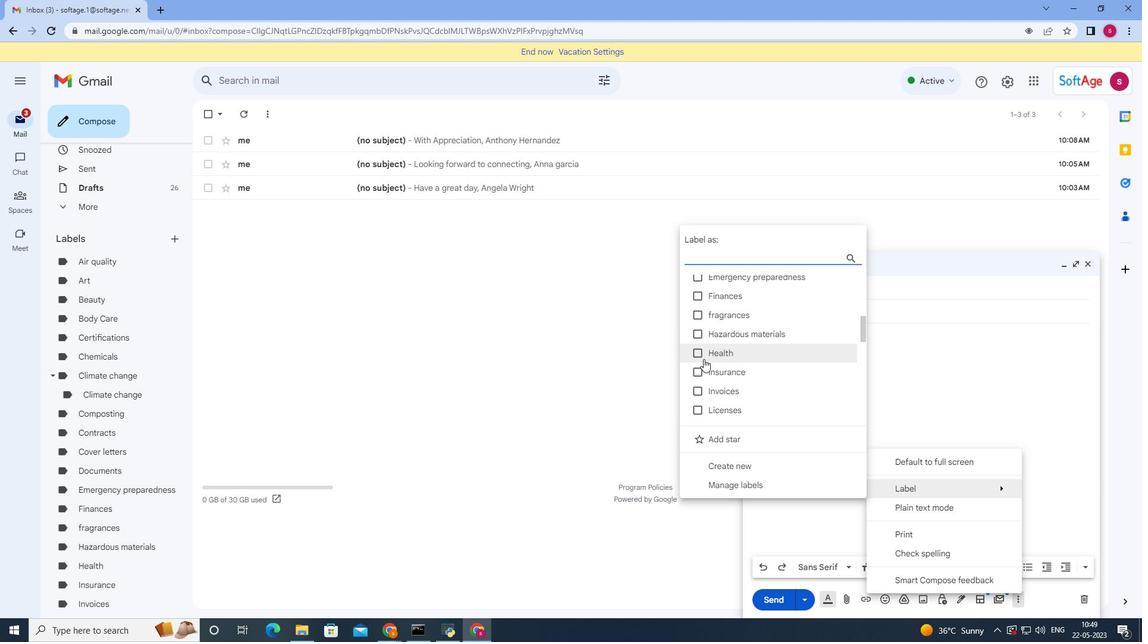 
Action: Mouse pressed left at (698, 356)
Screenshot: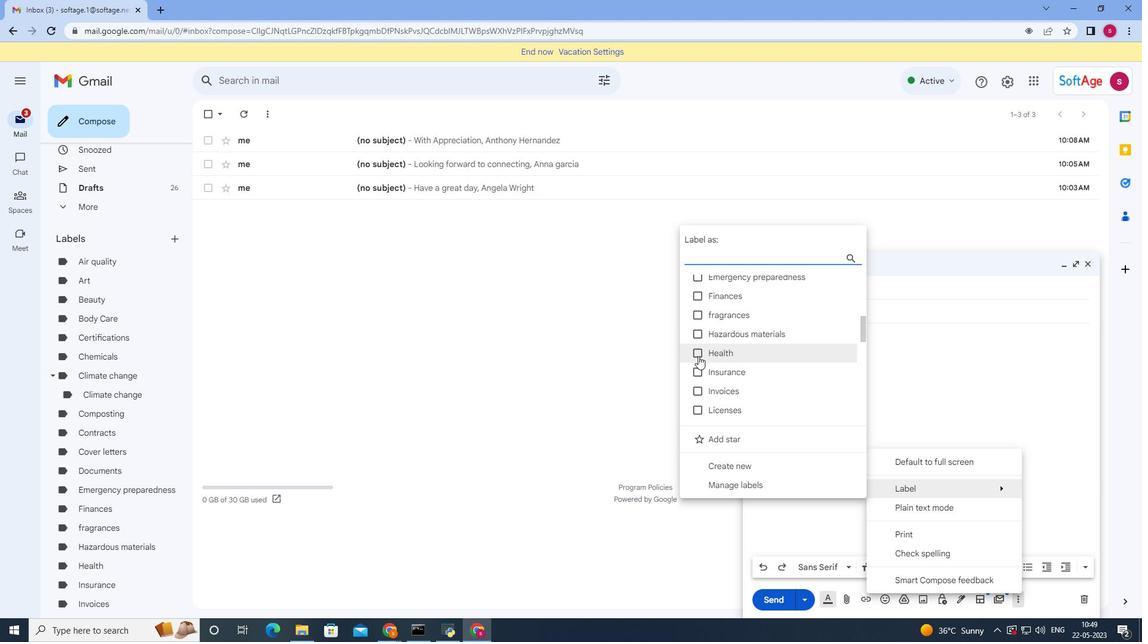 
Action: Mouse moved to (720, 468)
Screenshot: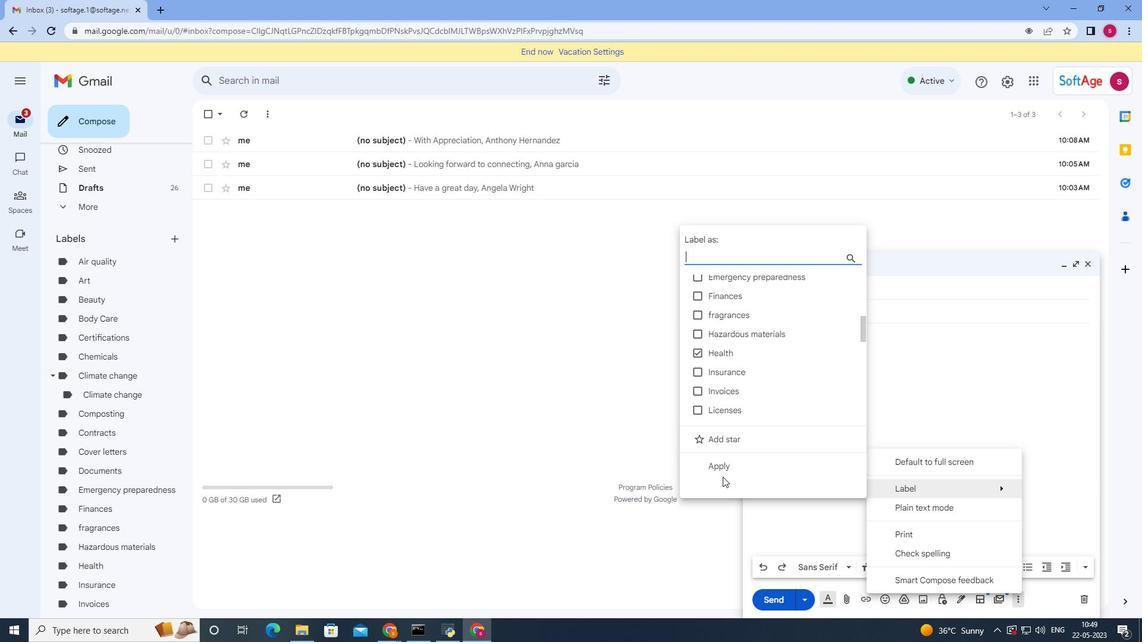 
Action: Mouse pressed left at (720, 468)
Screenshot: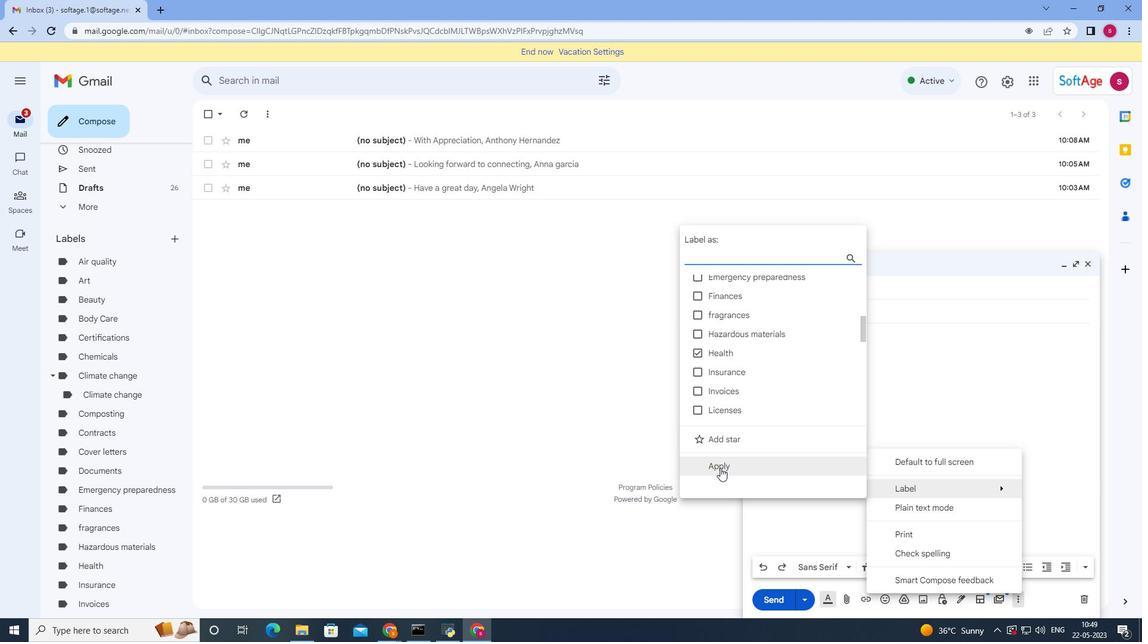 
Action: Mouse moved to (770, 599)
Screenshot: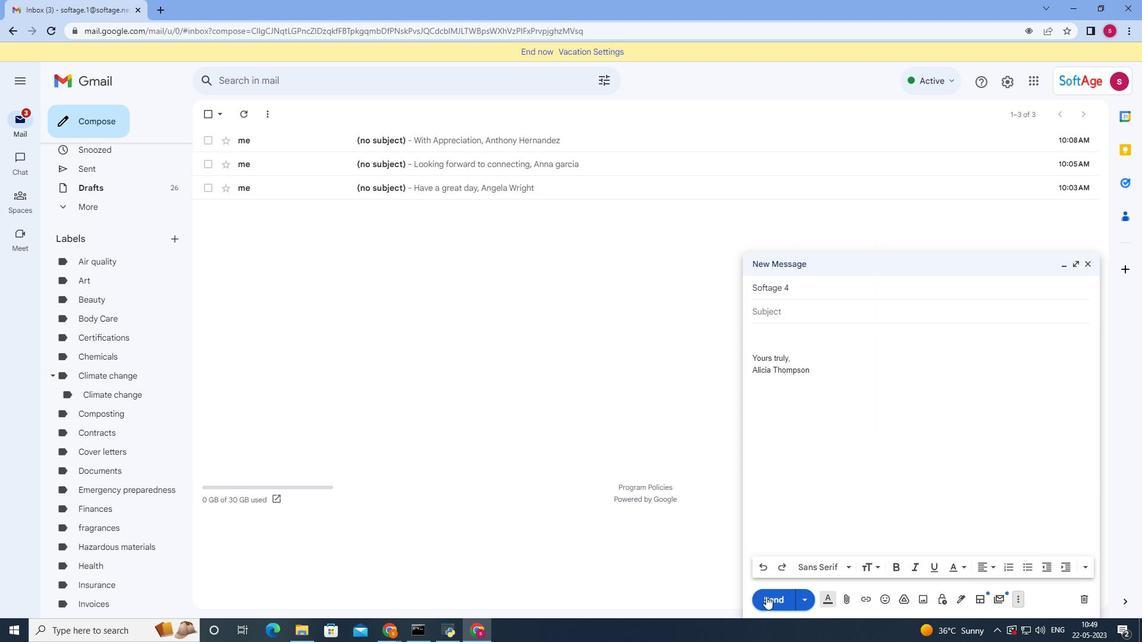 
Action: Mouse pressed left at (770, 599)
Screenshot: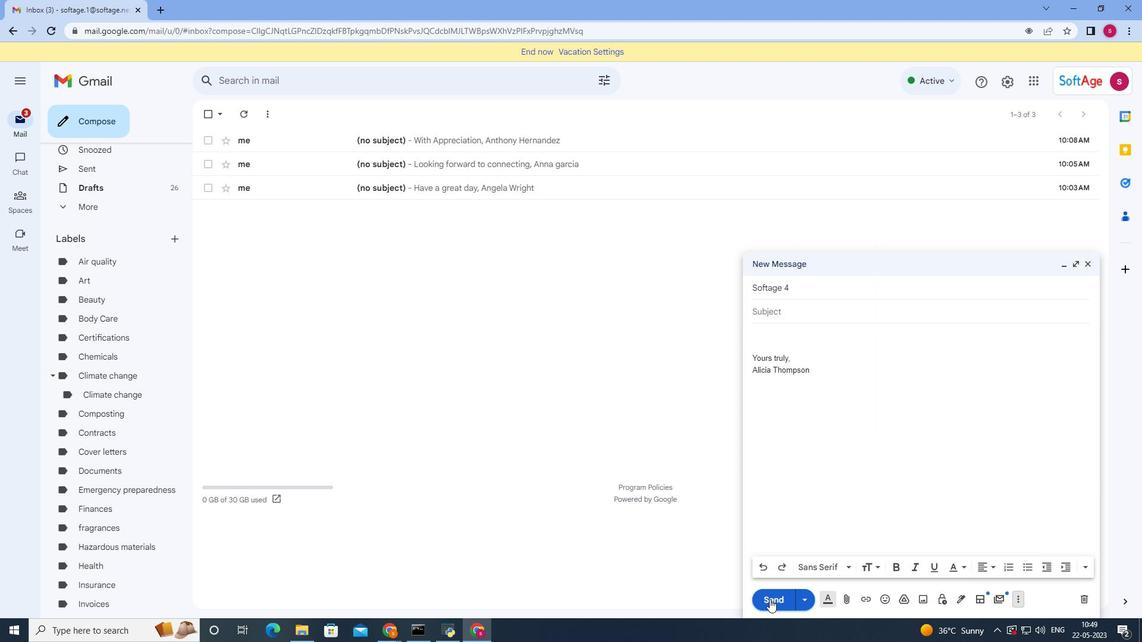 
Action: Mouse moved to (582, 310)
Screenshot: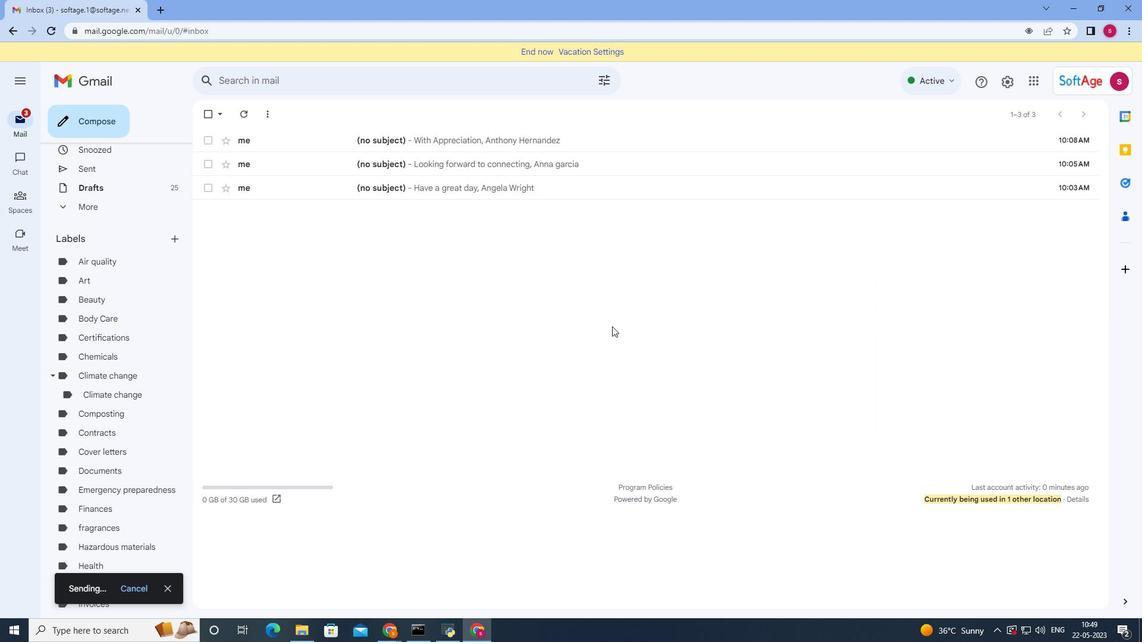 
